 Task: nan
Action: Mouse moved to (503, 665)
Screenshot: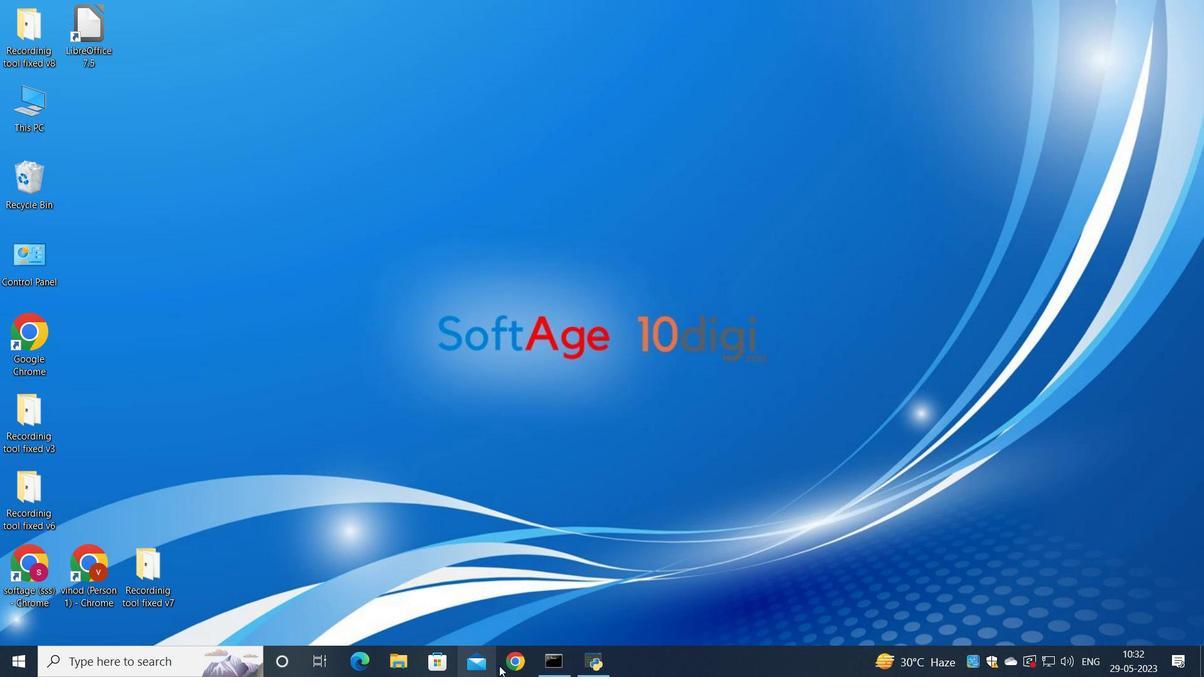 
Action: Mouse pressed left at (503, 665)
Screenshot: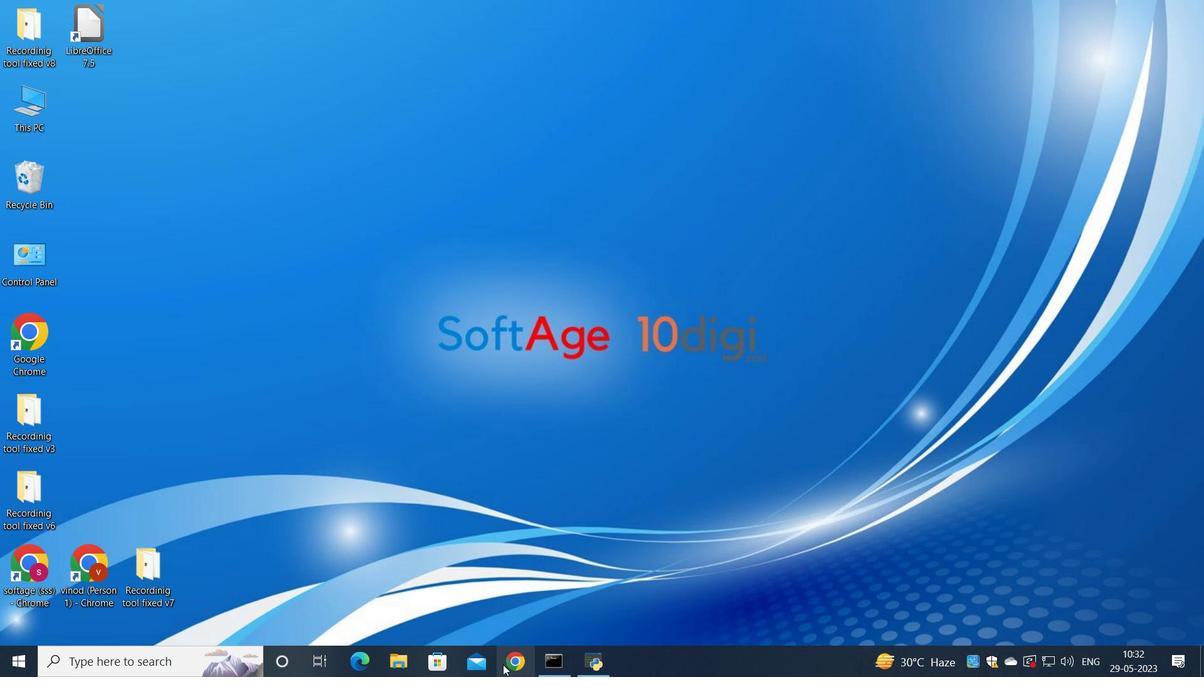 
Action: Mouse moved to (555, 431)
Screenshot: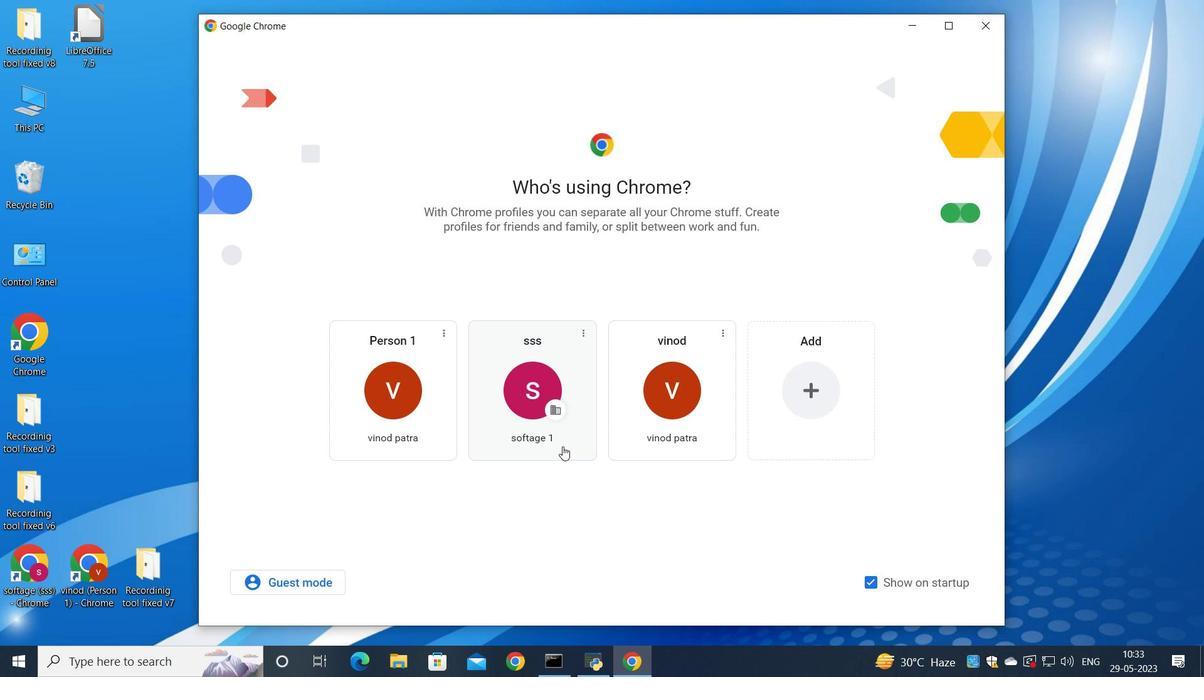 
Action: Mouse pressed left at (555, 431)
Screenshot: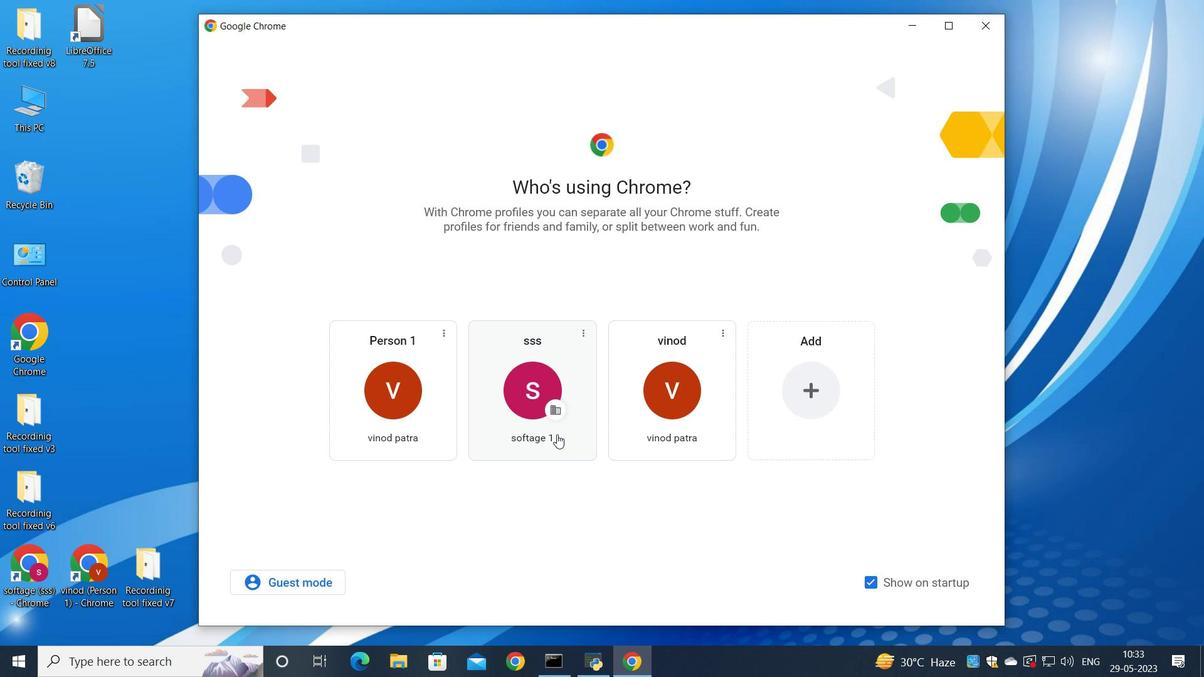 
Action: Mouse moved to (1052, 83)
Screenshot: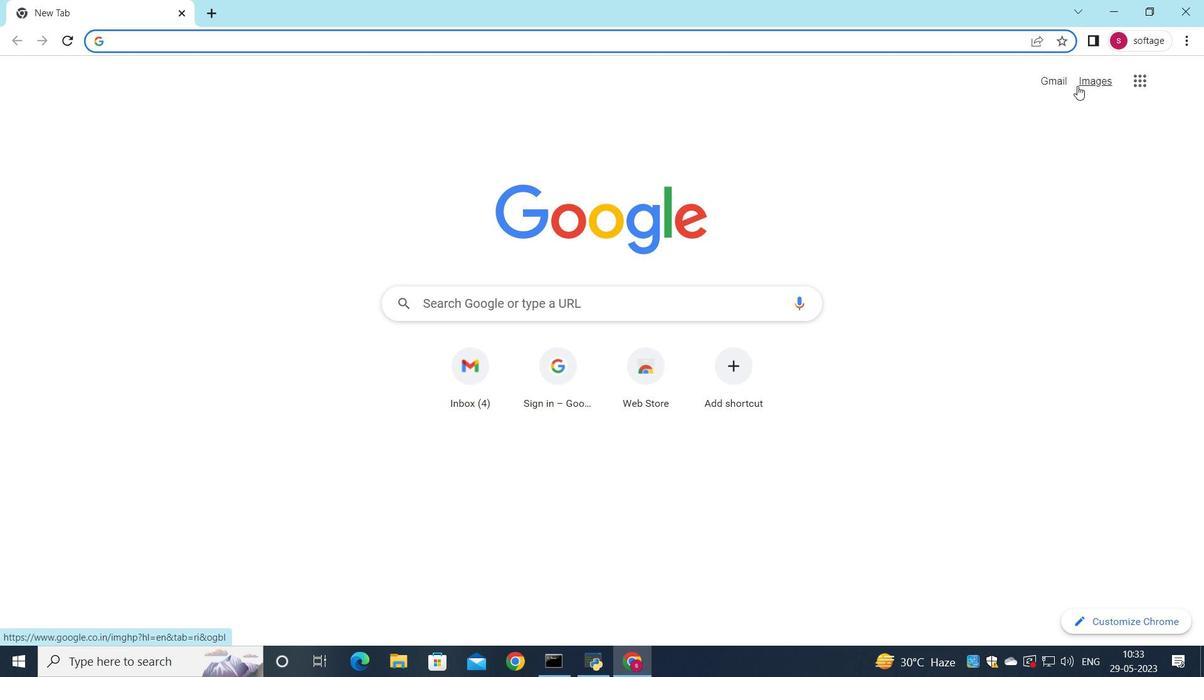 
Action: Mouse pressed left at (1052, 83)
Screenshot: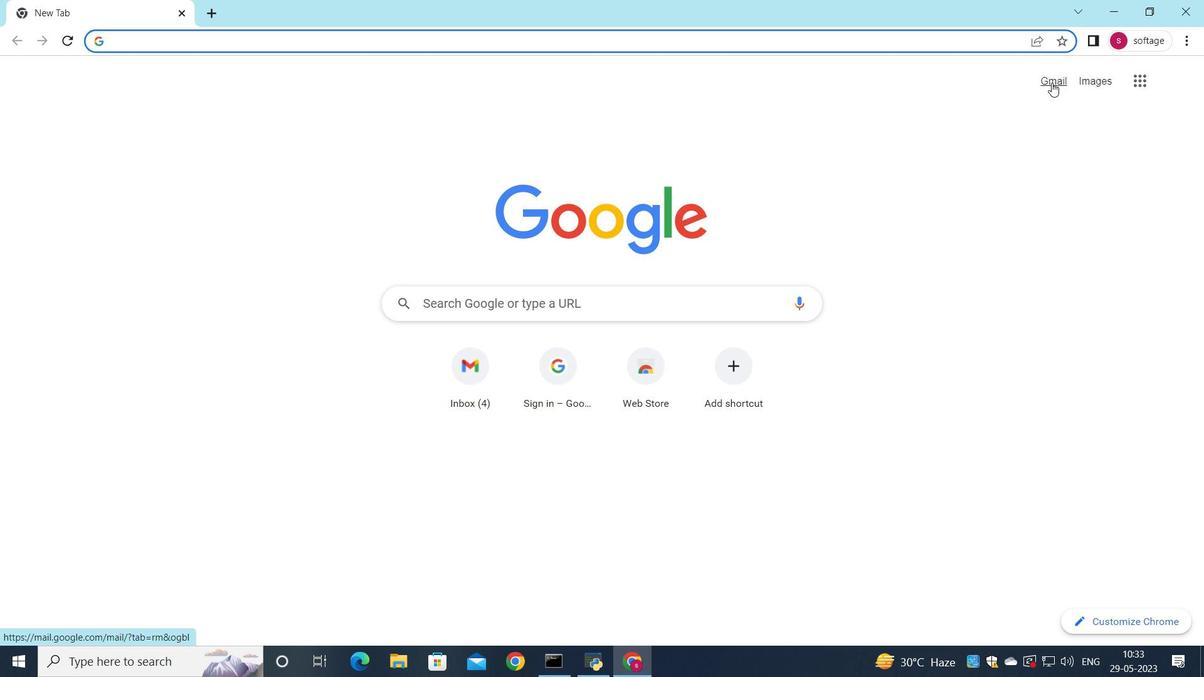 
Action: Mouse moved to (1035, 99)
Screenshot: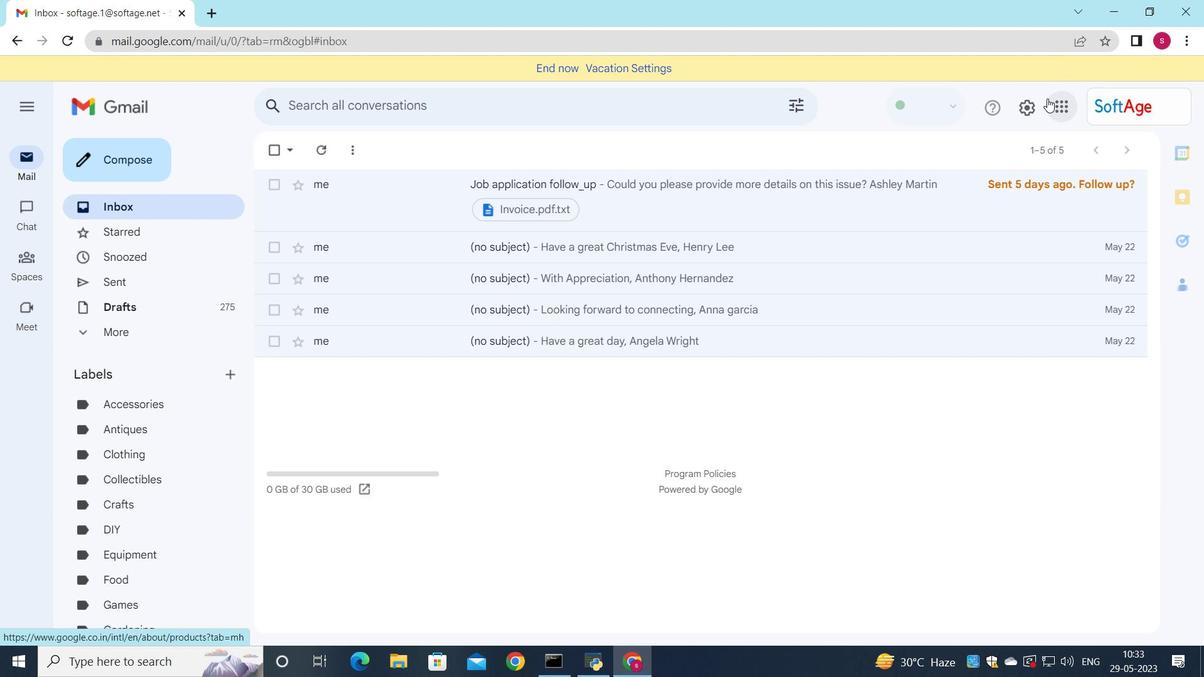 
Action: Mouse pressed left at (1035, 99)
Screenshot: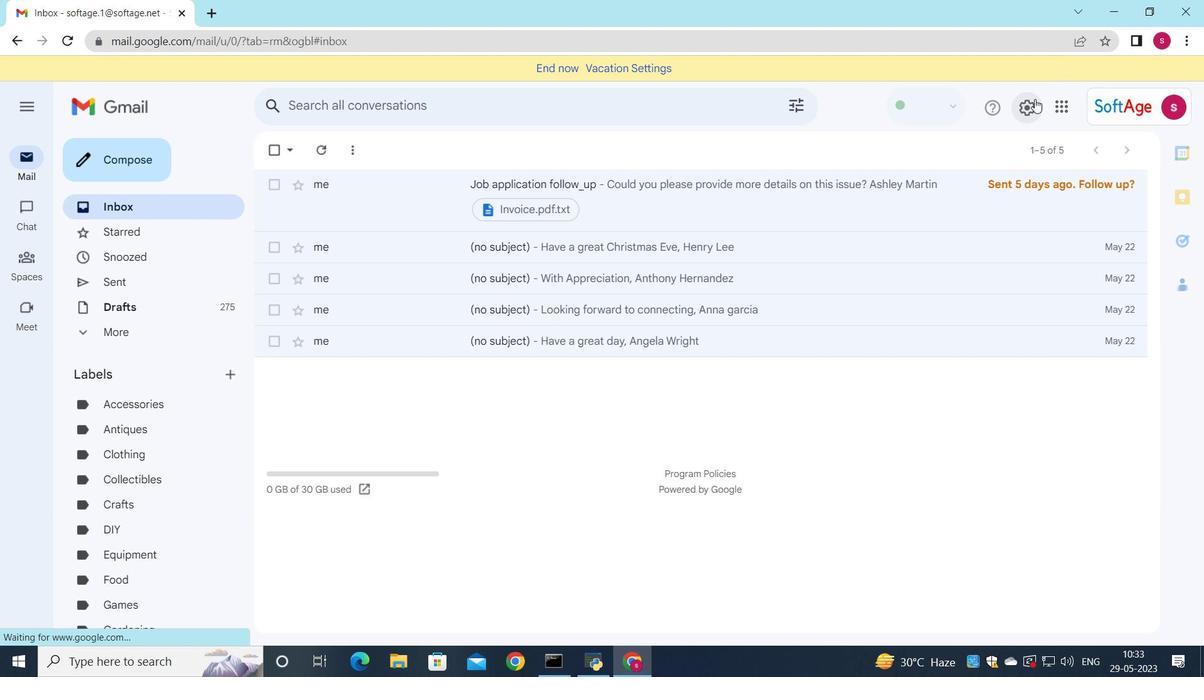 
Action: Mouse moved to (1035, 187)
Screenshot: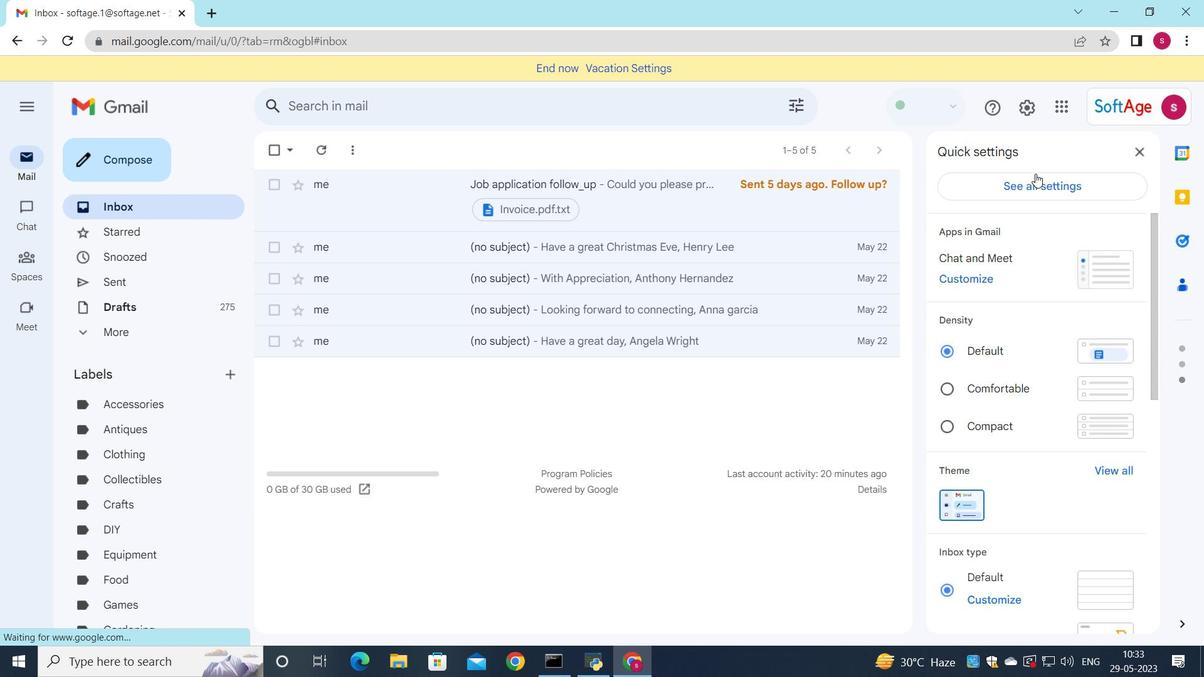 
Action: Mouse pressed left at (1035, 187)
Screenshot: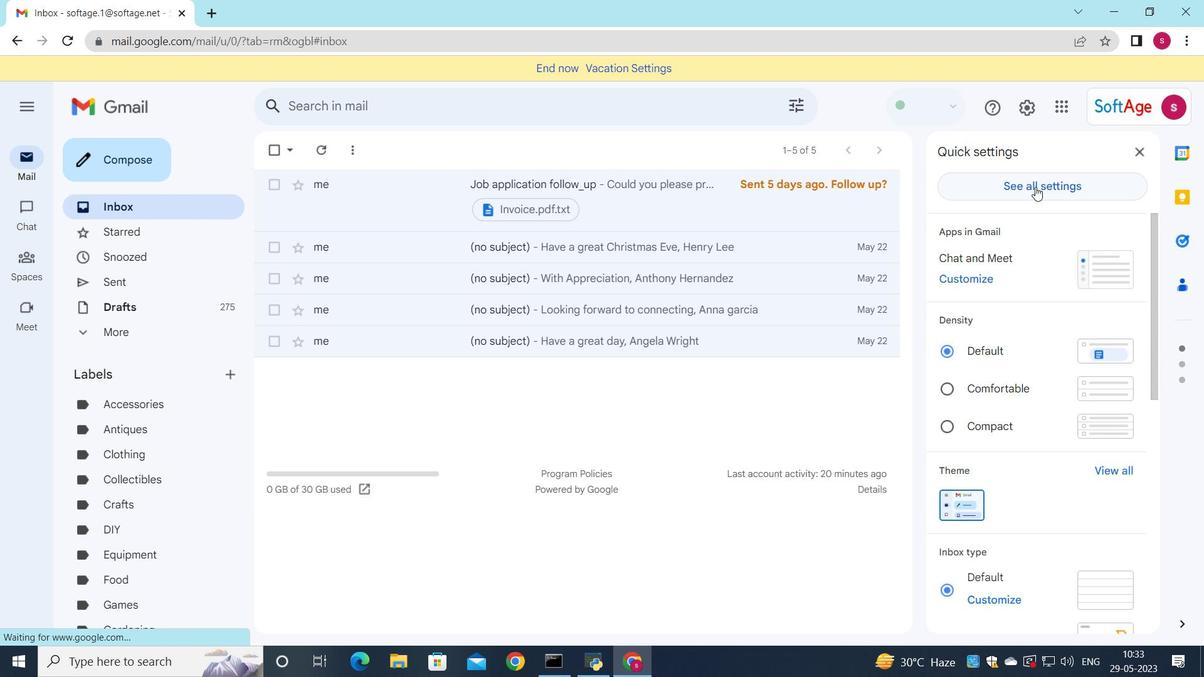 
Action: Mouse moved to (623, 298)
Screenshot: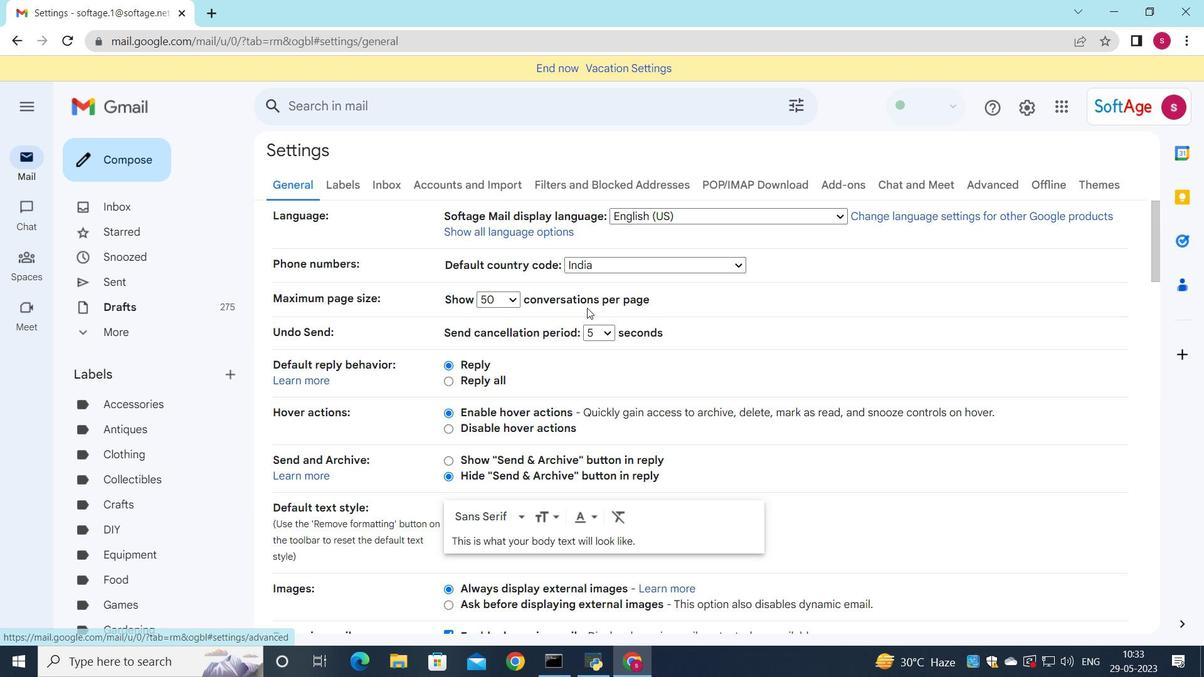 
Action: Mouse scrolled (623, 298) with delta (0, 0)
Screenshot: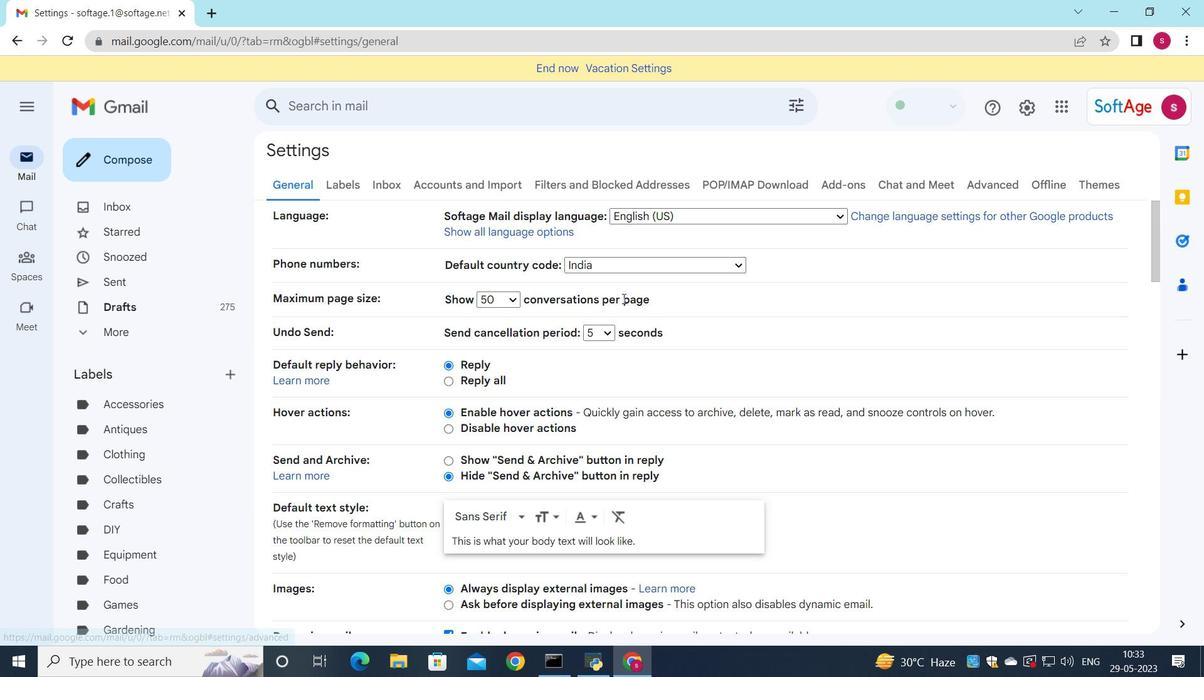 
Action: Mouse moved to (623, 298)
Screenshot: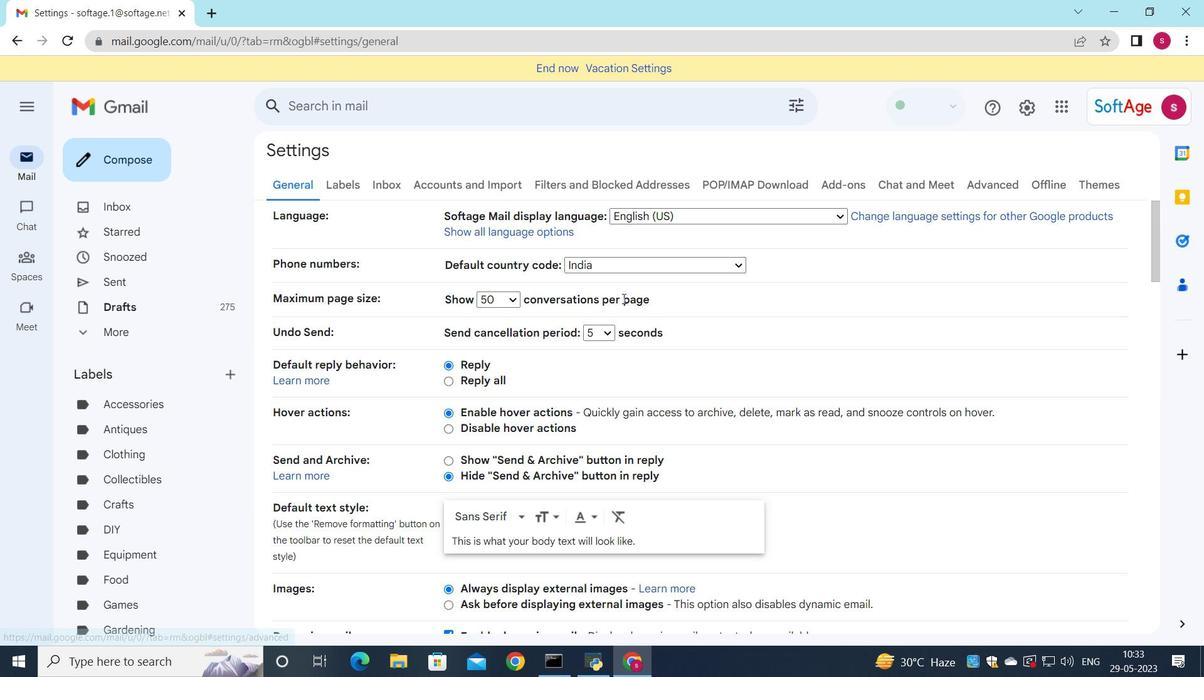 
Action: Mouse scrolled (623, 298) with delta (0, 0)
Screenshot: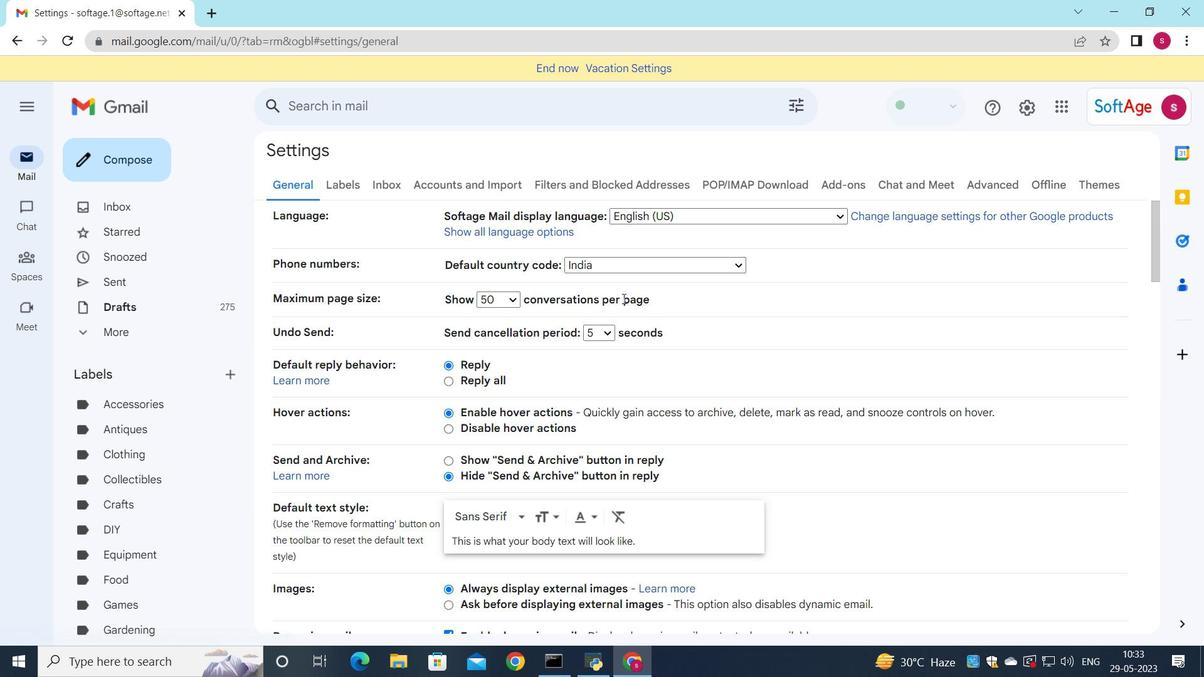 
Action: Mouse moved to (623, 298)
Screenshot: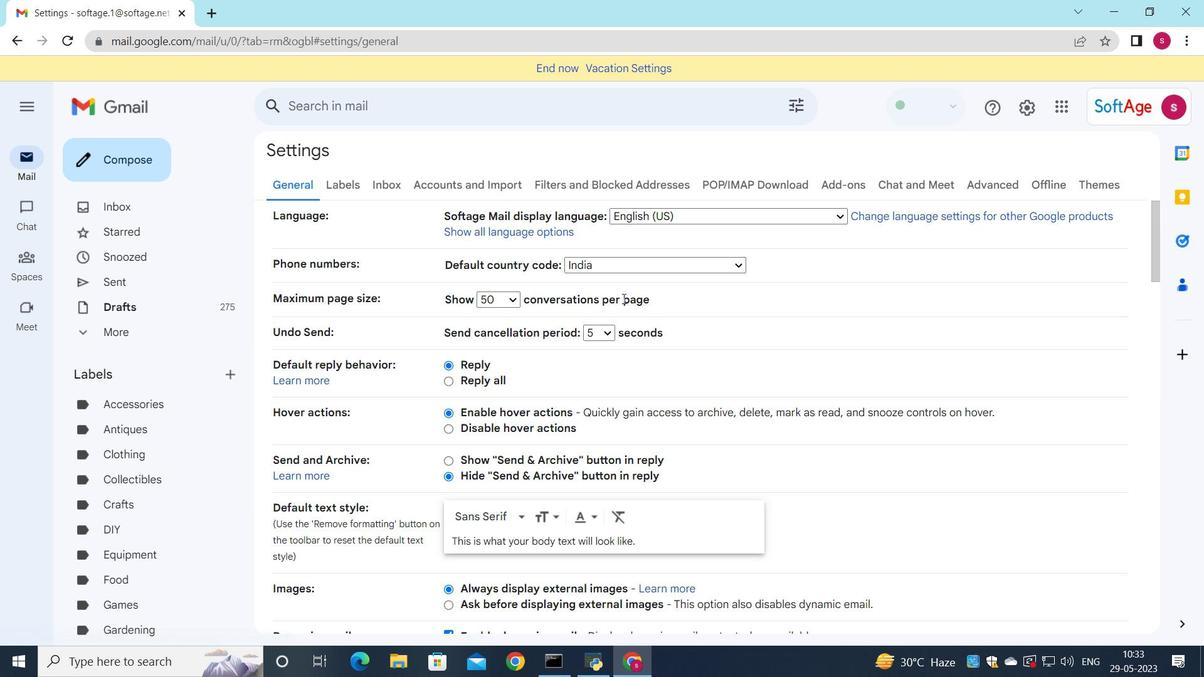 
Action: Mouse scrolled (623, 298) with delta (0, 0)
Screenshot: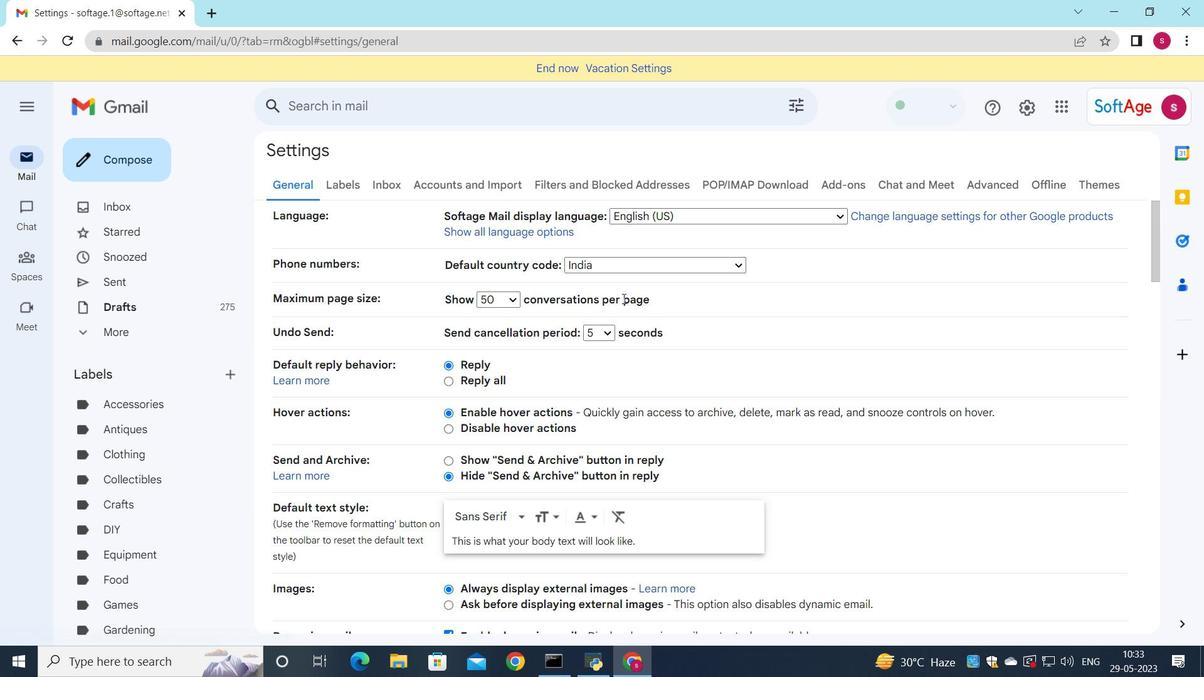 
Action: Mouse scrolled (623, 298) with delta (0, 0)
Screenshot: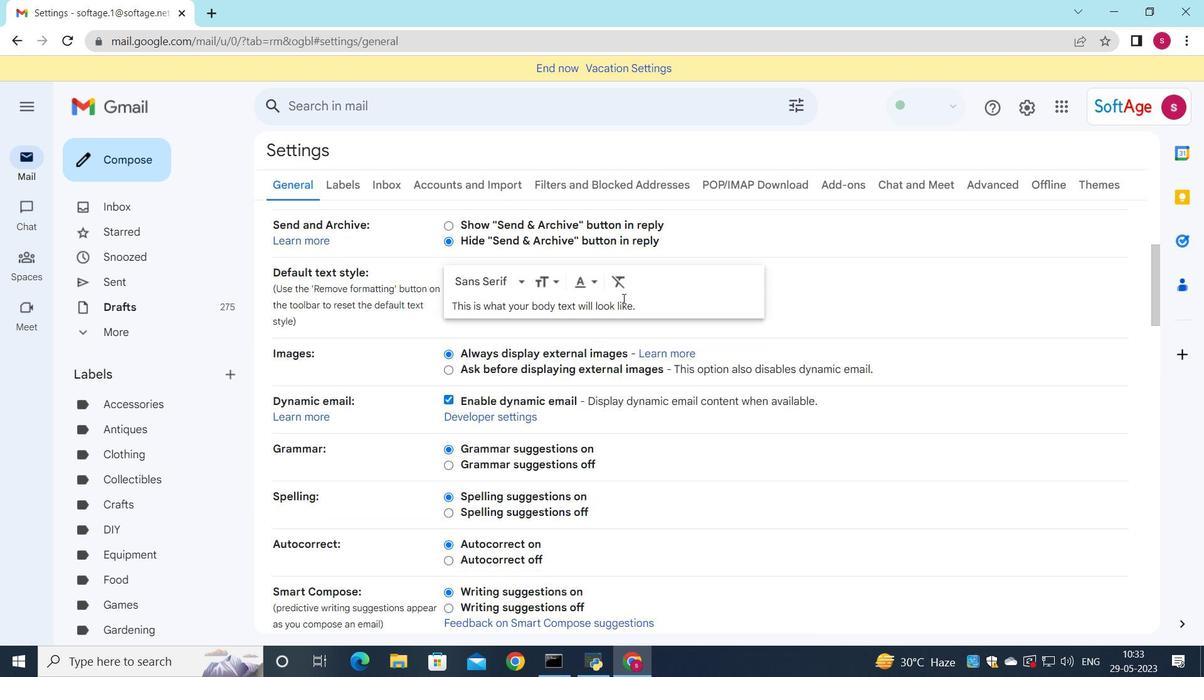 
Action: Mouse scrolled (623, 298) with delta (0, 0)
Screenshot: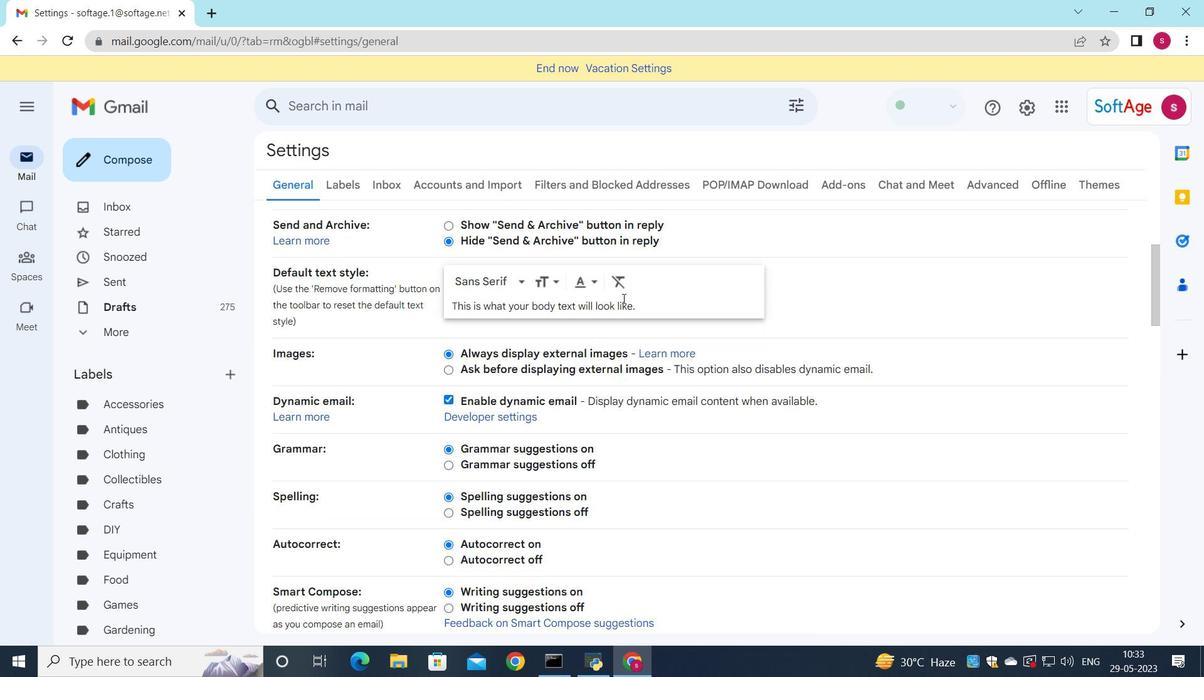 
Action: Mouse moved to (615, 390)
Screenshot: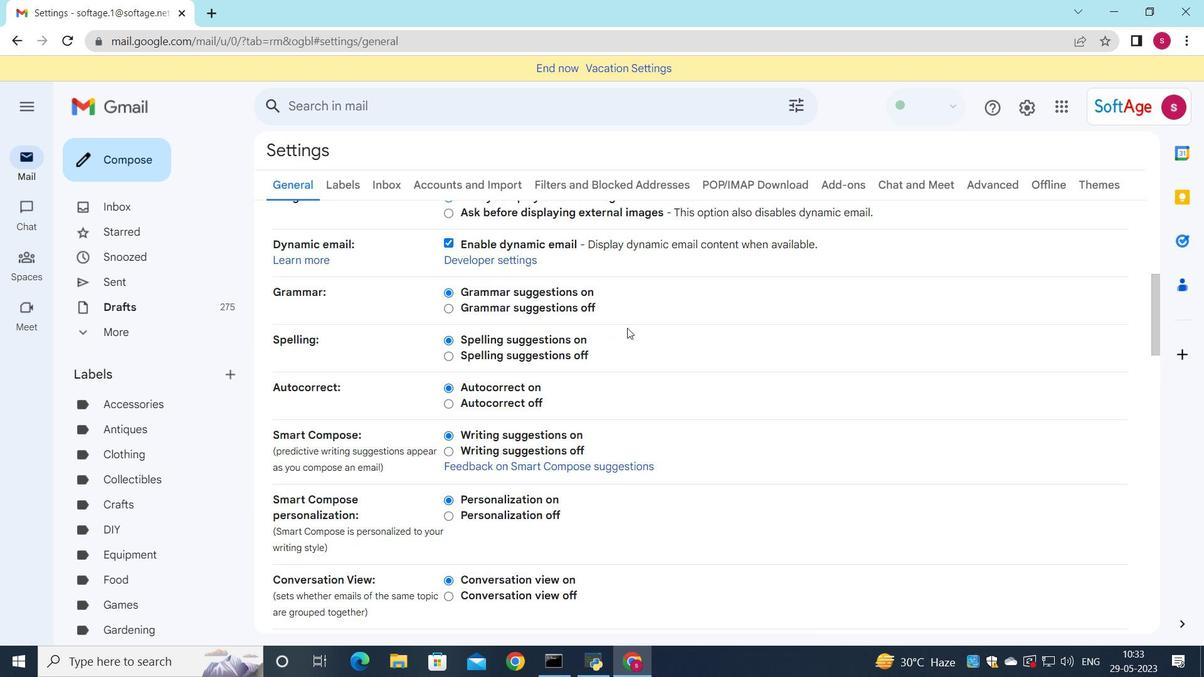 
Action: Mouse scrolled (619, 372) with delta (0, 0)
Screenshot: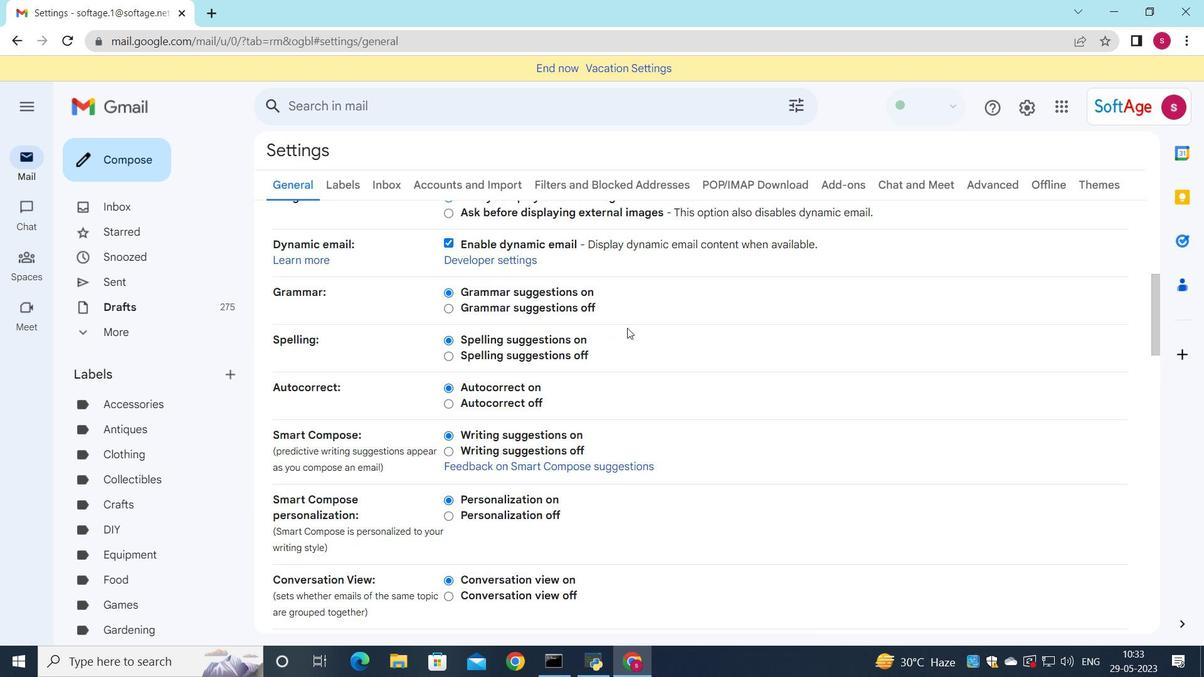 
Action: Mouse moved to (615, 392)
Screenshot: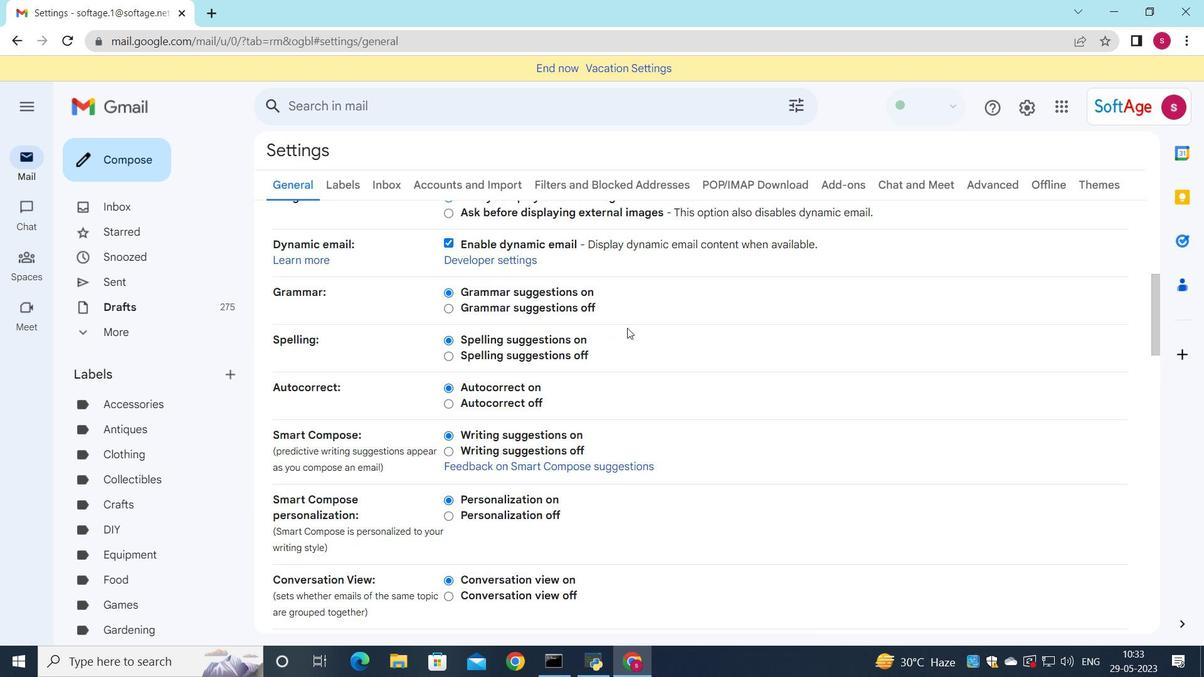 
Action: Mouse scrolled (616, 384) with delta (0, 0)
Screenshot: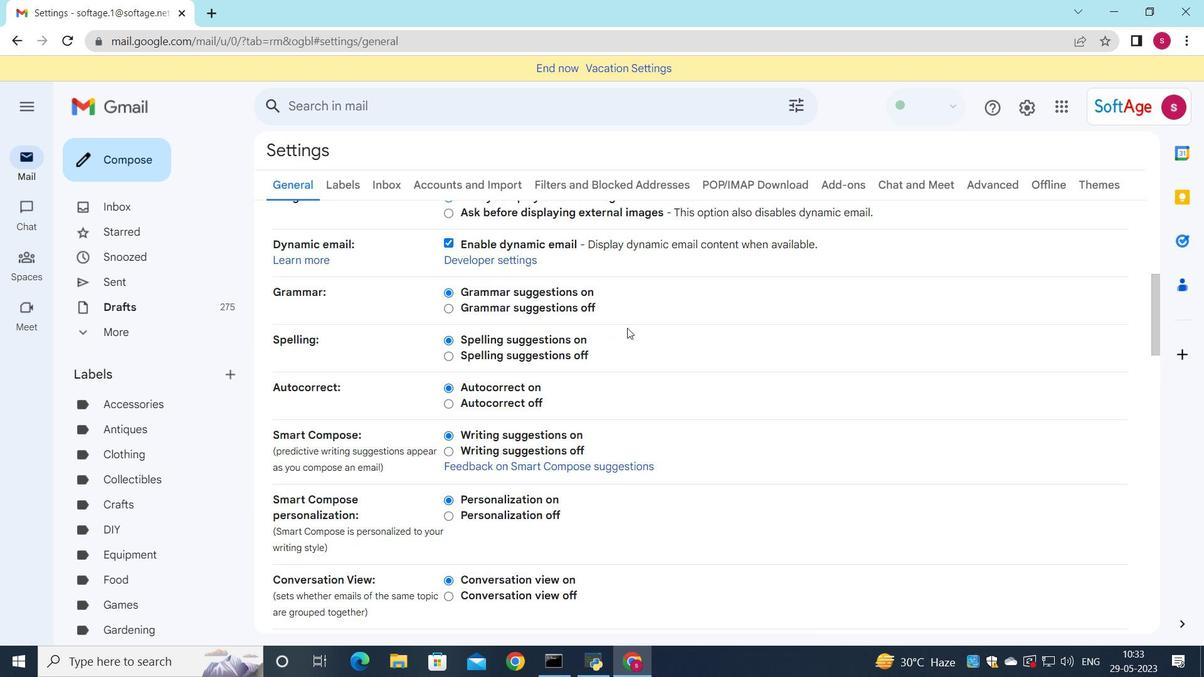
Action: Mouse moved to (614, 396)
Screenshot: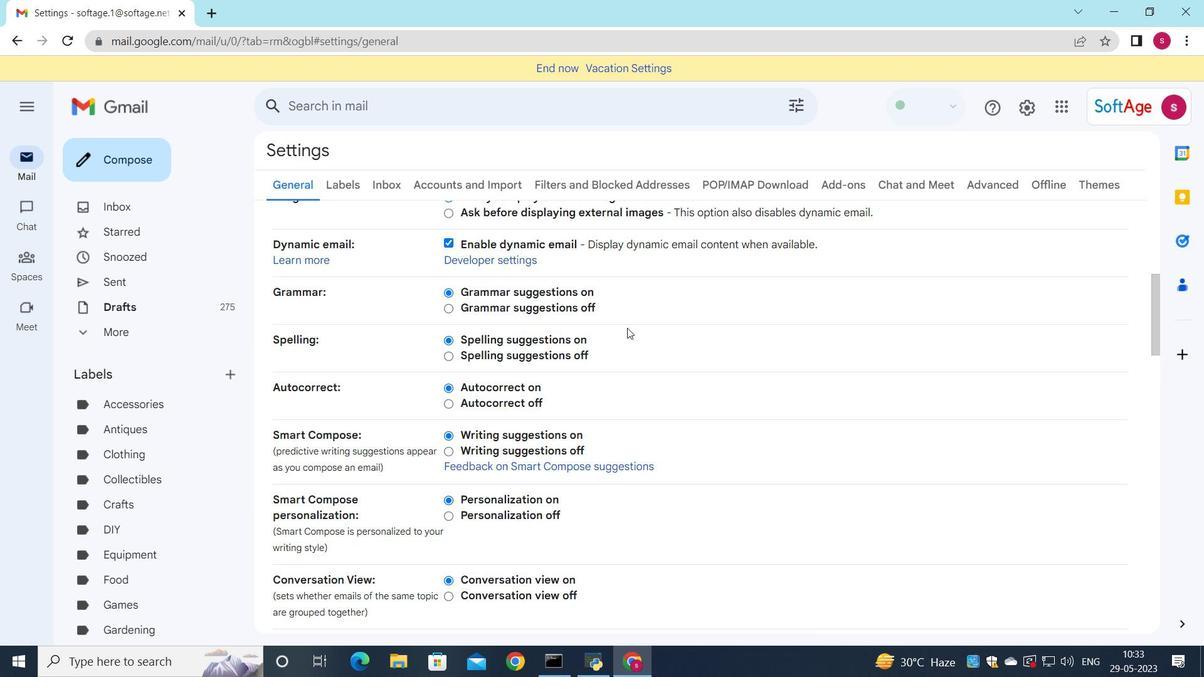 
Action: Mouse scrolled (615, 394) with delta (0, 0)
Screenshot: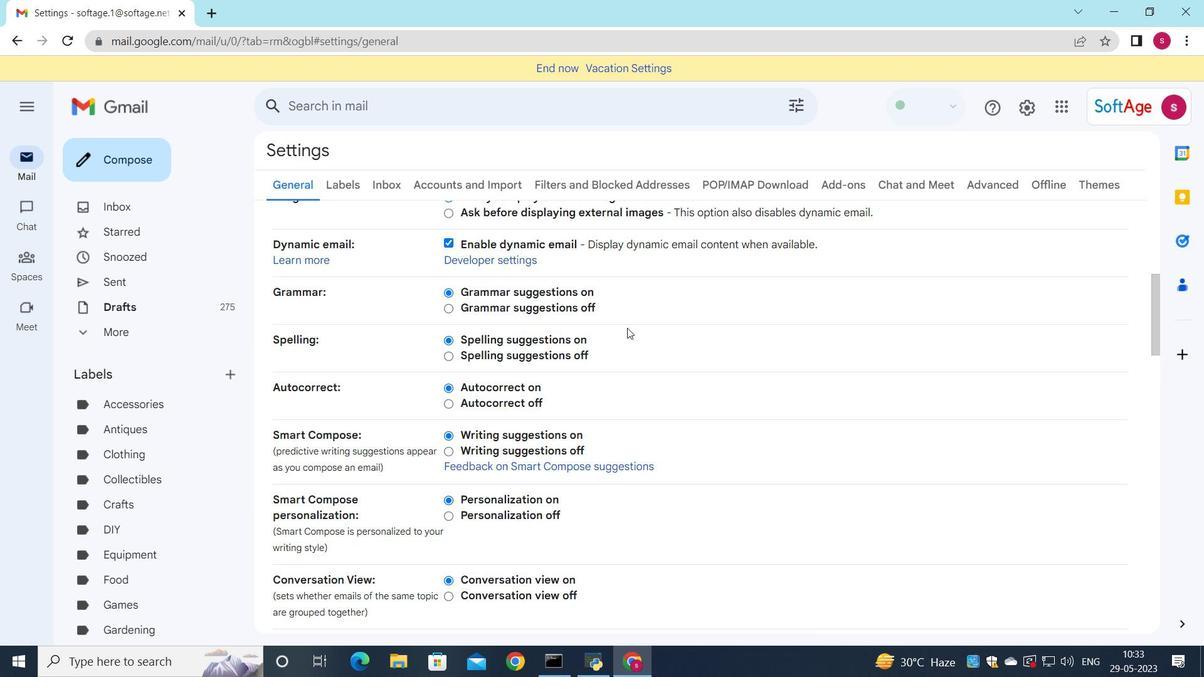 
Action: Mouse moved to (606, 409)
Screenshot: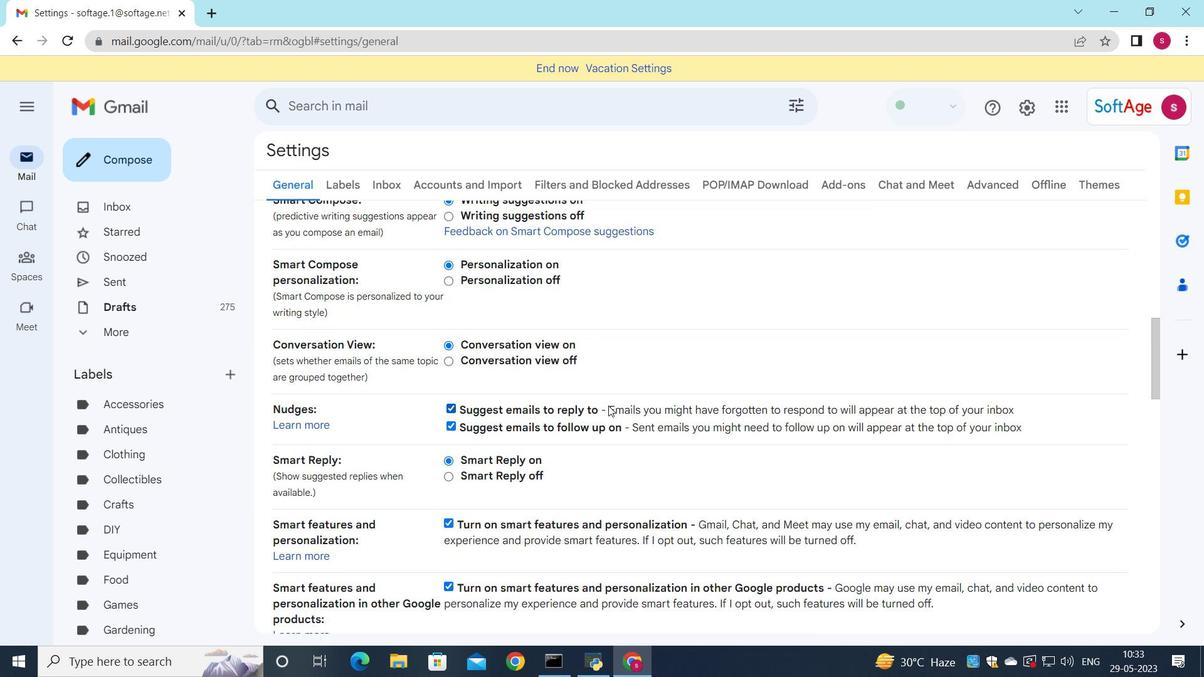 
Action: Mouse scrolled (606, 408) with delta (0, 0)
Screenshot: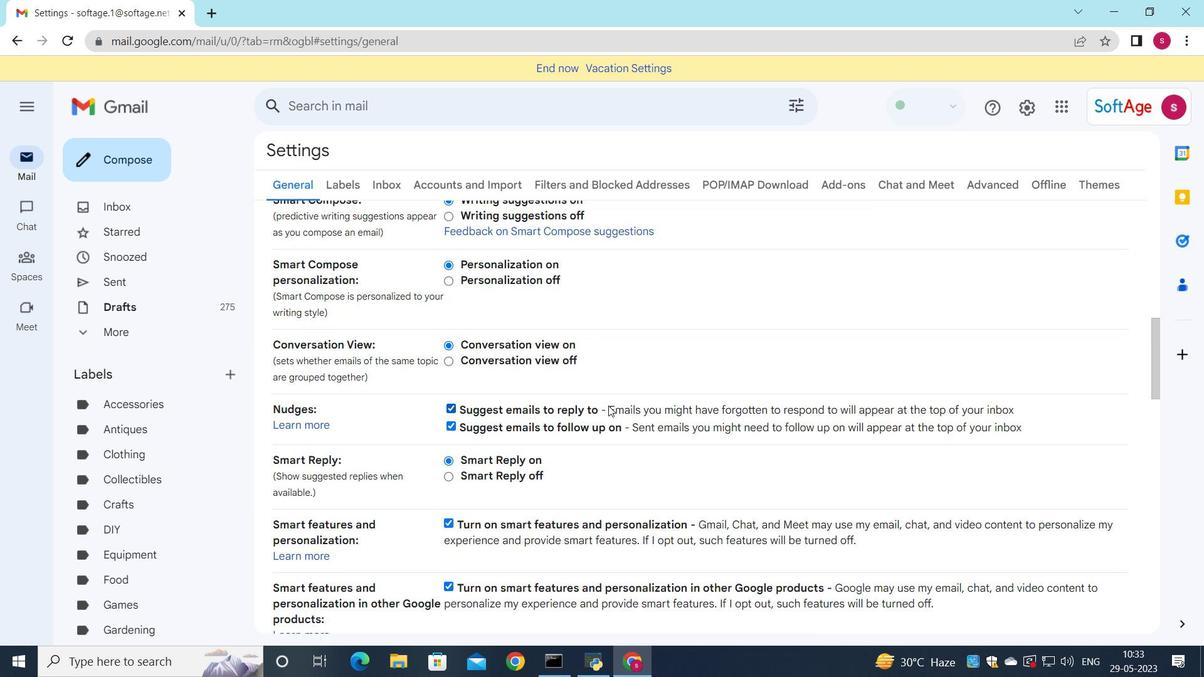 
Action: Mouse moved to (606, 409)
Screenshot: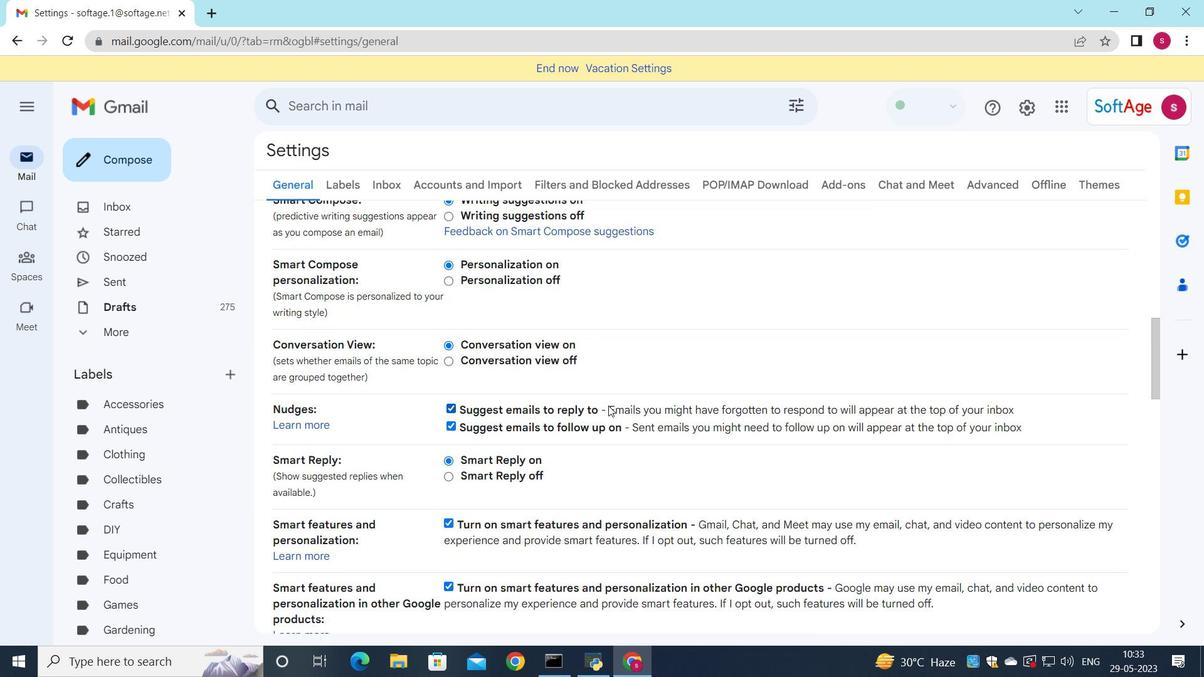 
Action: Mouse scrolled (606, 409) with delta (0, 0)
Screenshot: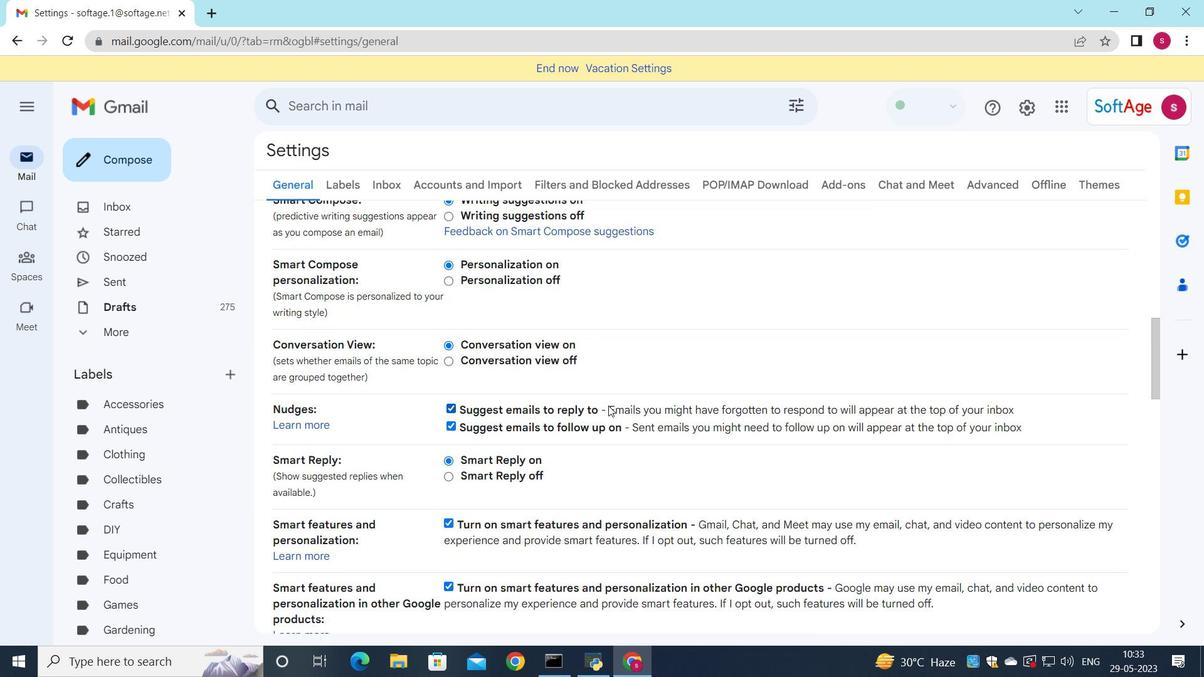 
Action: Mouse moved to (604, 412)
Screenshot: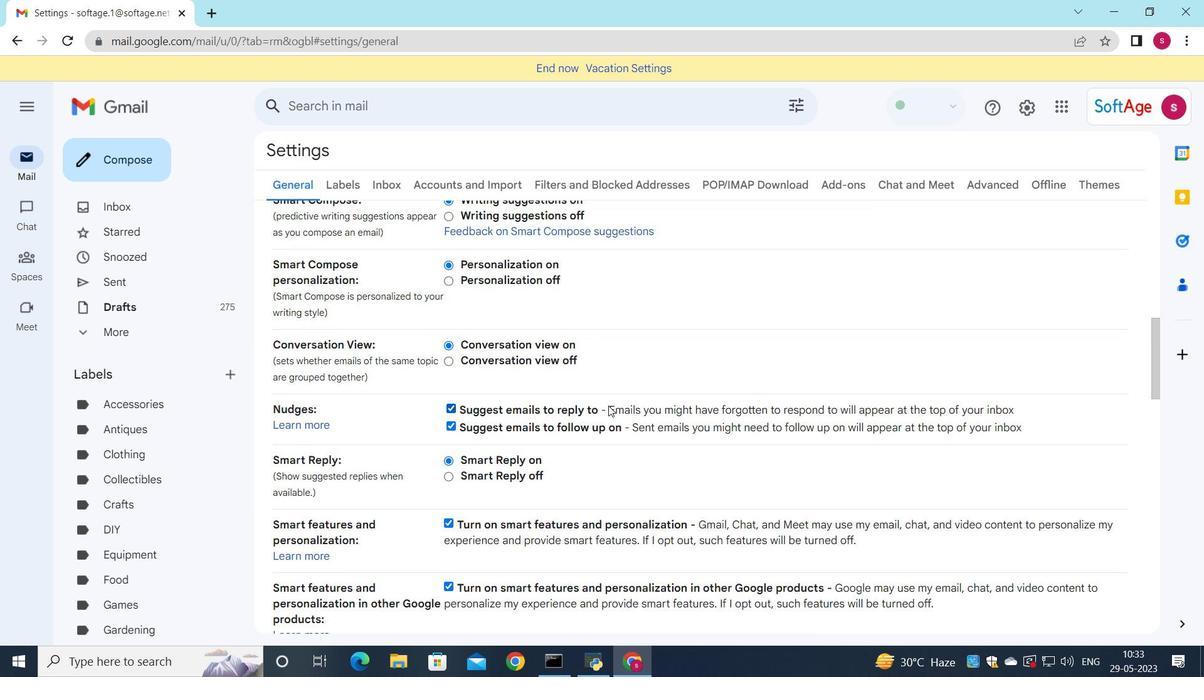 
Action: Mouse scrolled (604, 412) with delta (0, 0)
Screenshot: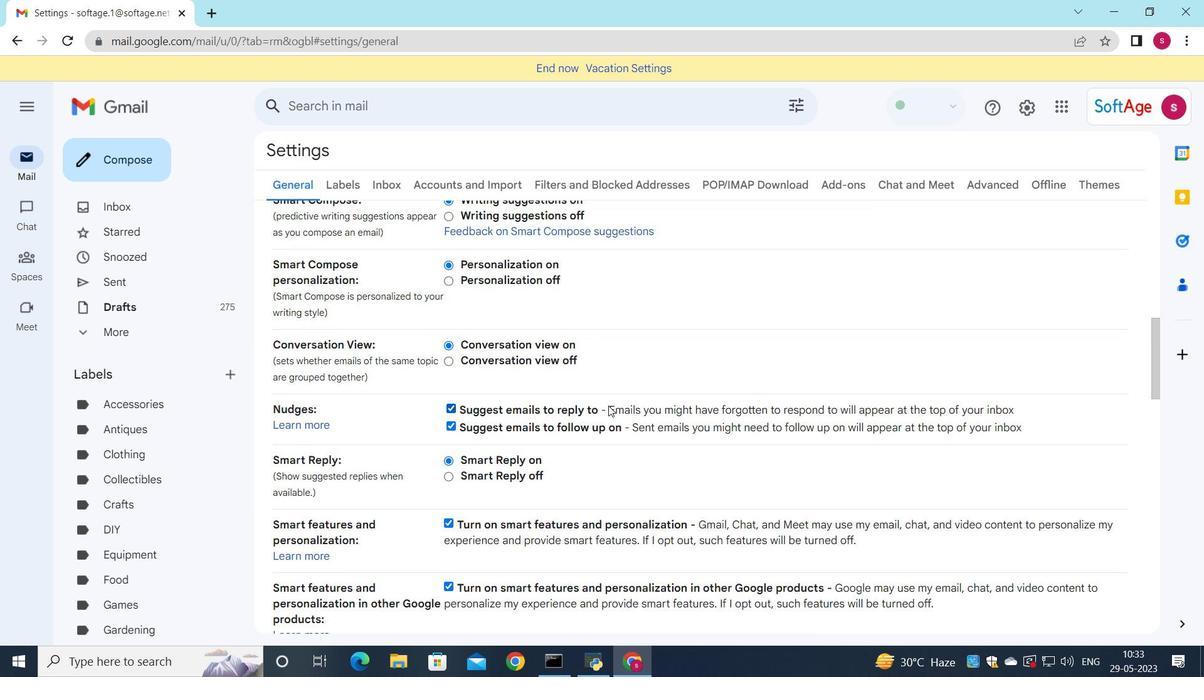 
Action: Mouse moved to (602, 419)
Screenshot: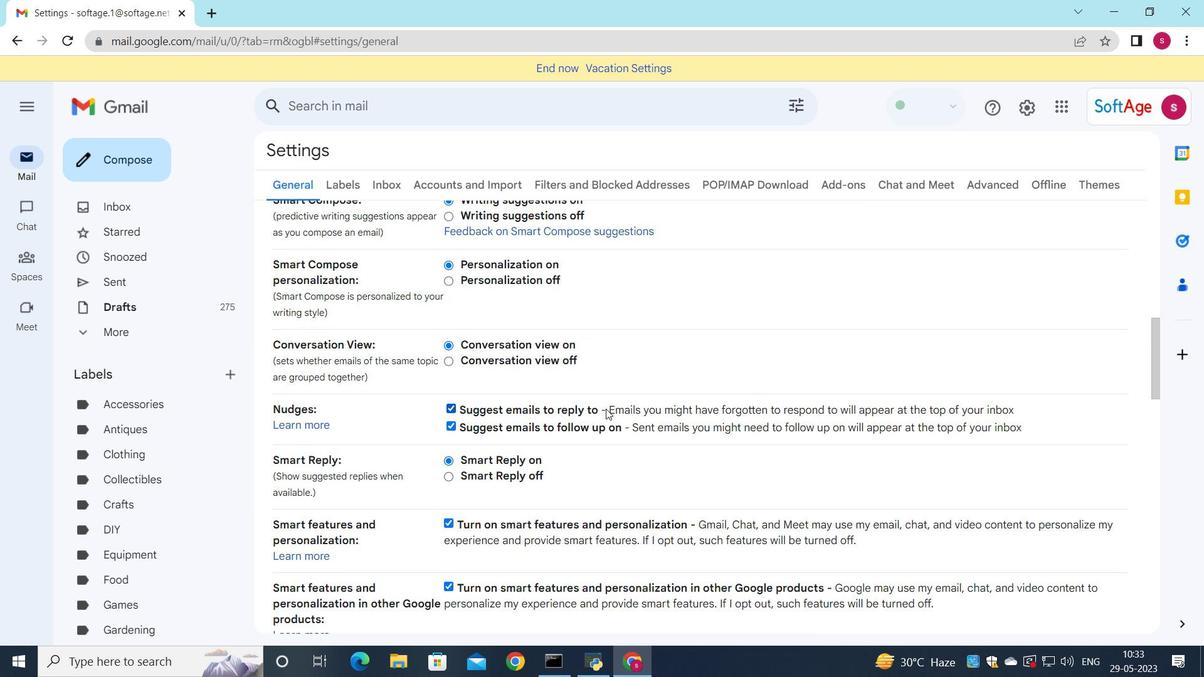 
Action: Mouse scrolled (602, 419) with delta (0, 0)
Screenshot: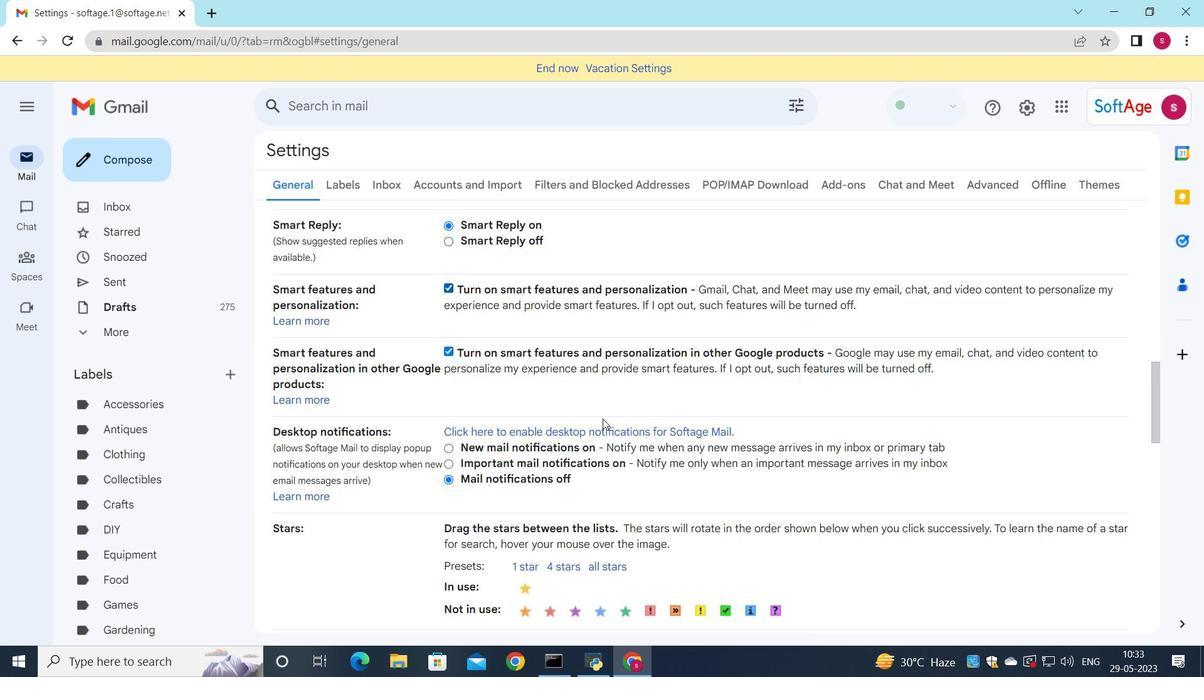 
Action: Mouse scrolled (602, 419) with delta (0, 0)
Screenshot: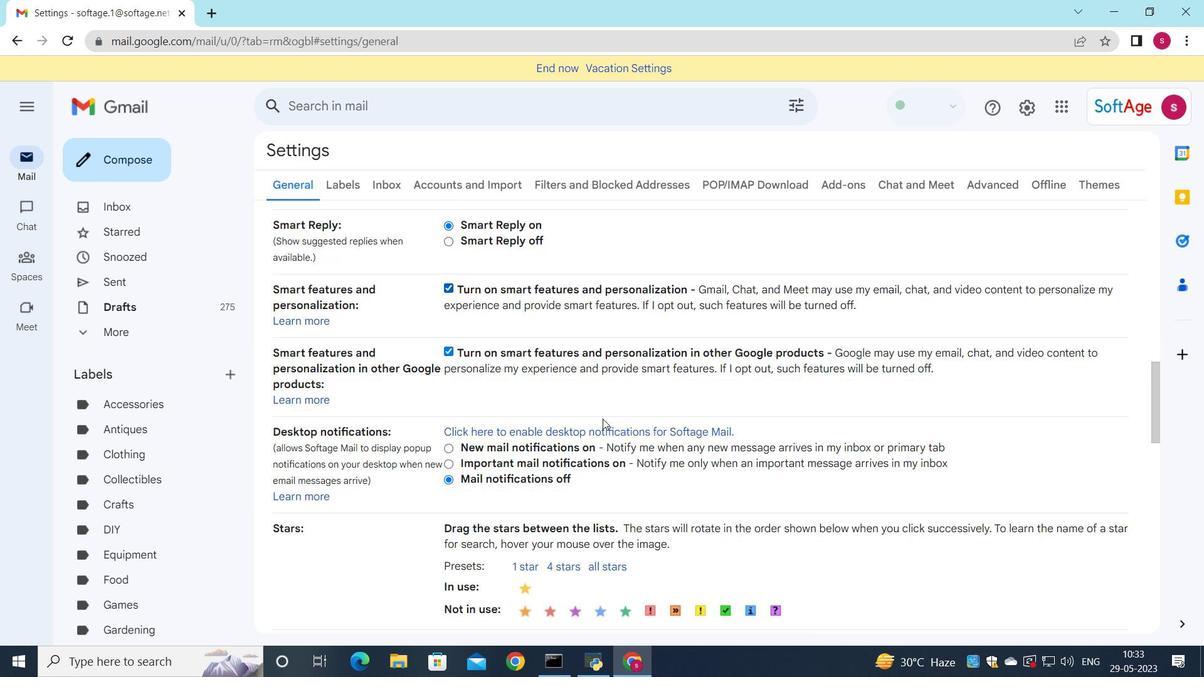 
Action: Mouse scrolled (602, 419) with delta (0, 0)
Screenshot: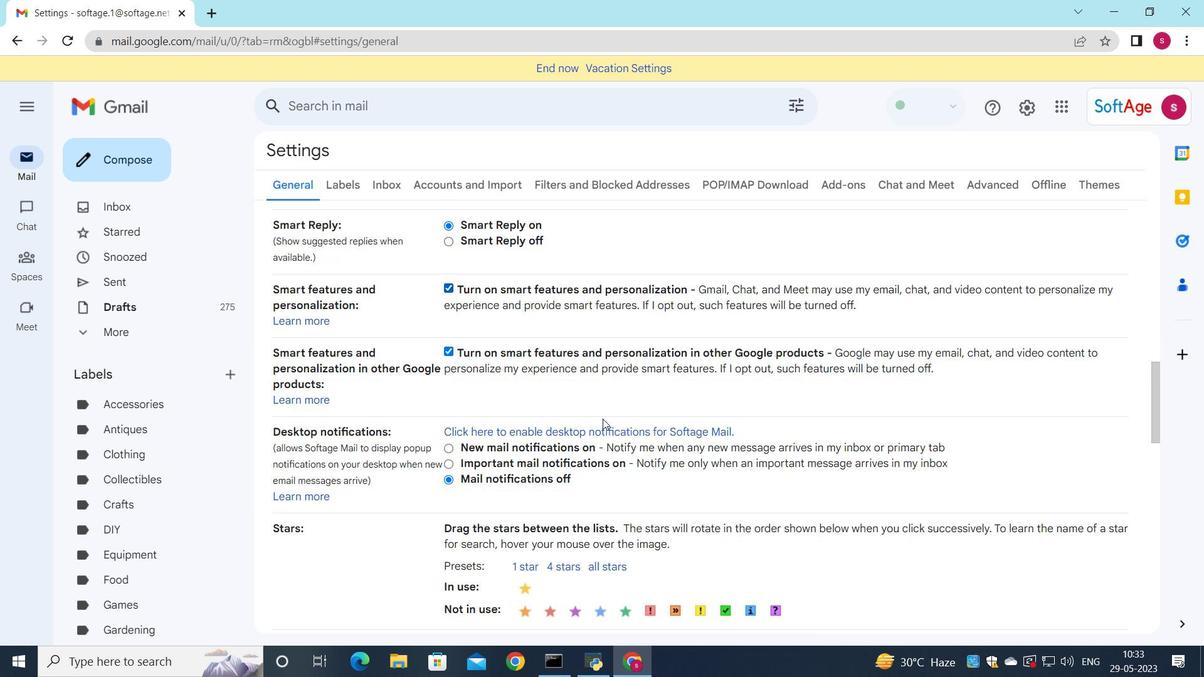 
Action: Mouse moved to (601, 424)
Screenshot: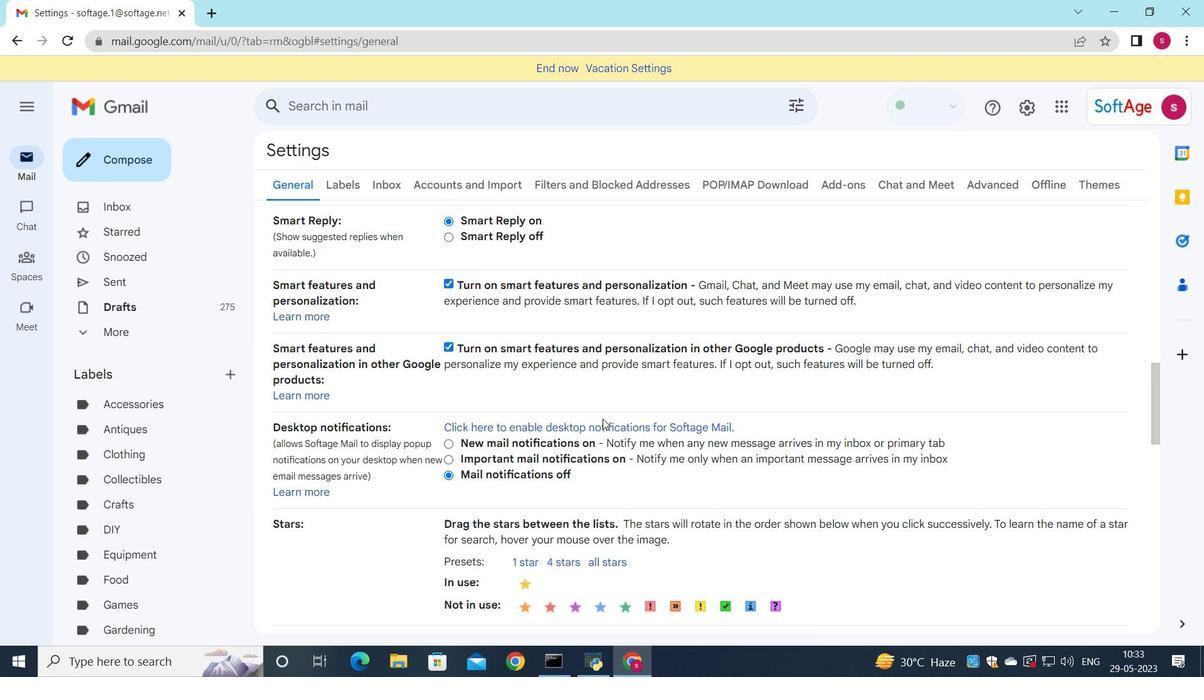 
Action: Mouse scrolled (601, 423) with delta (0, 0)
Screenshot: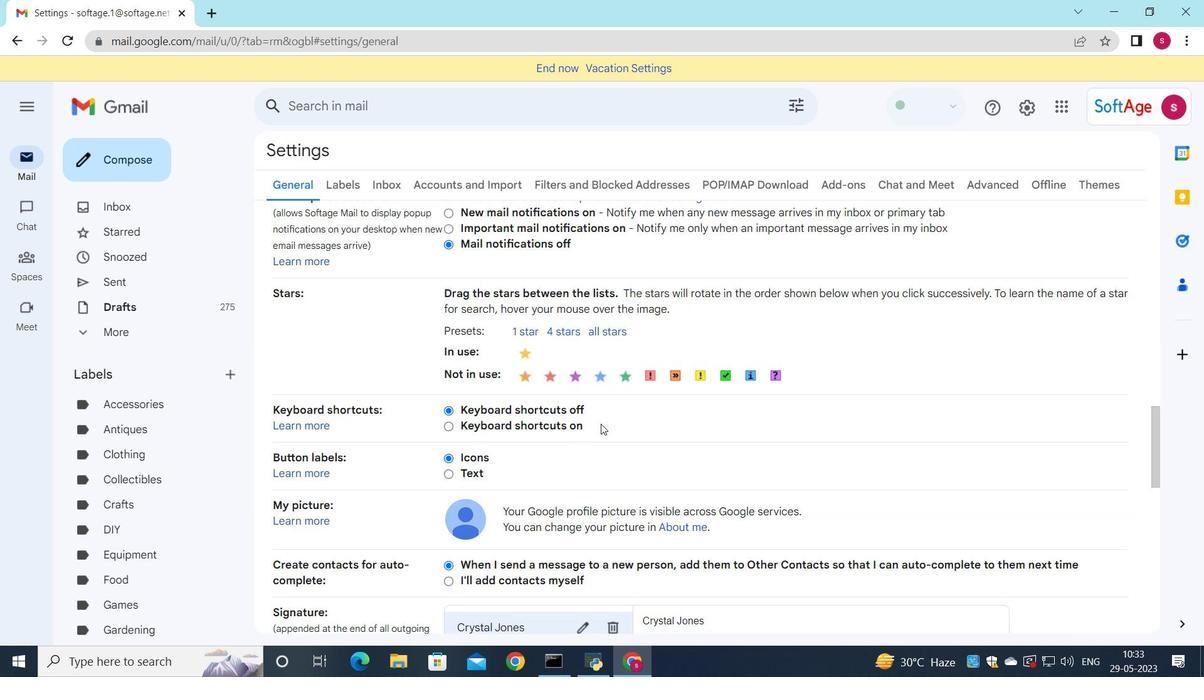 
Action: Mouse scrolled (601, 423) with delta (0, 0)
Screenshot: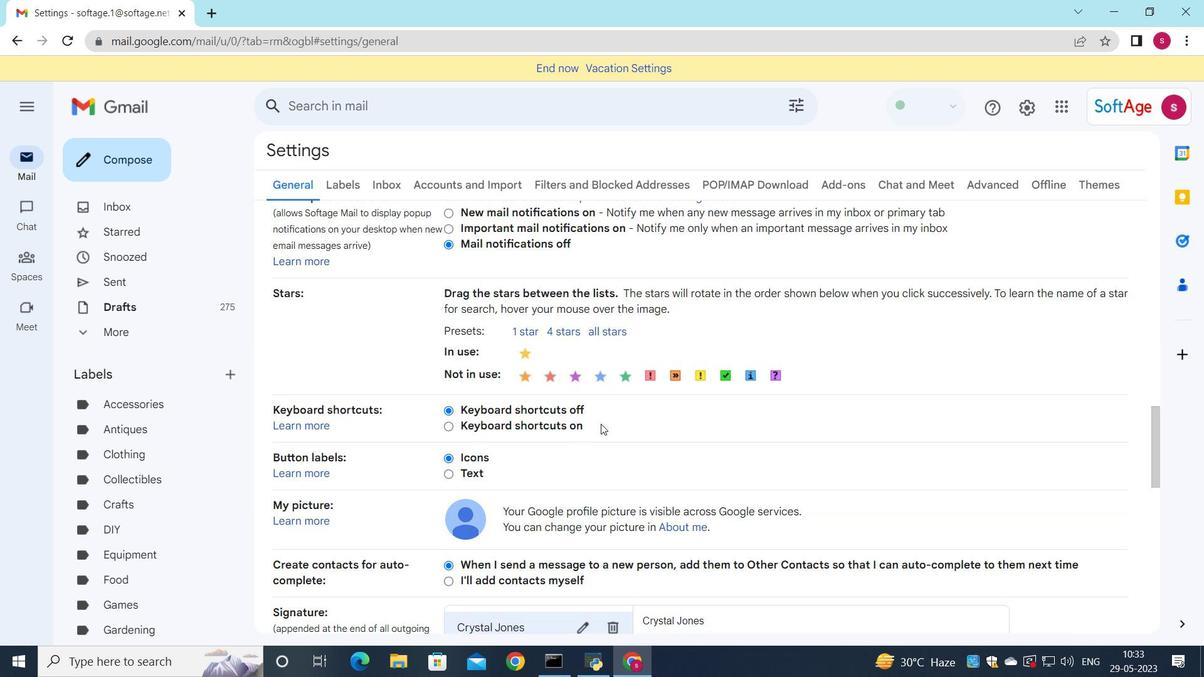 
Action: Mouse scrolled (601, 423) with delta (0, 0)
Screenshot: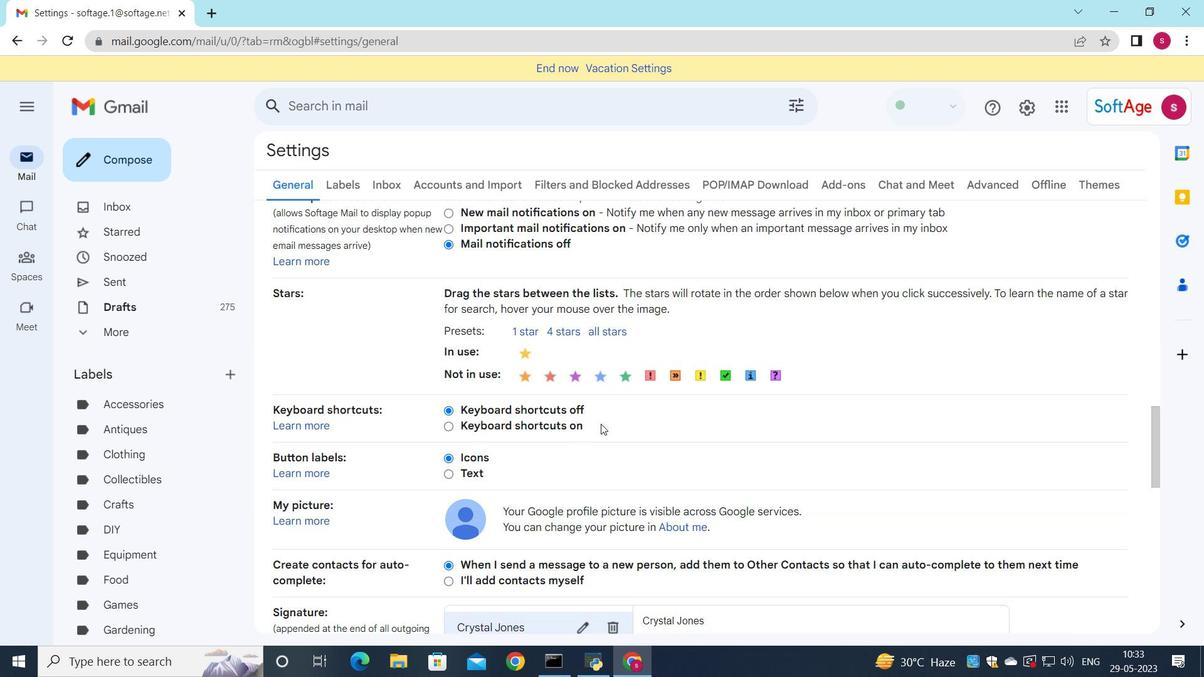 
Action: Mouse moved to (614, 400)
Screenshot: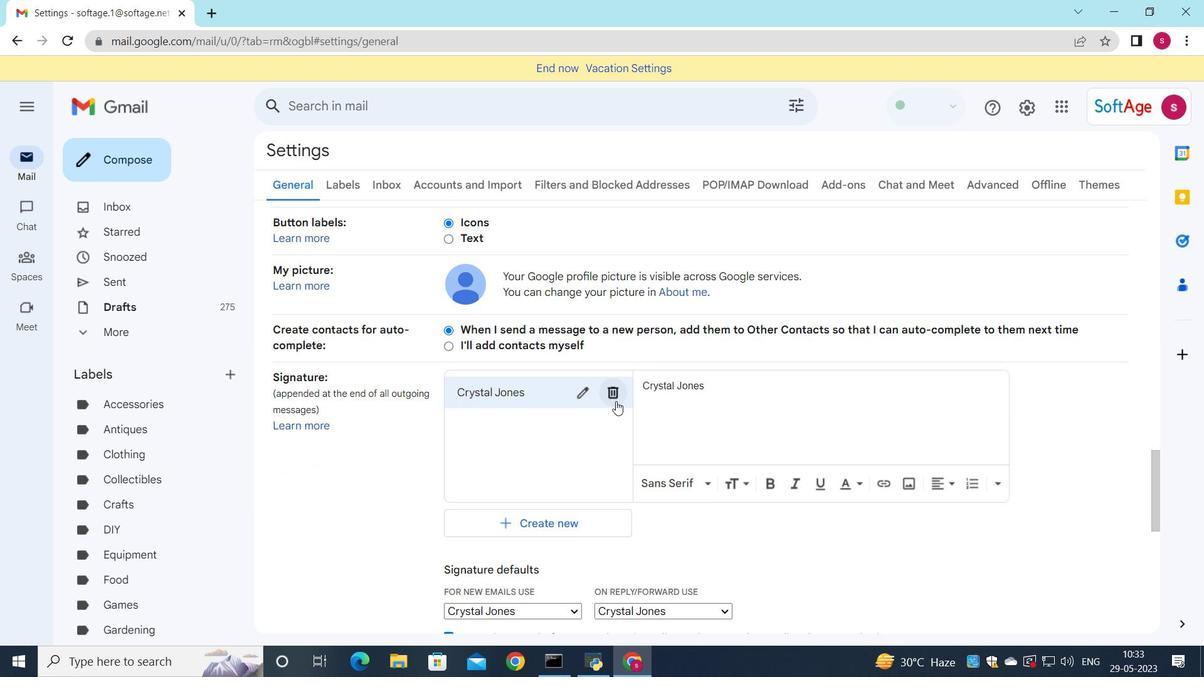 
Action: Mouse pressed left at (614, 400)
Screenshot: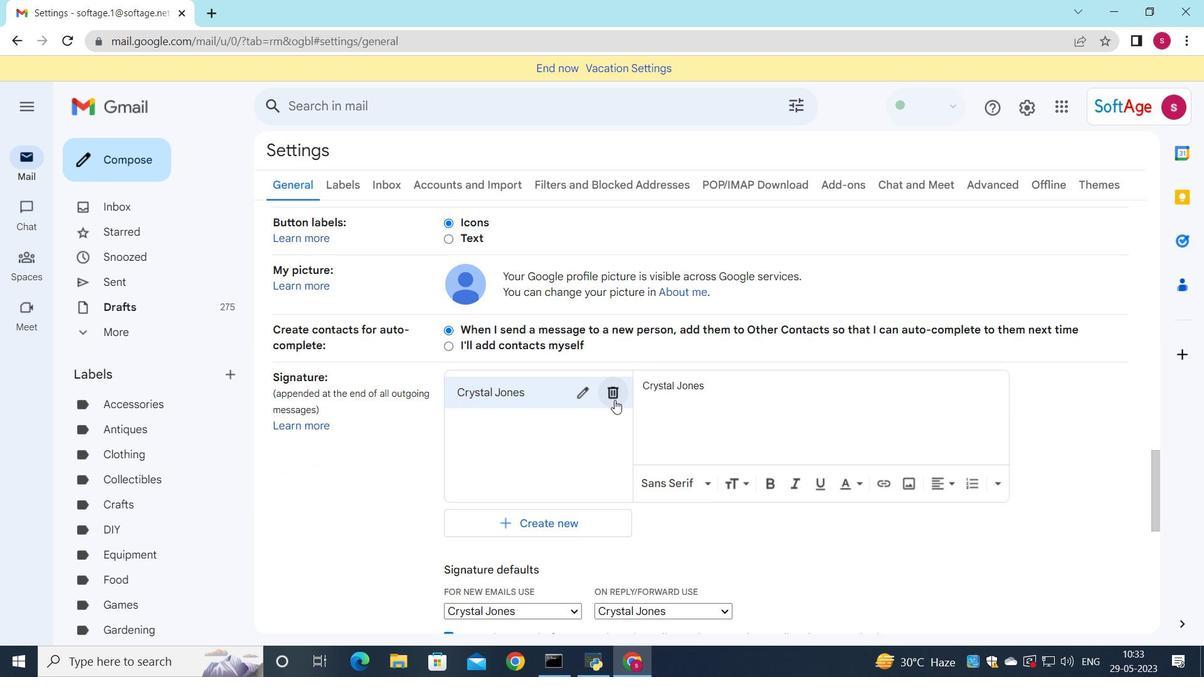 
Action: Mouse moved to (747, 391)
Screenshot: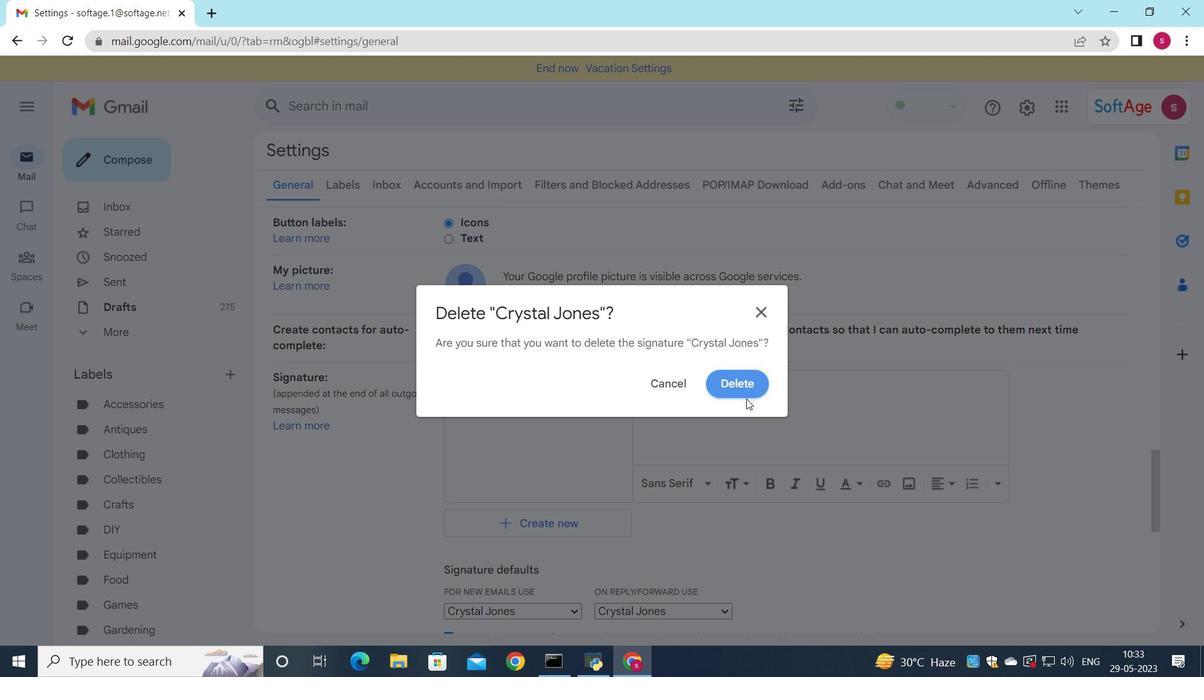 
Action: Mouse pressed left at (747, 391)
Screenshot: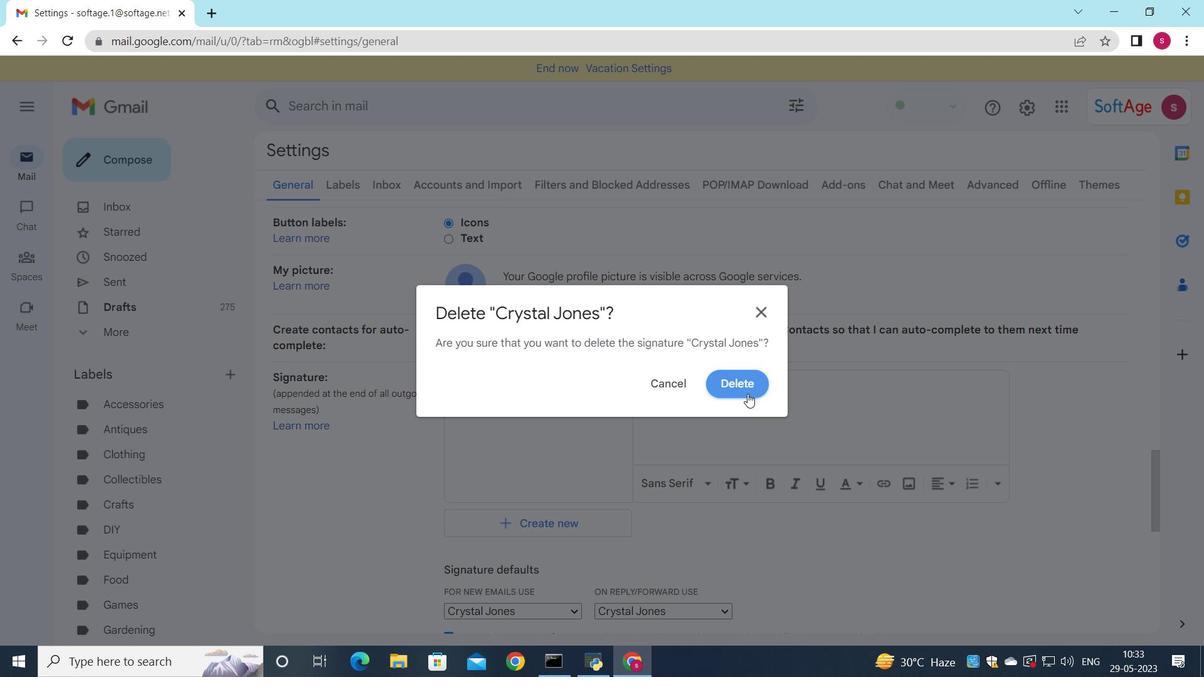 
Action: Mouse moved to (501, 414)
Screenshot: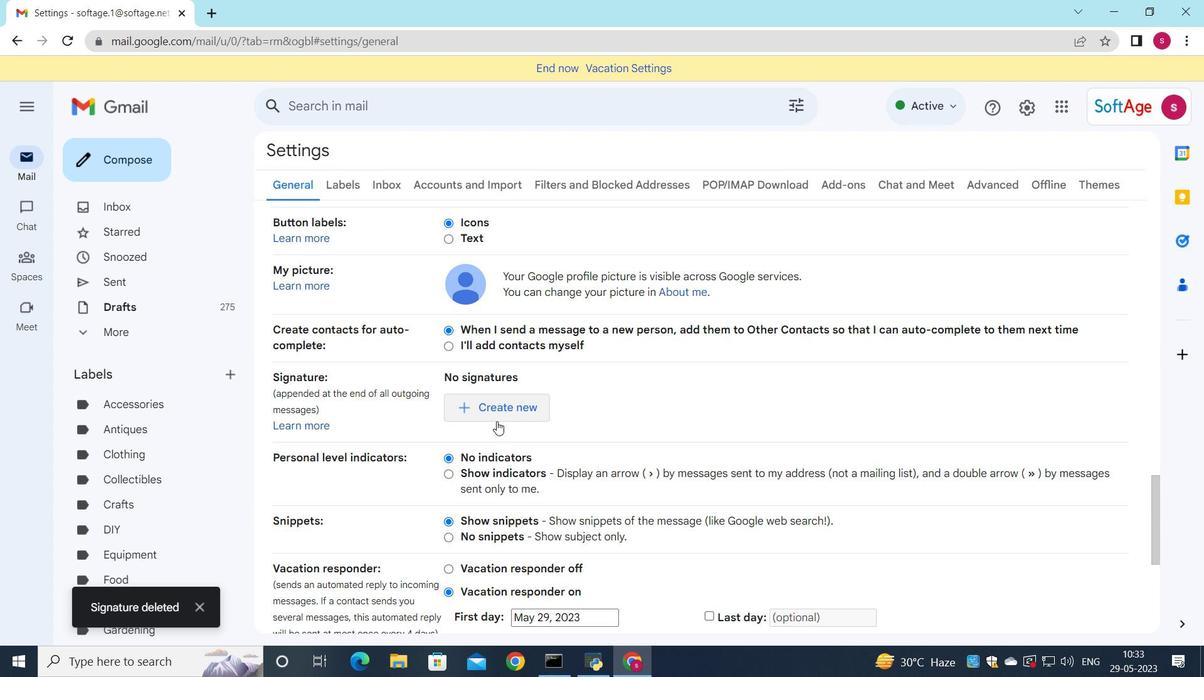 
Action: Mouse pressed left at (501, 414)
Screenshot: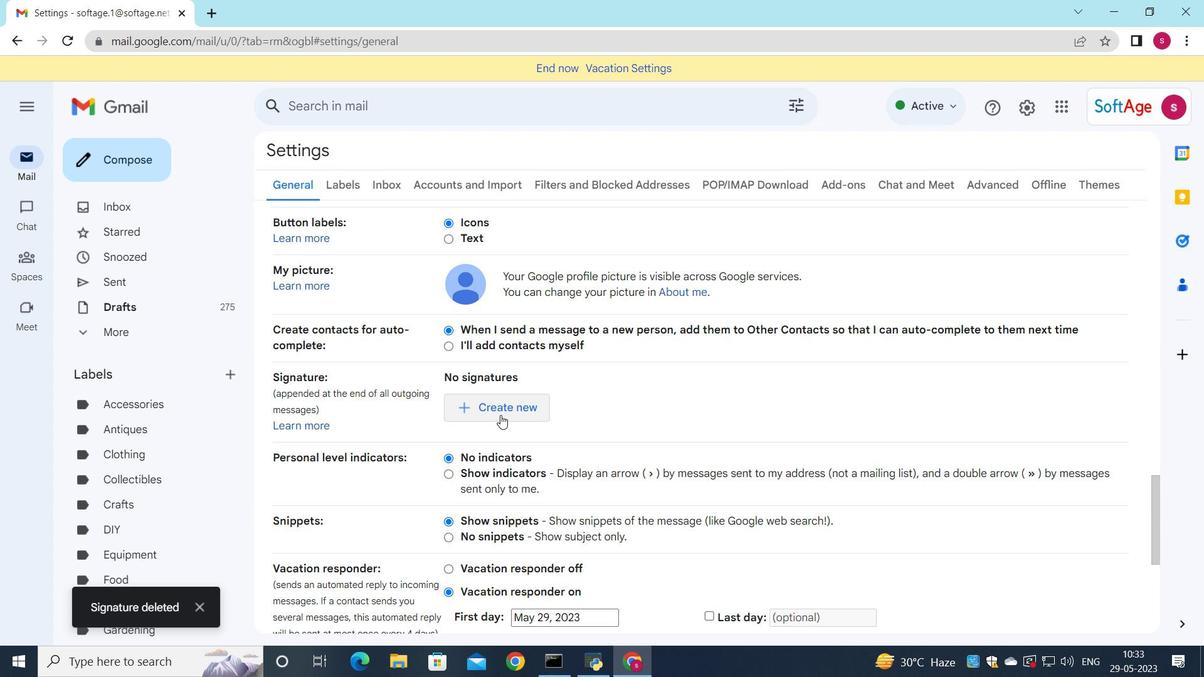 
Action: Mouse moved to (881, 421)
Screenshot: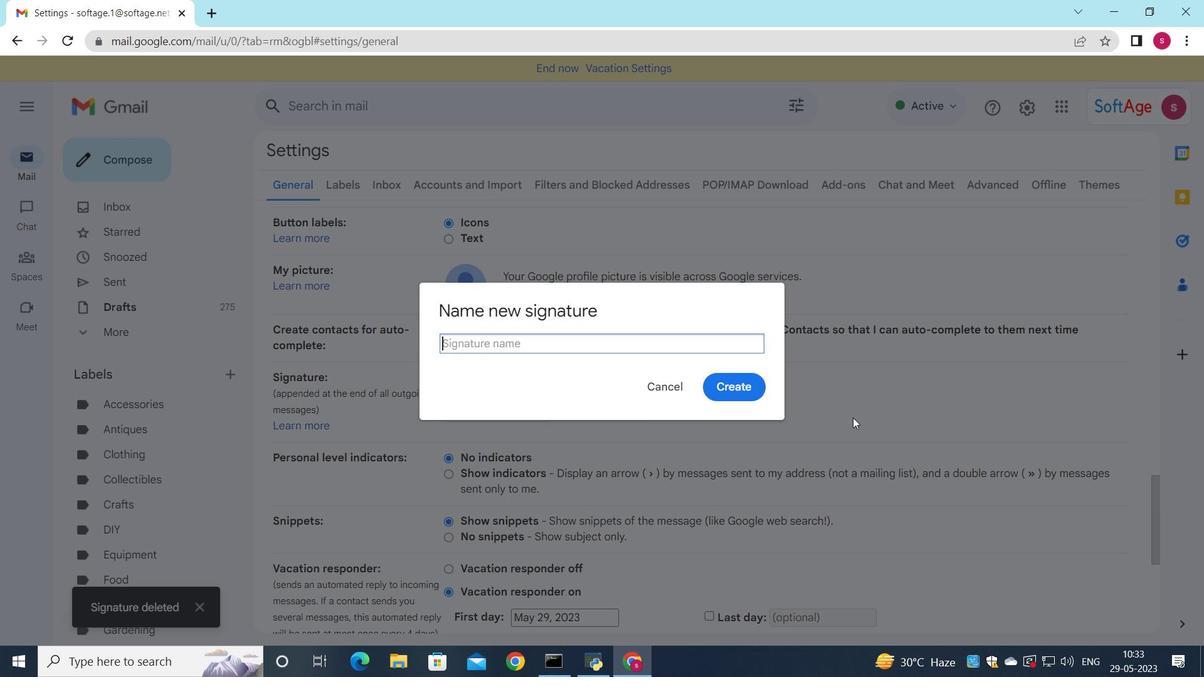 
Action: Key pressed <Key.shift>Daisy<Key.space><Key.shift>Wilson
Screenshot: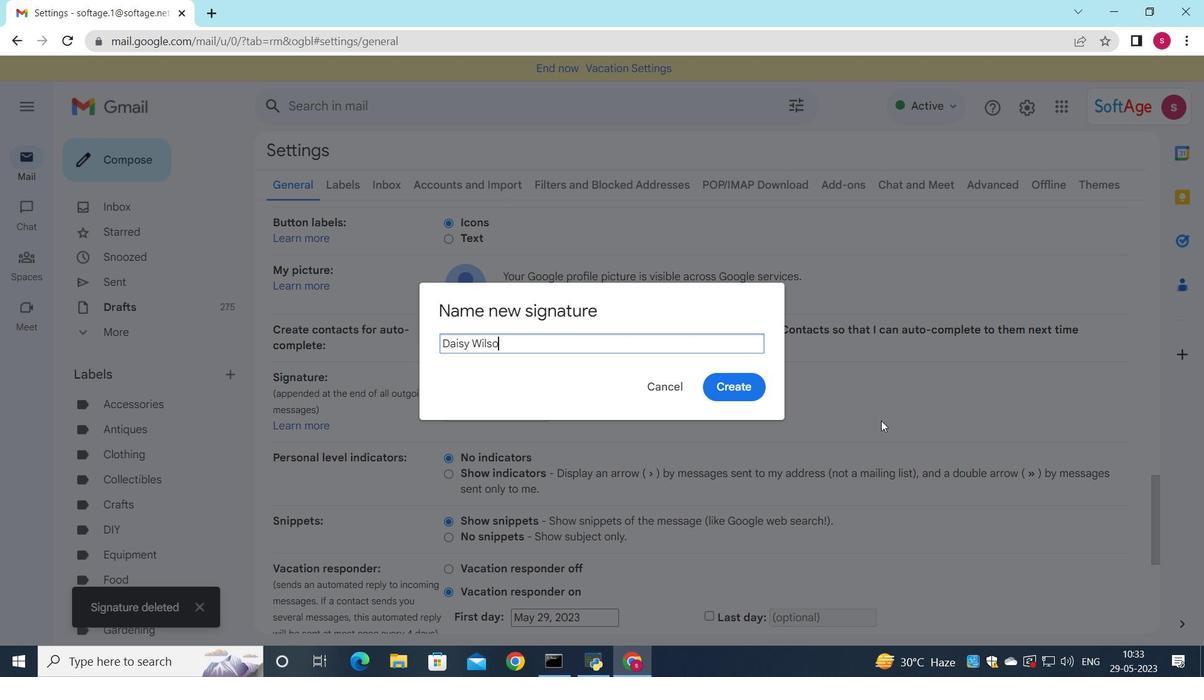 
Action: Mouse moved to (750, 380)
Screenshot: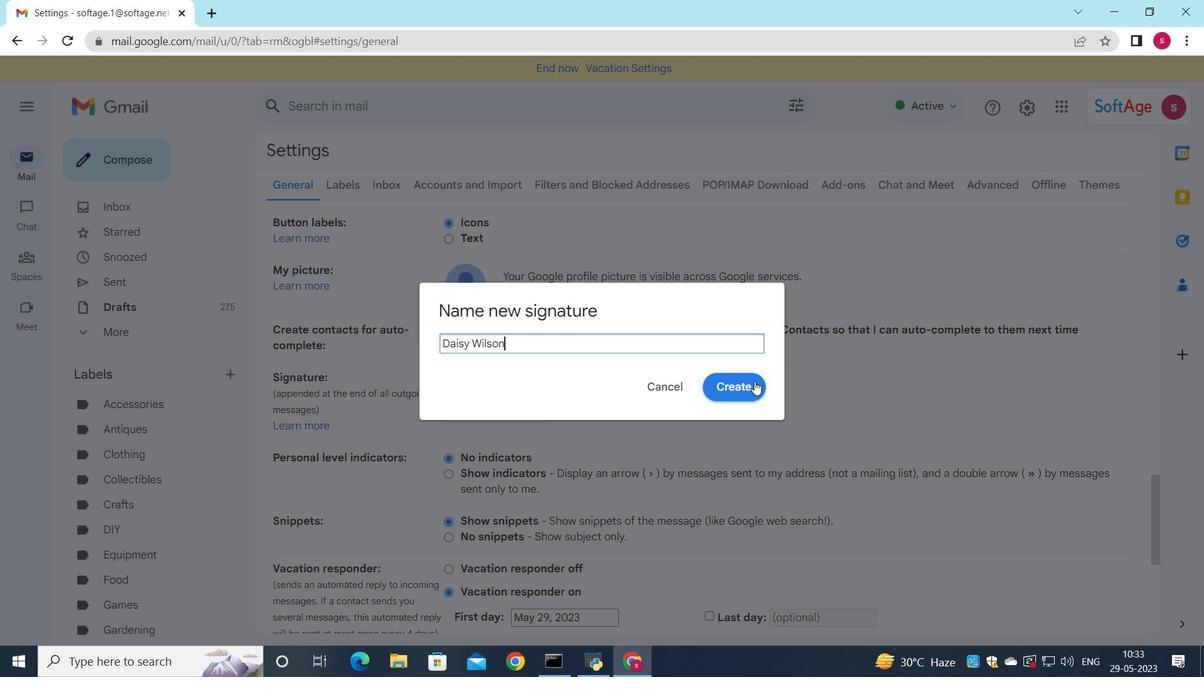 
Action: Mouse pressed left at (750, 380)
Screenshot: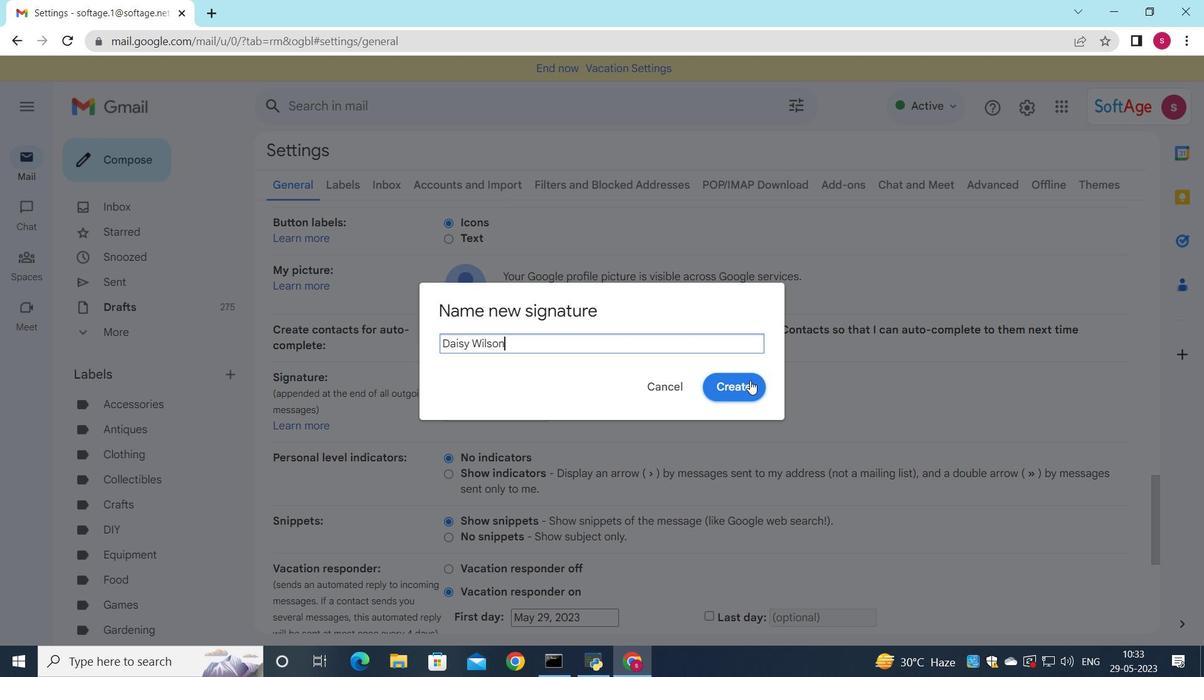
Action: Mouse moved to (707, 405)
Screenshot: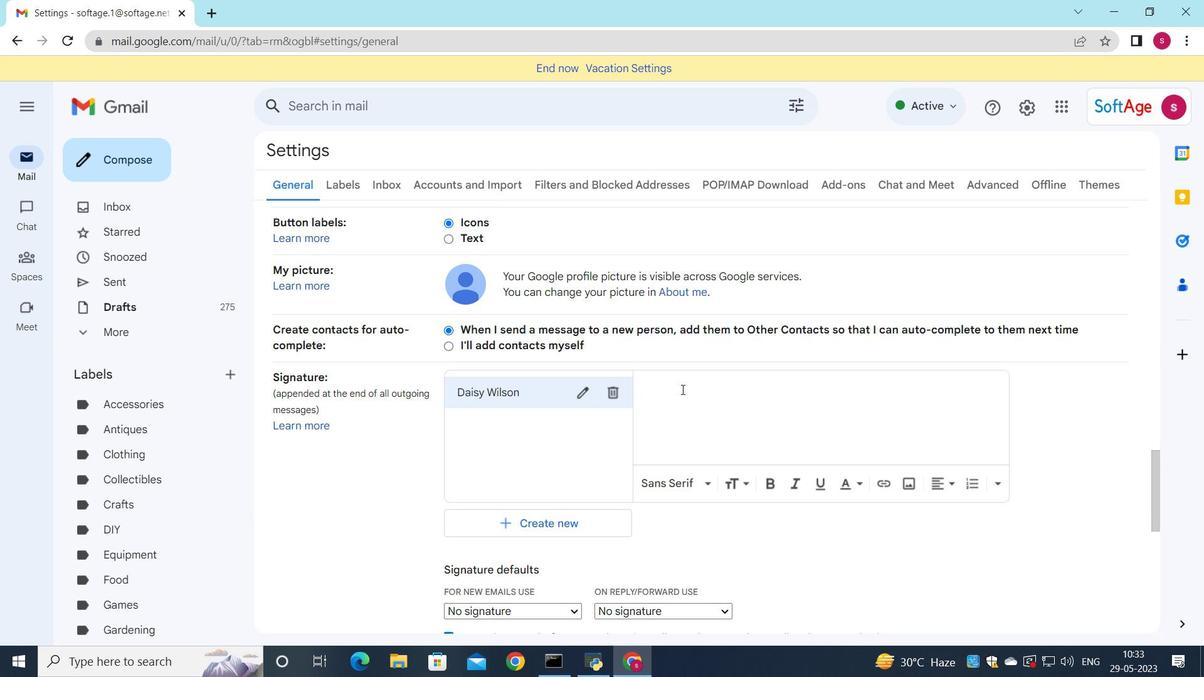 
Action: Mouse pressed left at (707, 405)
Screenshot: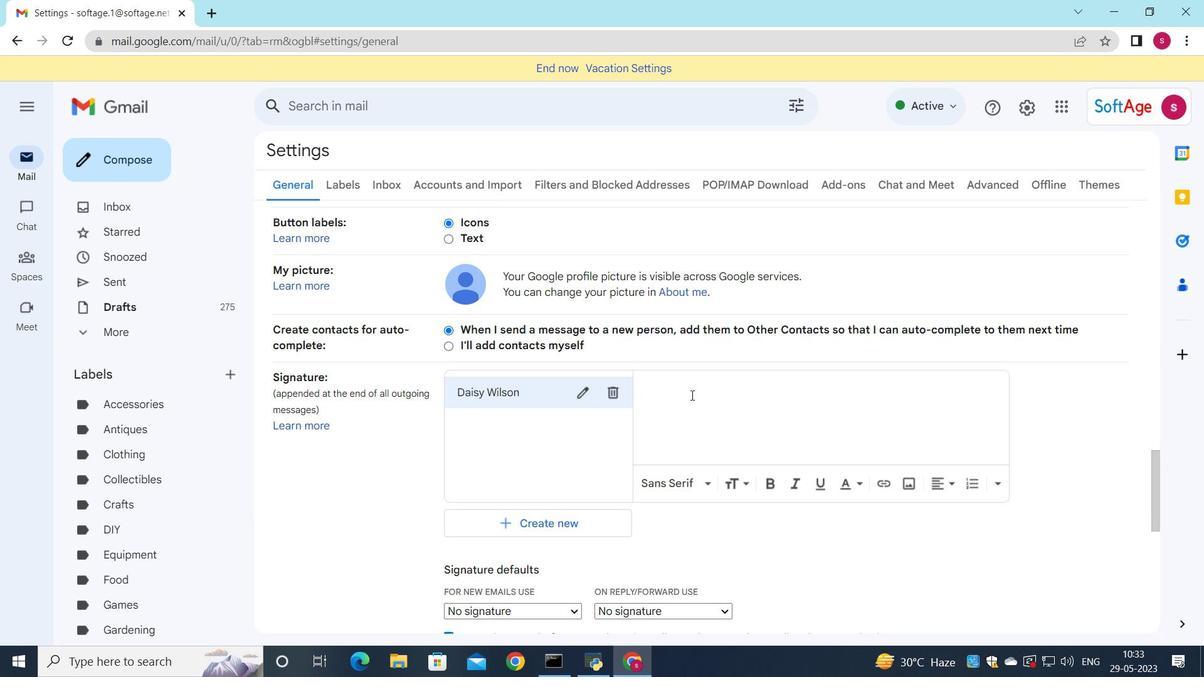 
Action: Key pressed <Key.shift>Daisy<Key.space><Key.shift><Key.shift><Key.shift><Key.shift><Key.shift><Key.shift><Key.shift>Wilson
Screenshot: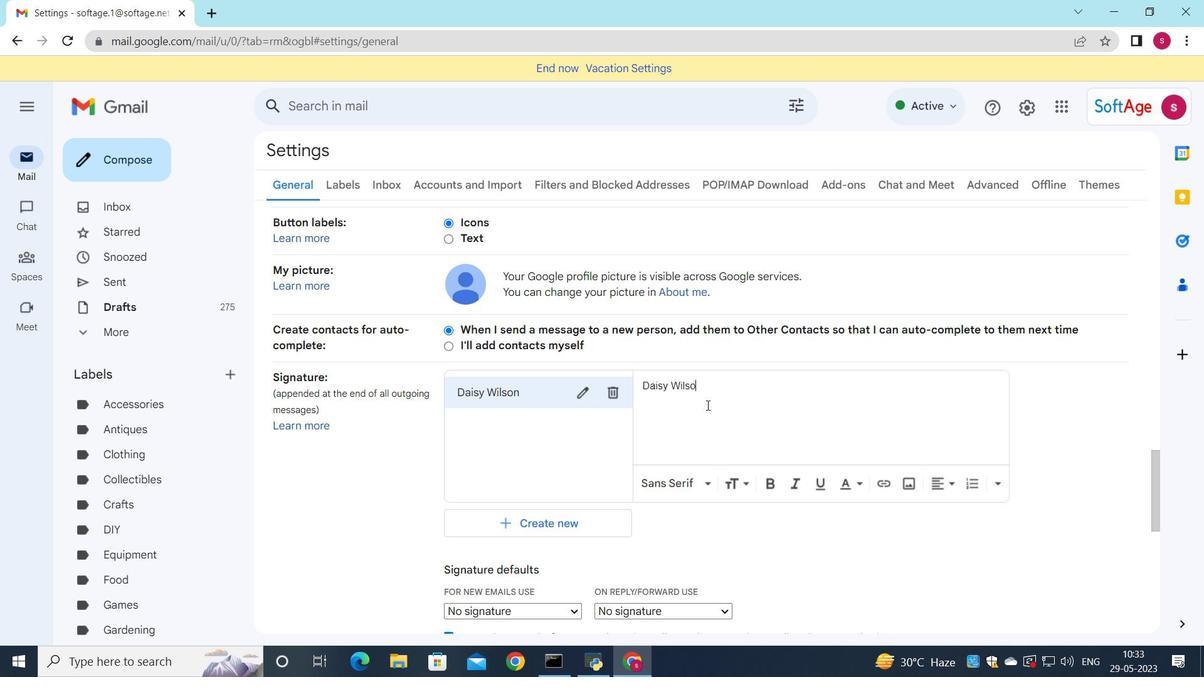 
Action: Mouse moved to (698, 415)
Screenshot: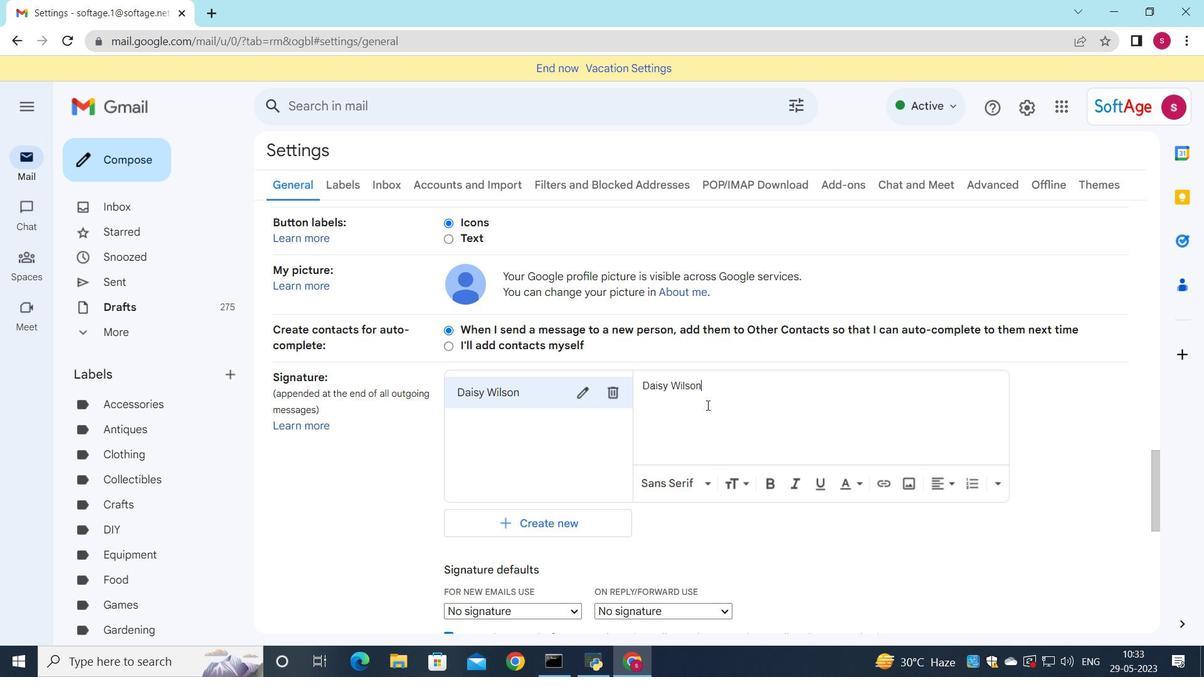 
Action: Mouse scrolled (698, 414) with delta (0, 0)
Screenshot: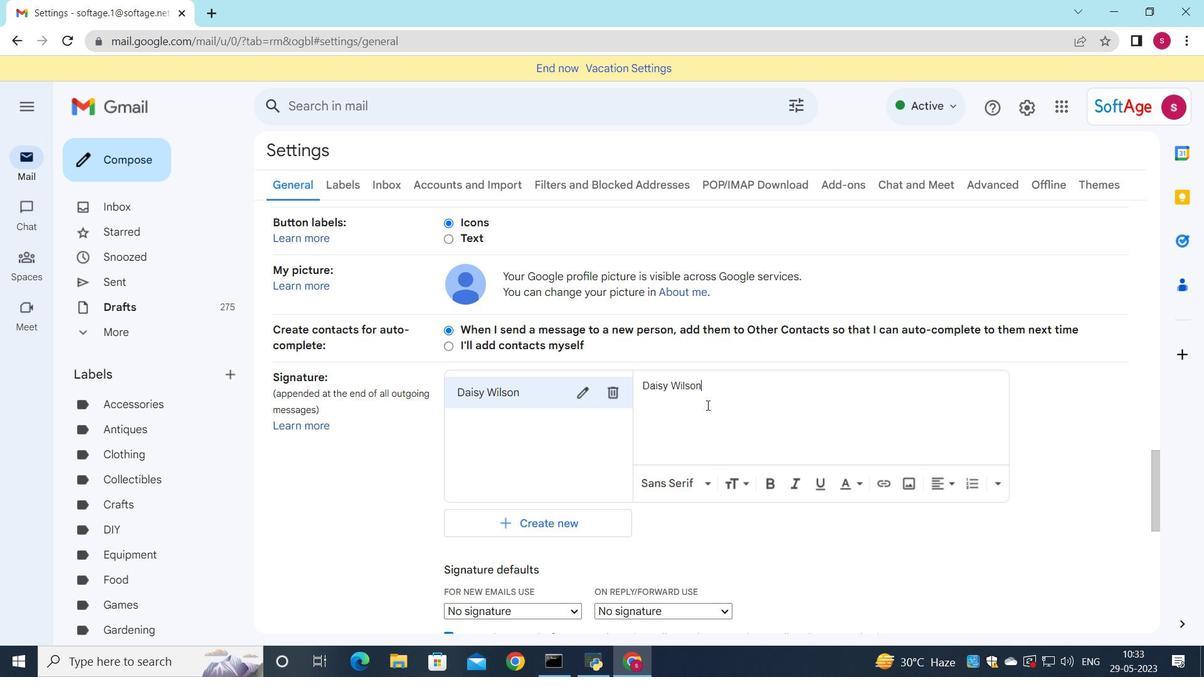 
Action: Mouse moved to (693, 422)
Screenshot: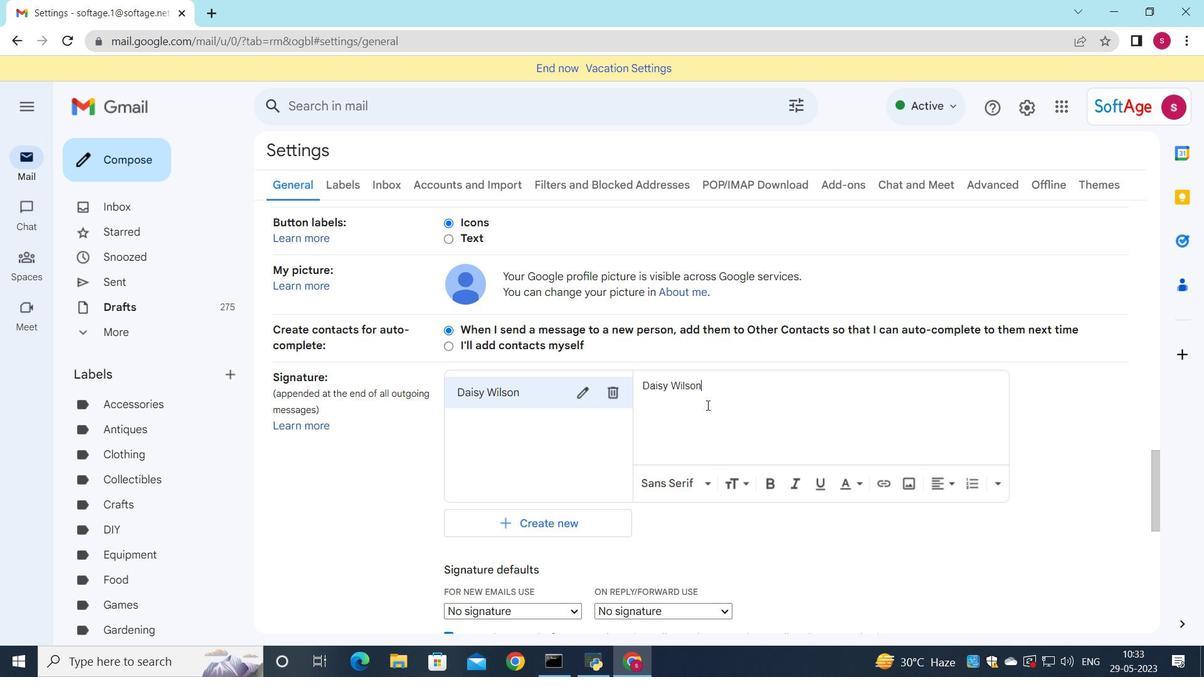 
Action: Mouse scrolled (693, 422) with delta (0, 0)
Screenshot: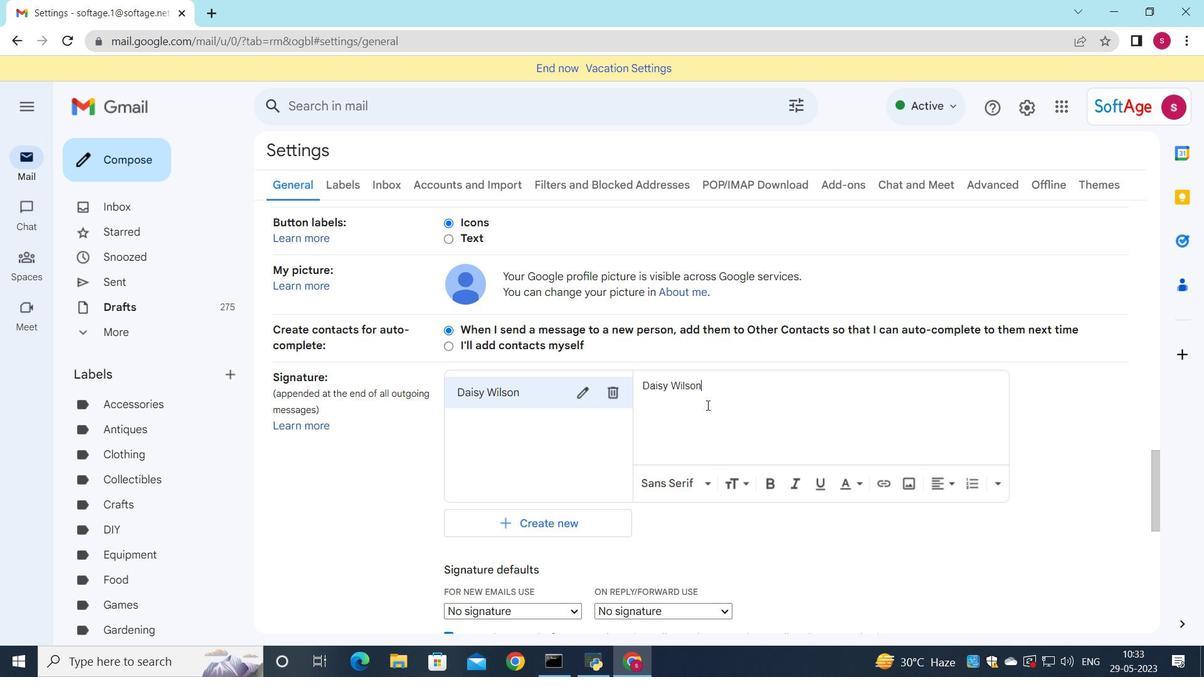 
Action: Mouse moved to (686, 428)
Screenshot: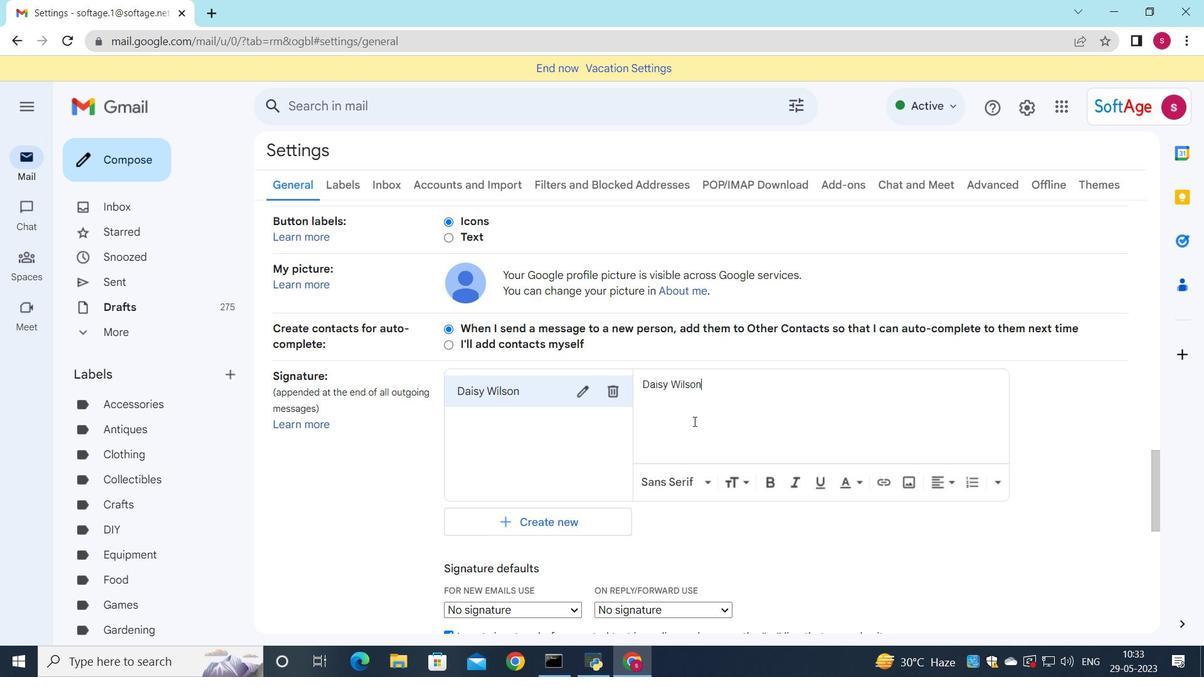 
Action: Mouse scrolled (688, 427) with delta (0, 0)
Screenshot: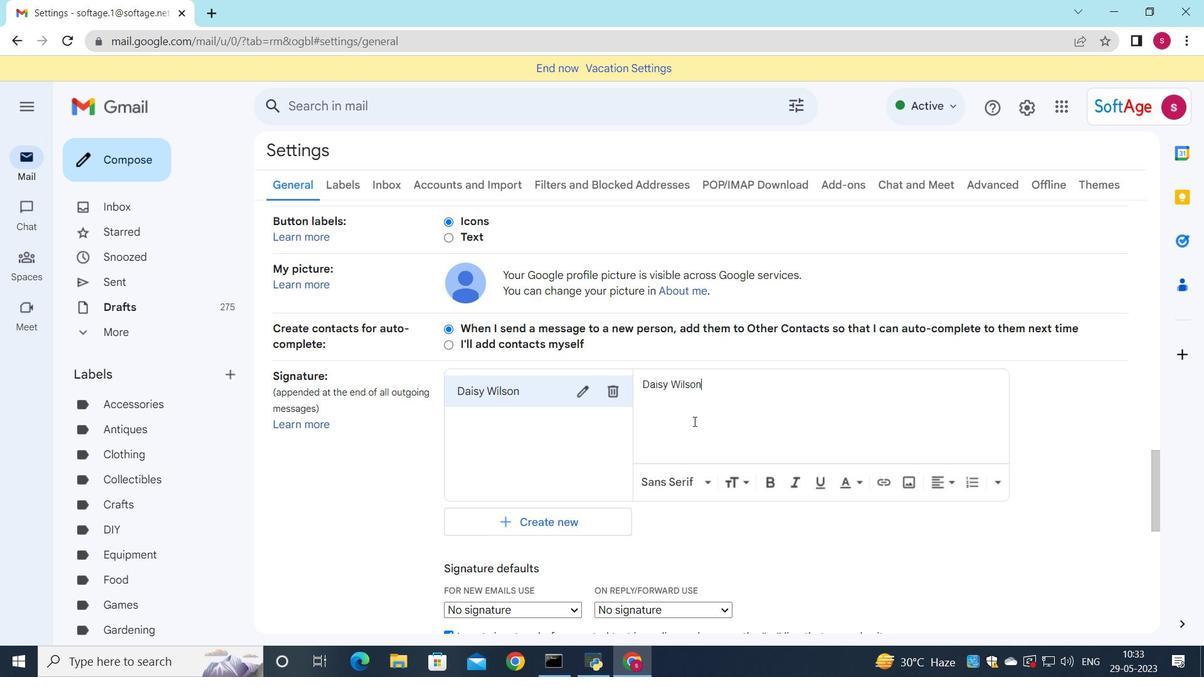 
Action: Mouse moved to (535, 372)
Screenshot: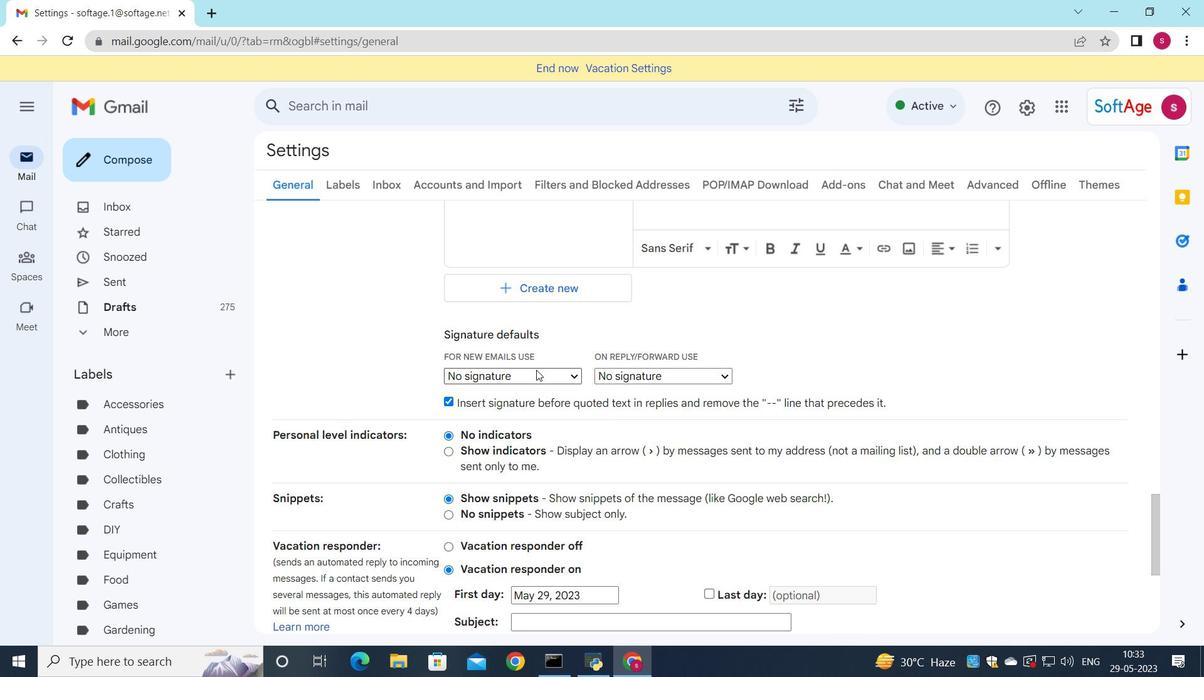
Action: Mouse pressed left at (535, 372)
Screenshot: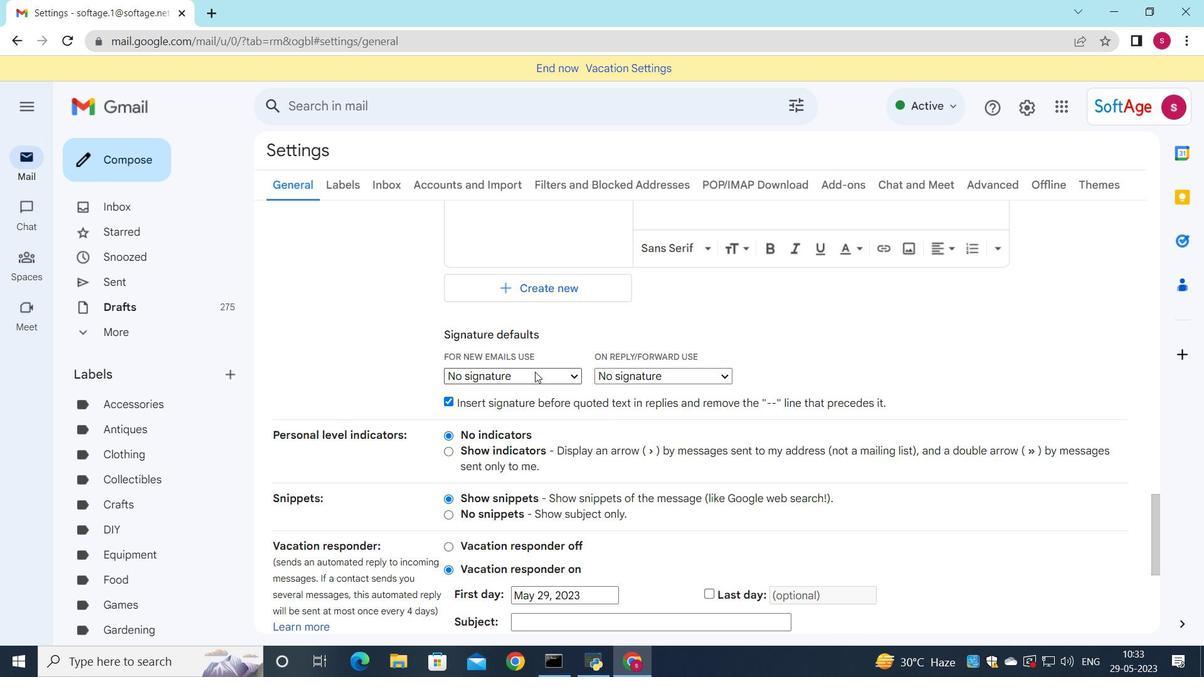 
Action: Mouse moved to (540, 410)
Screenshot: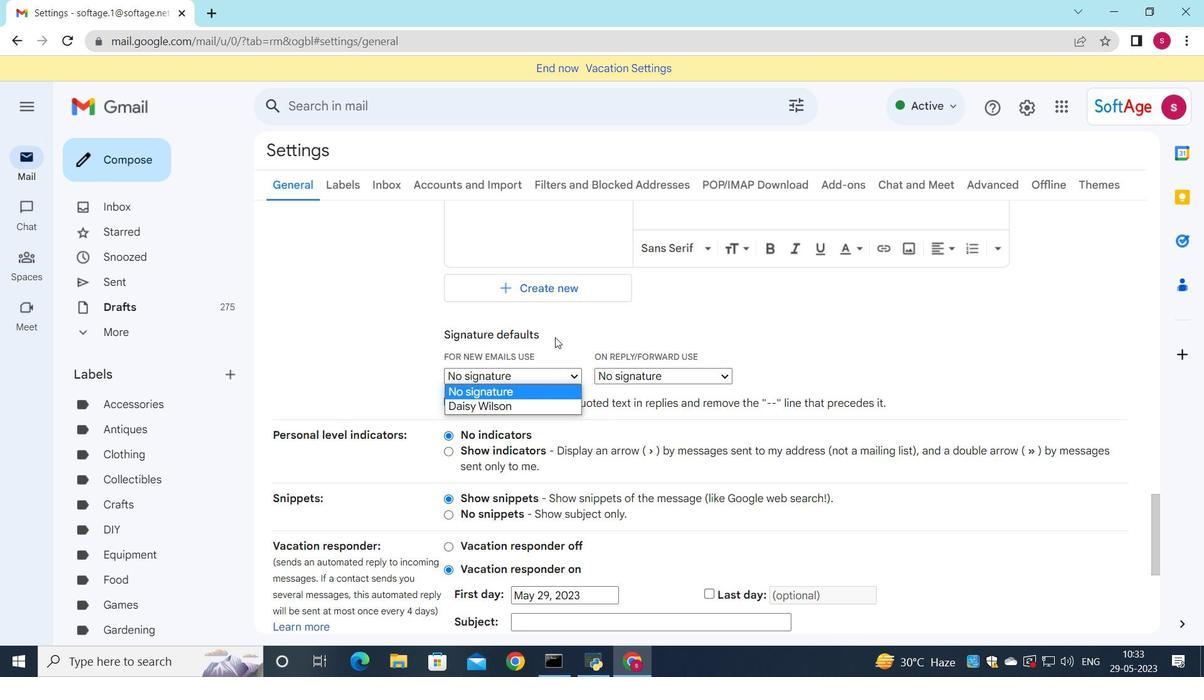 
Action: Mouse pressed left at (575, 291)
Screenshot: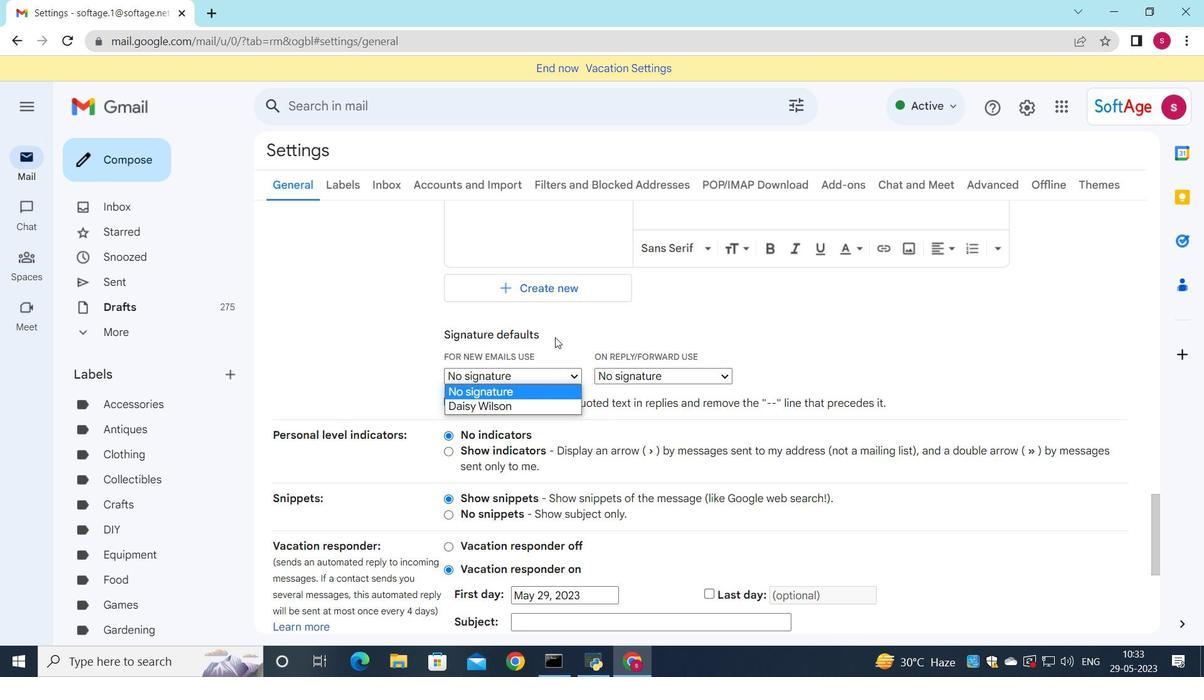 
Action: Mouse moved to (540, 378)
Screenshot: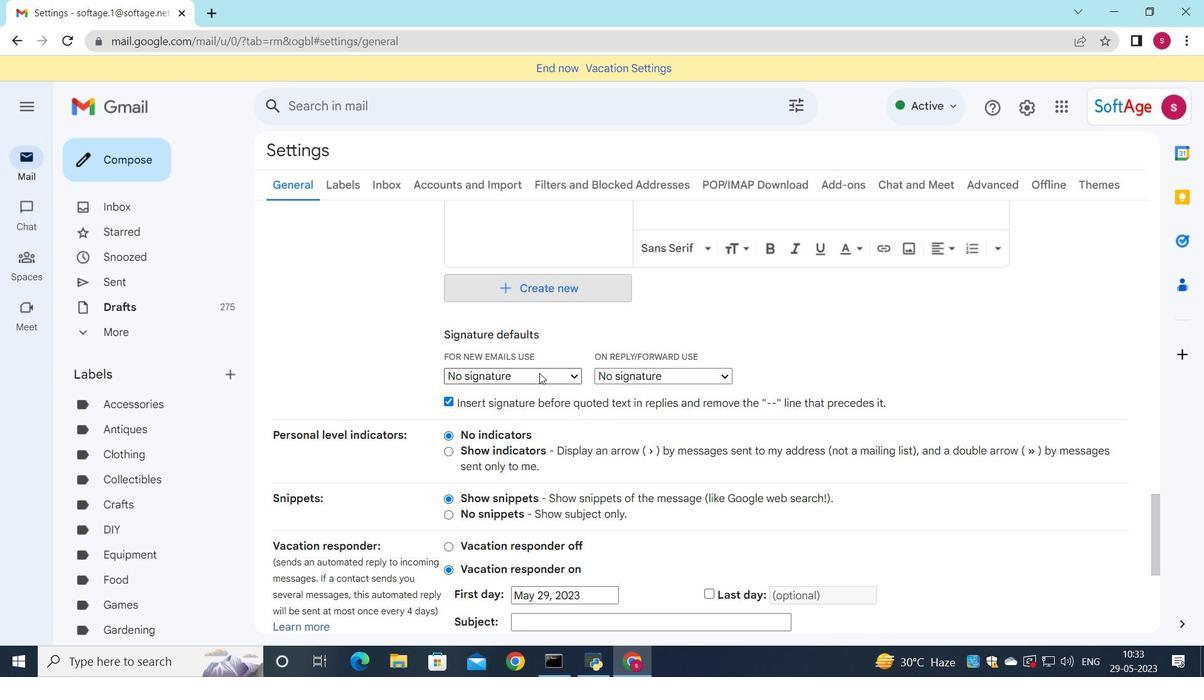 
Action: Mouse pressed left at (540, 378)
Screenshot: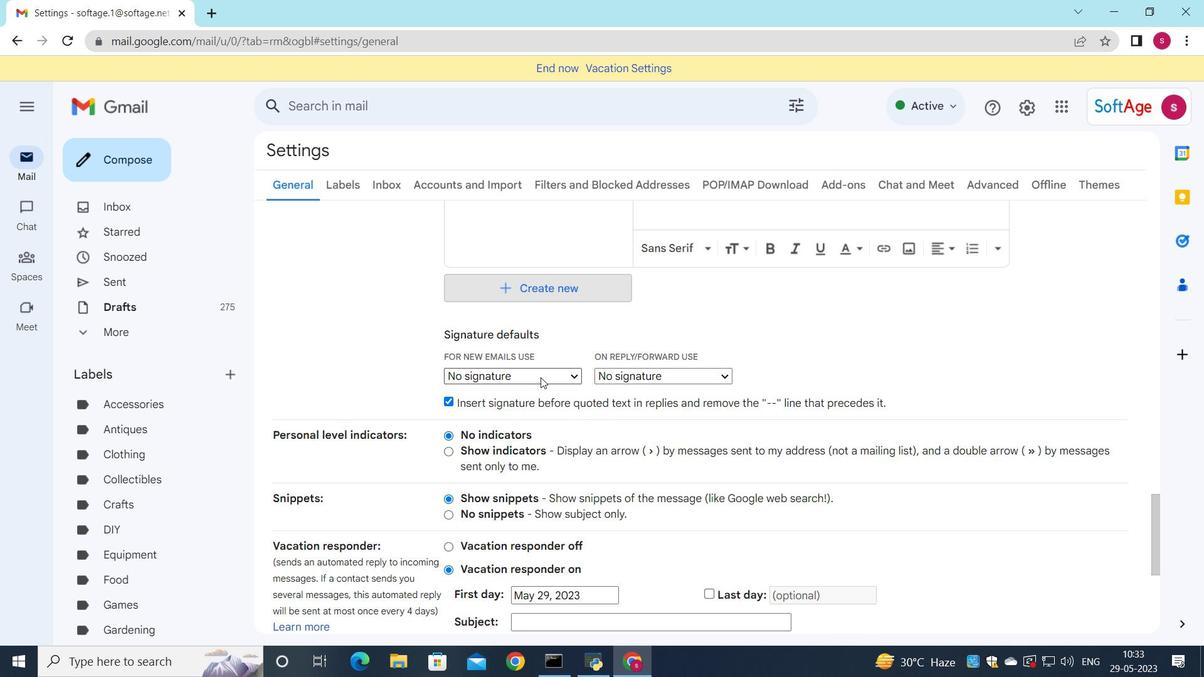 
Action: Mouse moved to (533, 406)
Screenshot: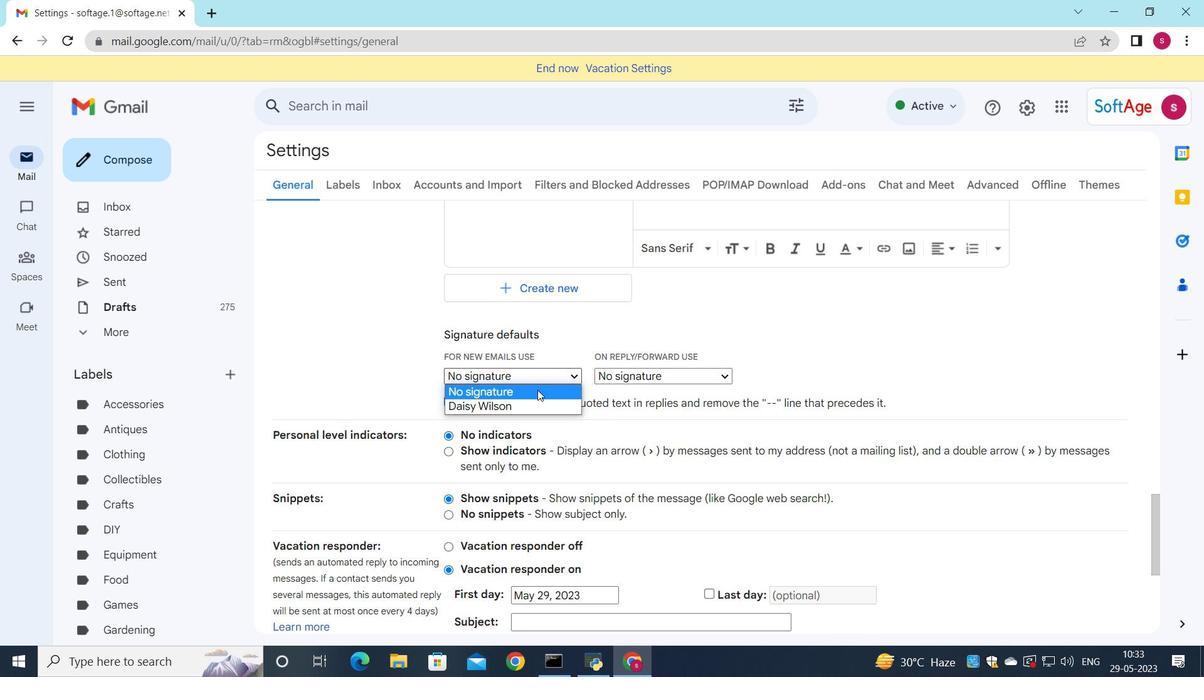 
Action: Mouse pressed left at (533, 406)
Screenshot: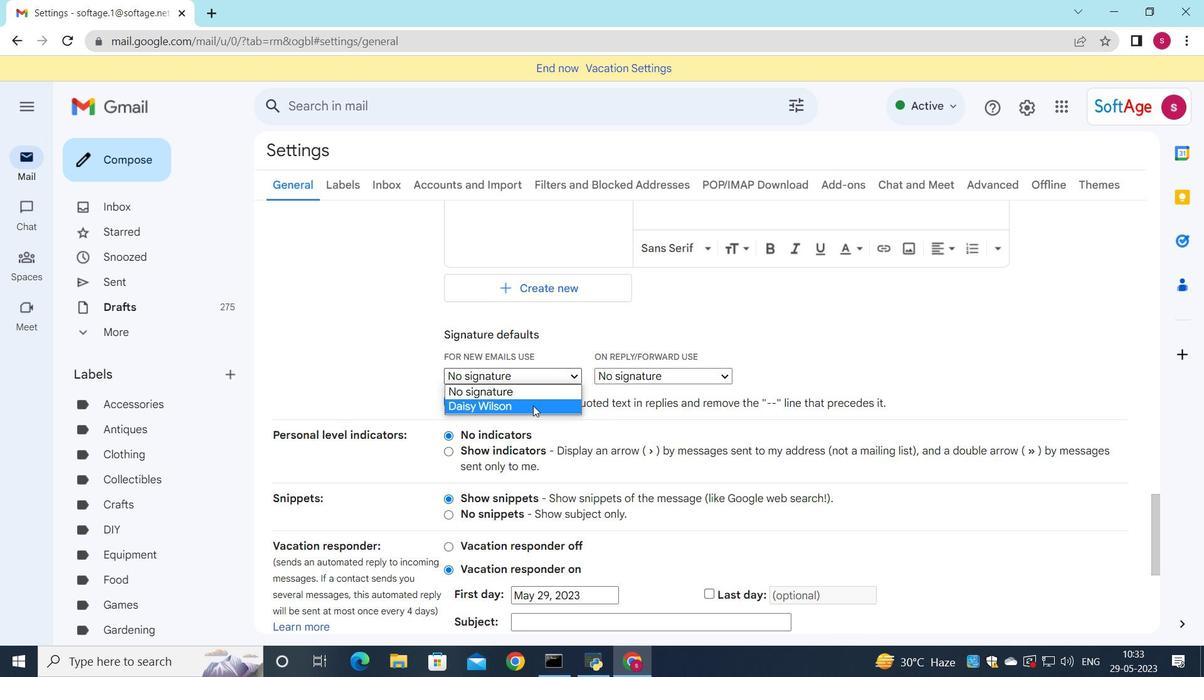 
Action: Mouse moved to (631, 369)
Screenshot: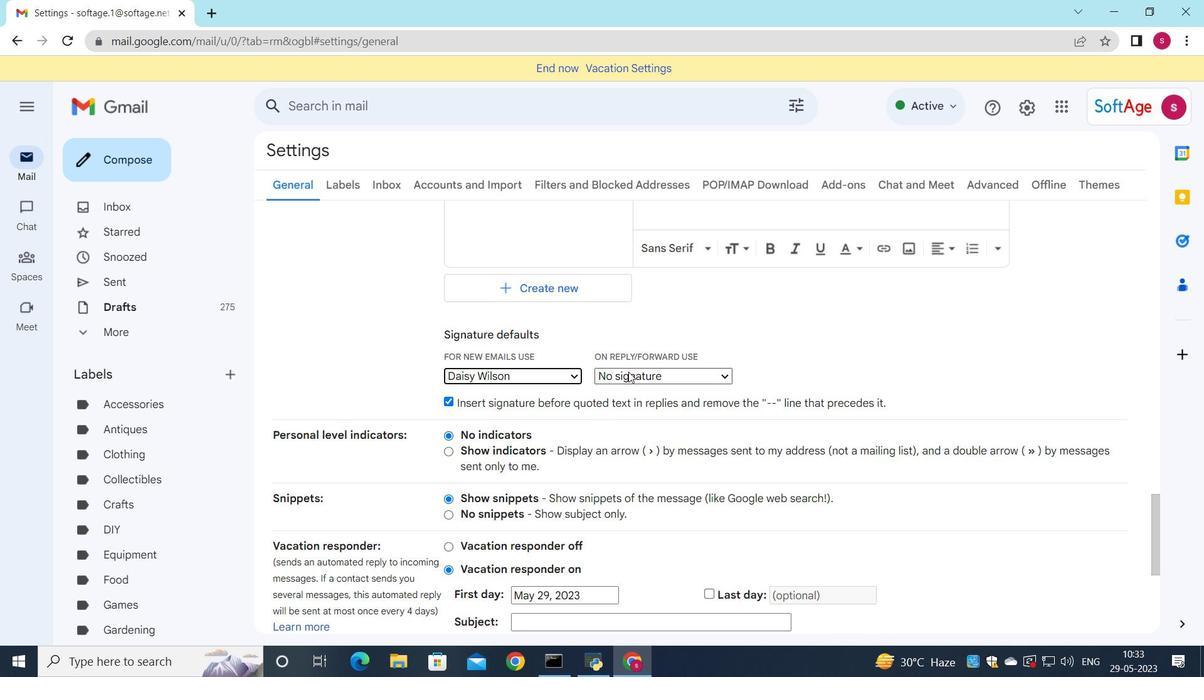 
Action: Mouse pressed left at (631, 369)
Screenshot: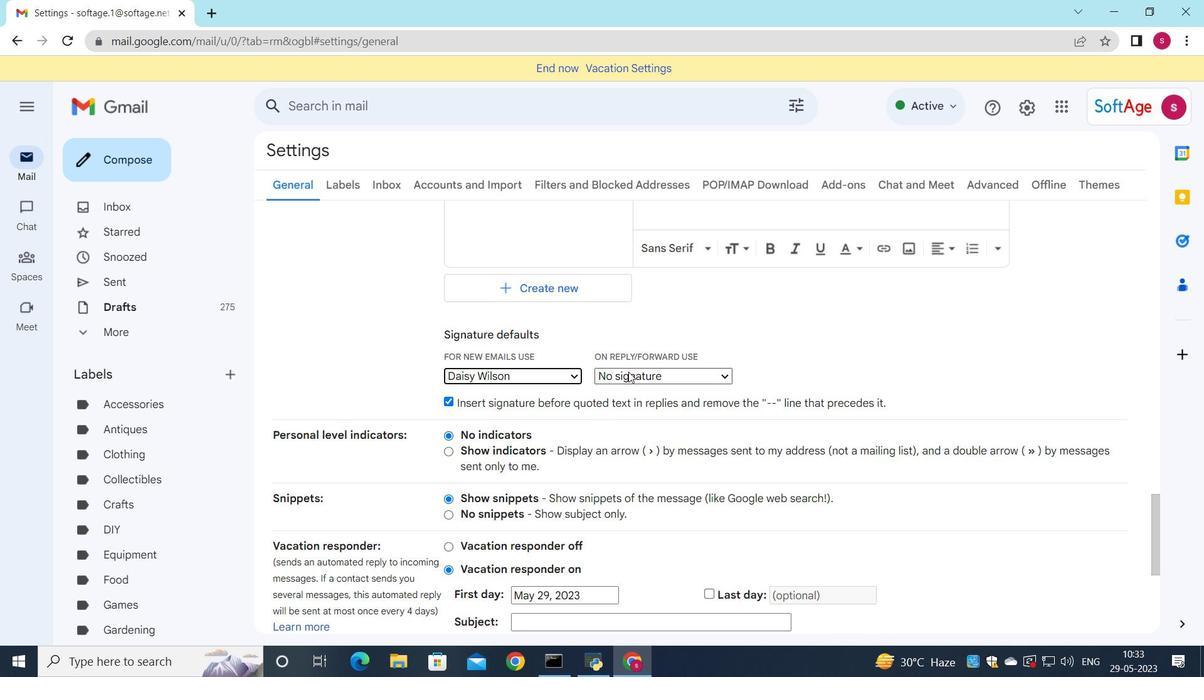 
Action: Mouse moved to (631, 406)
Screenshot: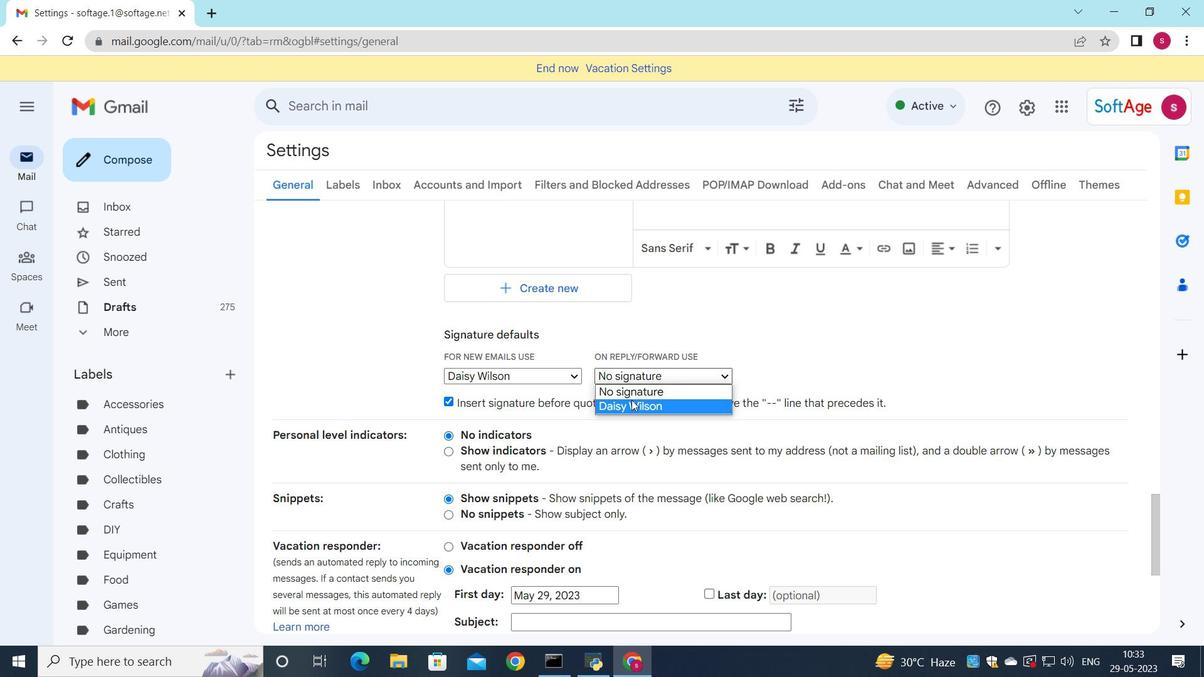
Action: Mouse pressed left at (631, 406)
Screenshot: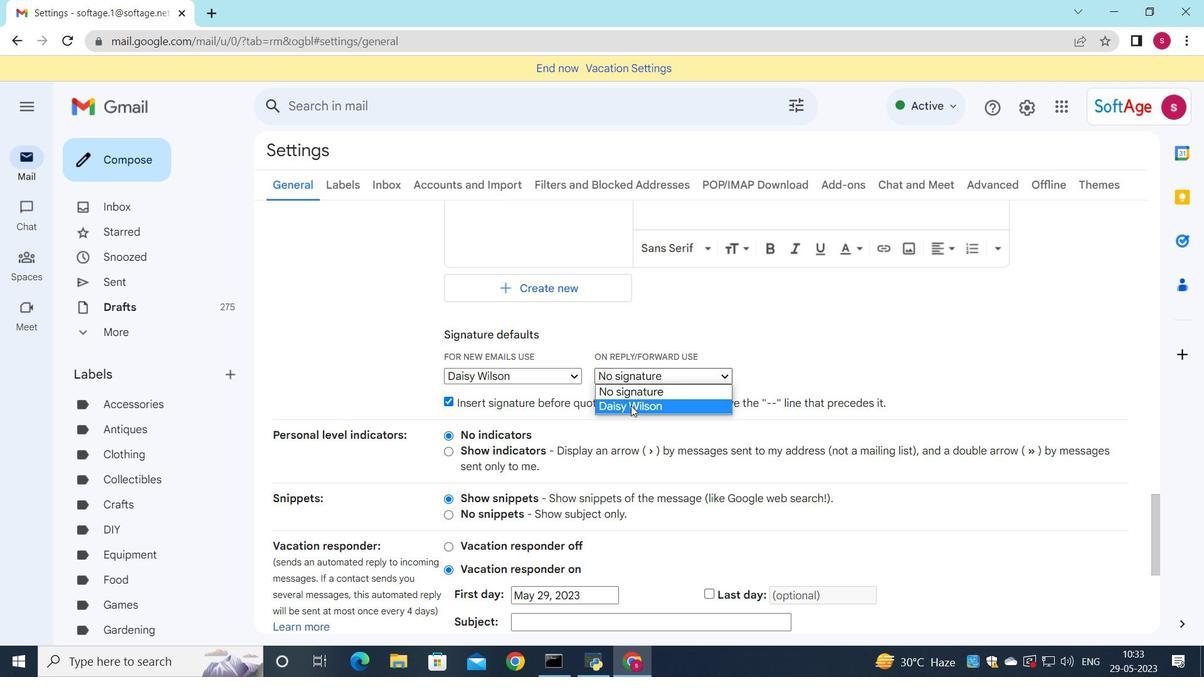 
Action: Mouse moved to (633, 407)
Screenshot: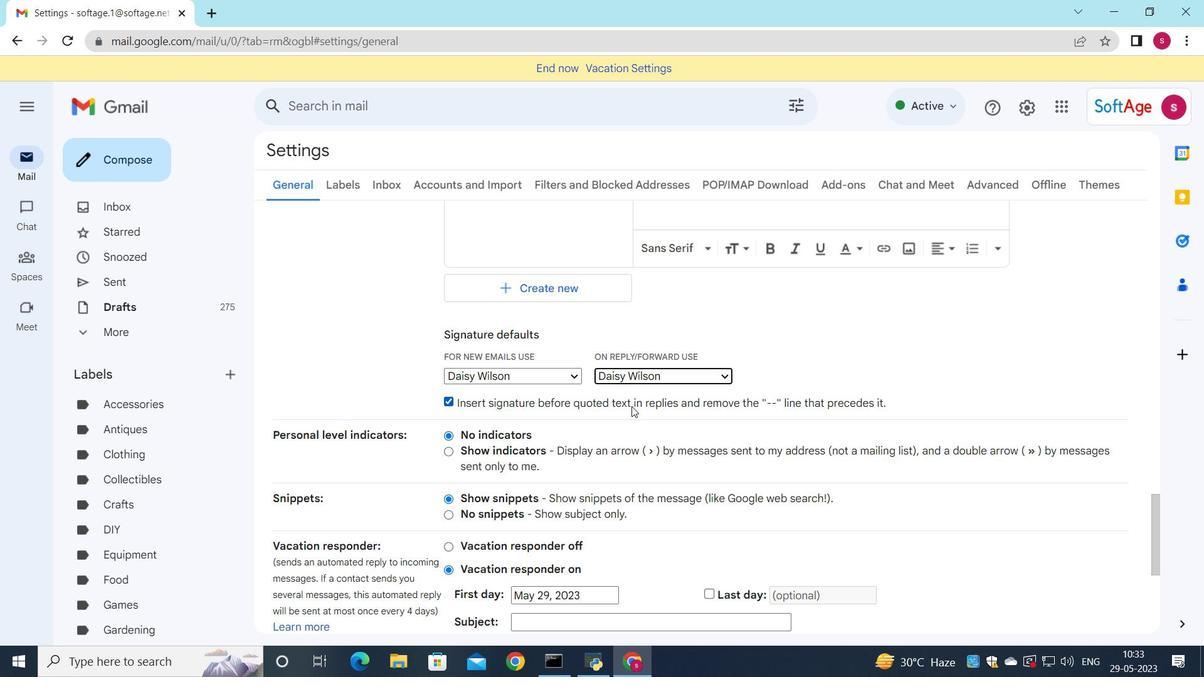 
Action: Mouse scrolled (633, 407) with delta (0, 0)
Screenshot: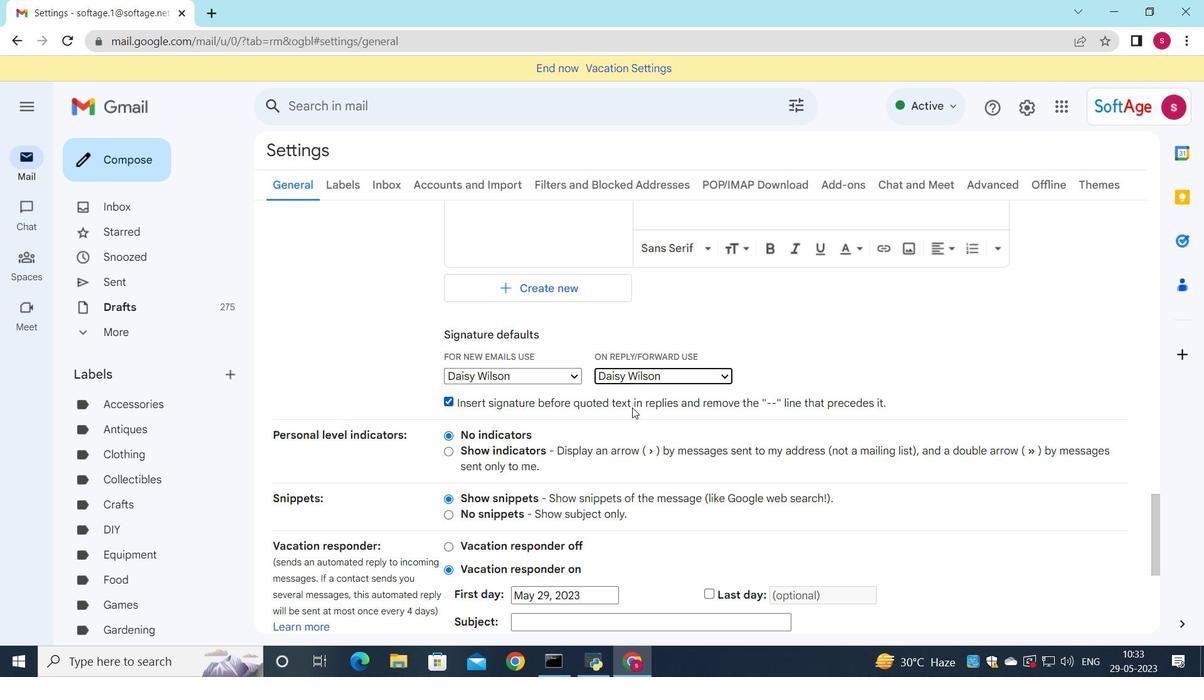 
Action: Mouse scrolled (633, 407) with delta (0, 0)
Screenshot: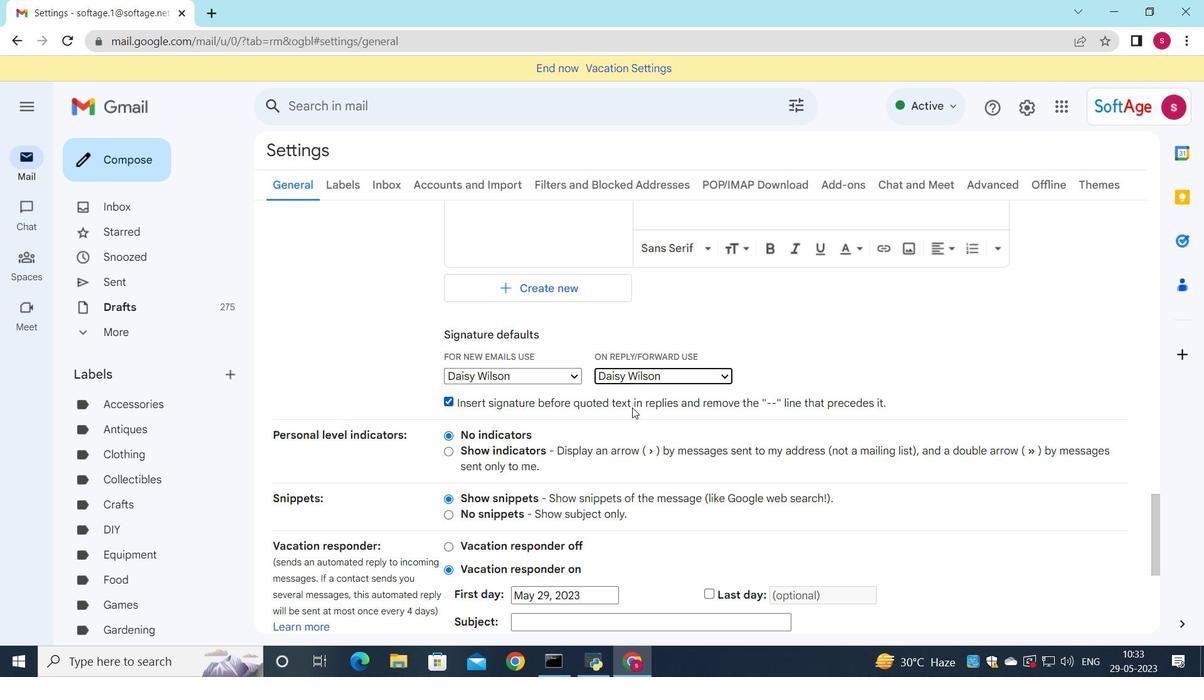
Action: Mouse scrolled (633, 407) with delta (0, 0)
Screenshot: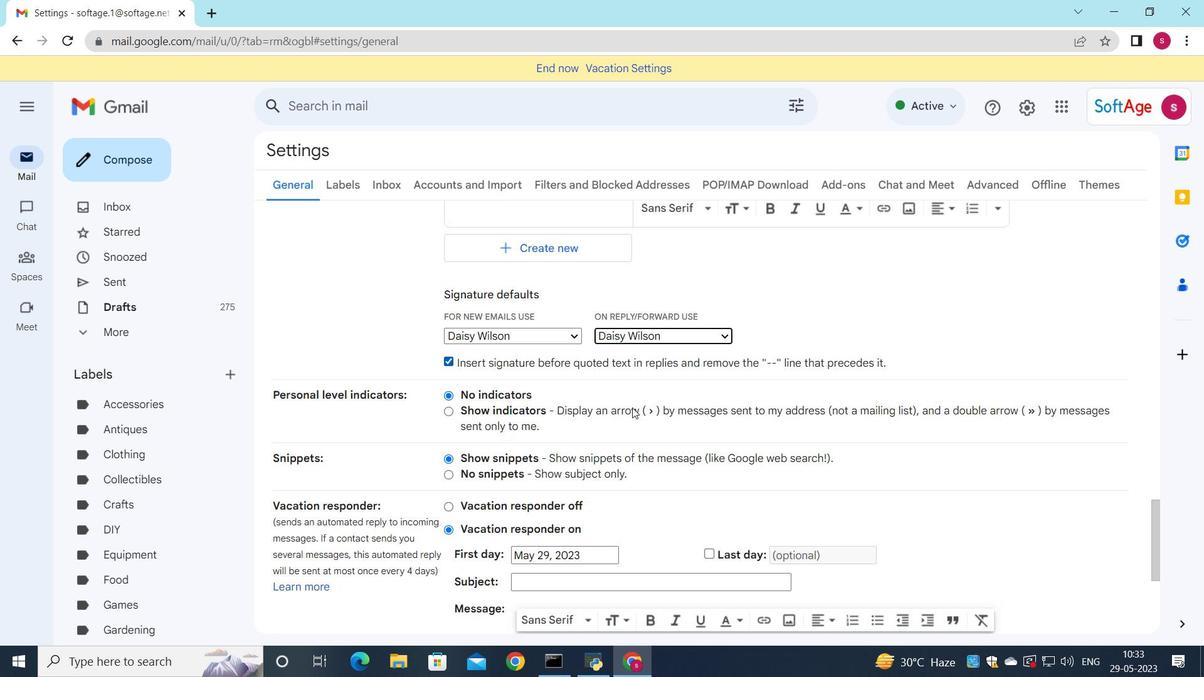 
Action: Mouse scrolled (633, 407) with delta (0, 0)
Screenshot: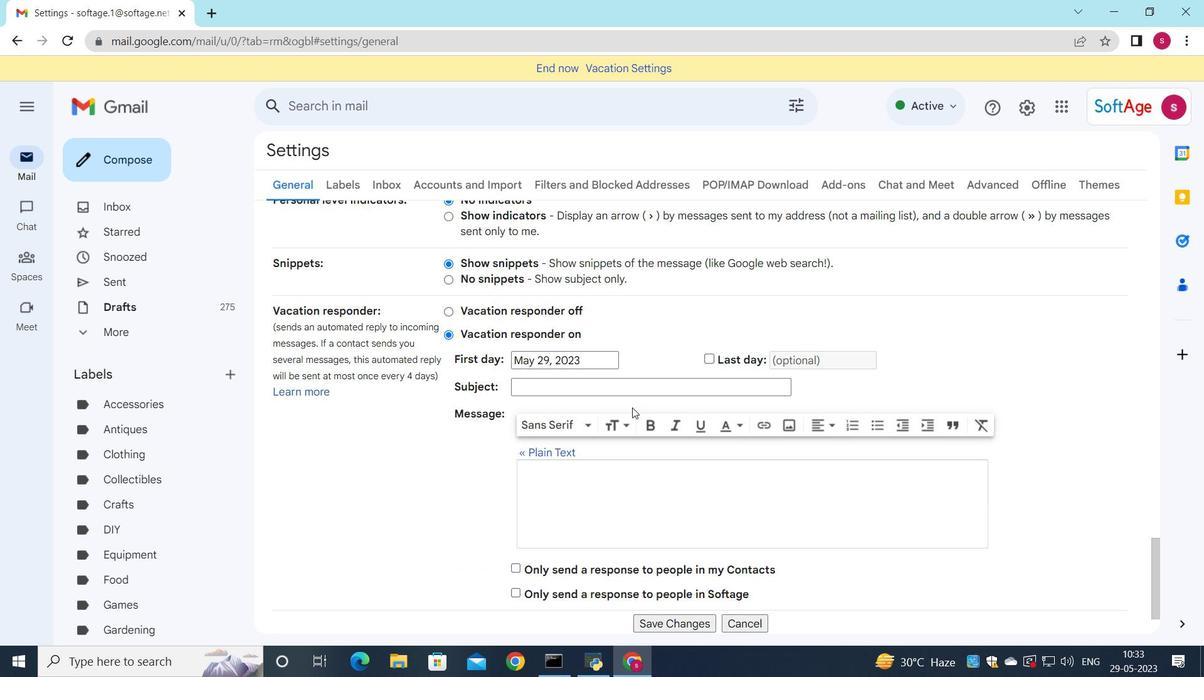 
Action: Mouse moved to (633, 409)
Screenshot: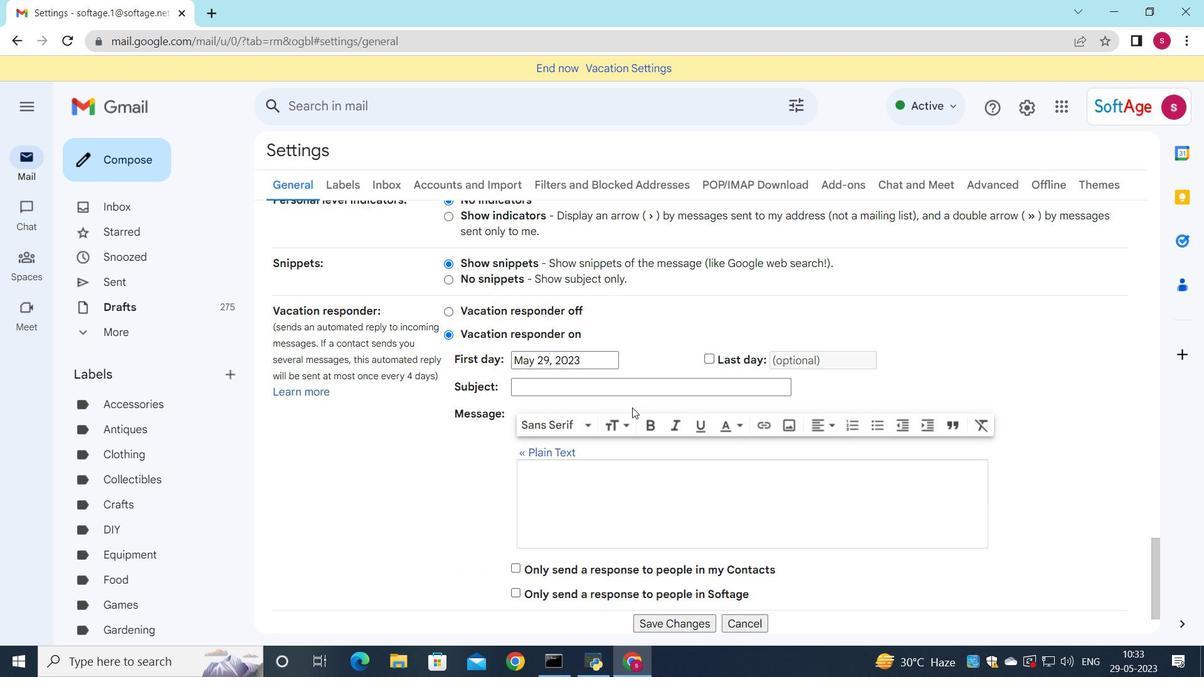 
Action: Mouse scrolled (633, 408) with delta (0, 0)
Screenshot: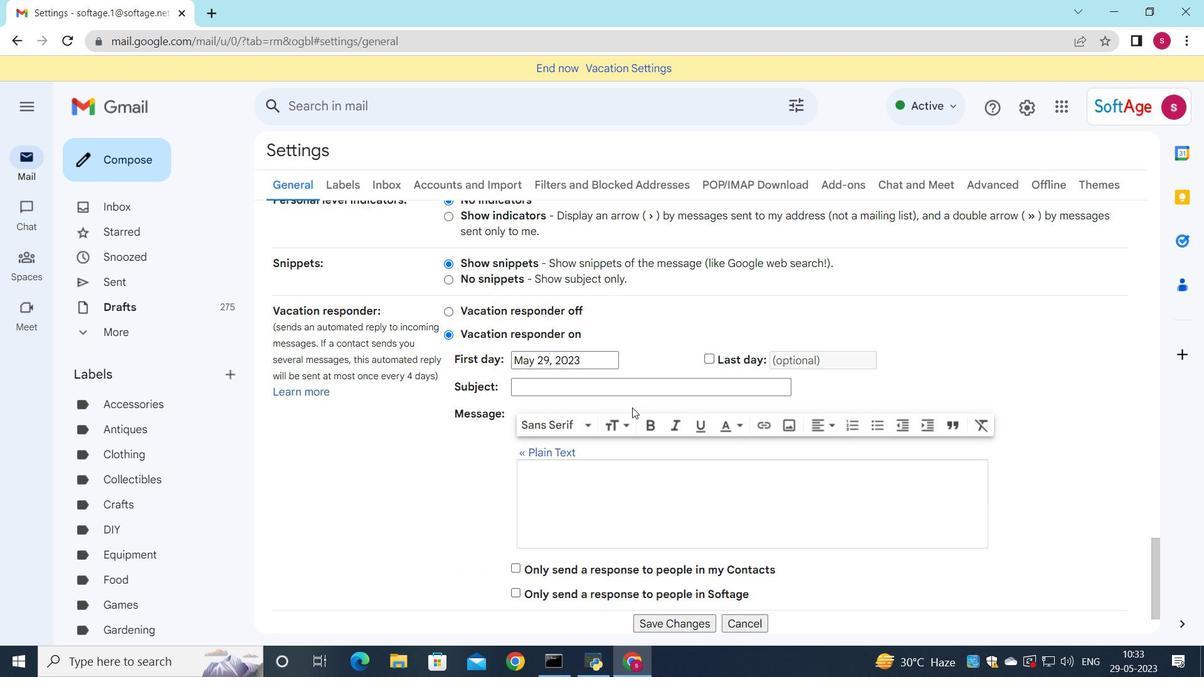 
Action: Mouse moved to (629, 415)
Screenshot: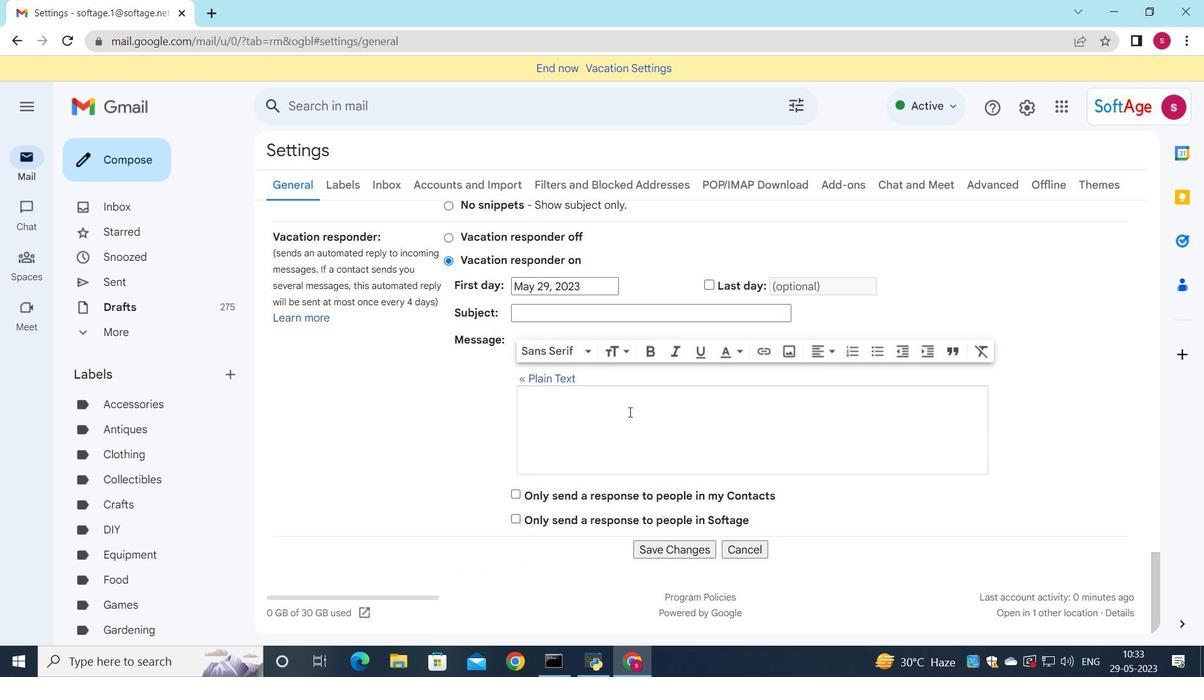 
Action: Mouse scrolled (629, 414) with delta (0, 0)
Screenshot: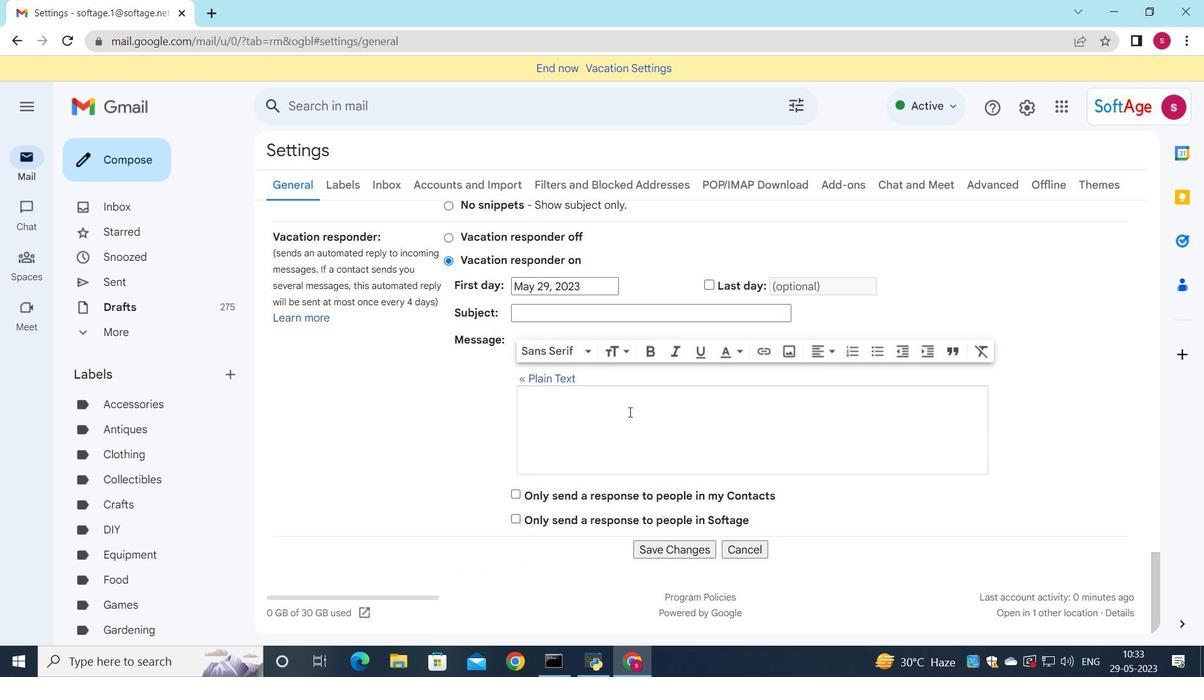 
Action: Mouse scrolled (629, 415) with delta (0, 0)
Screenshot: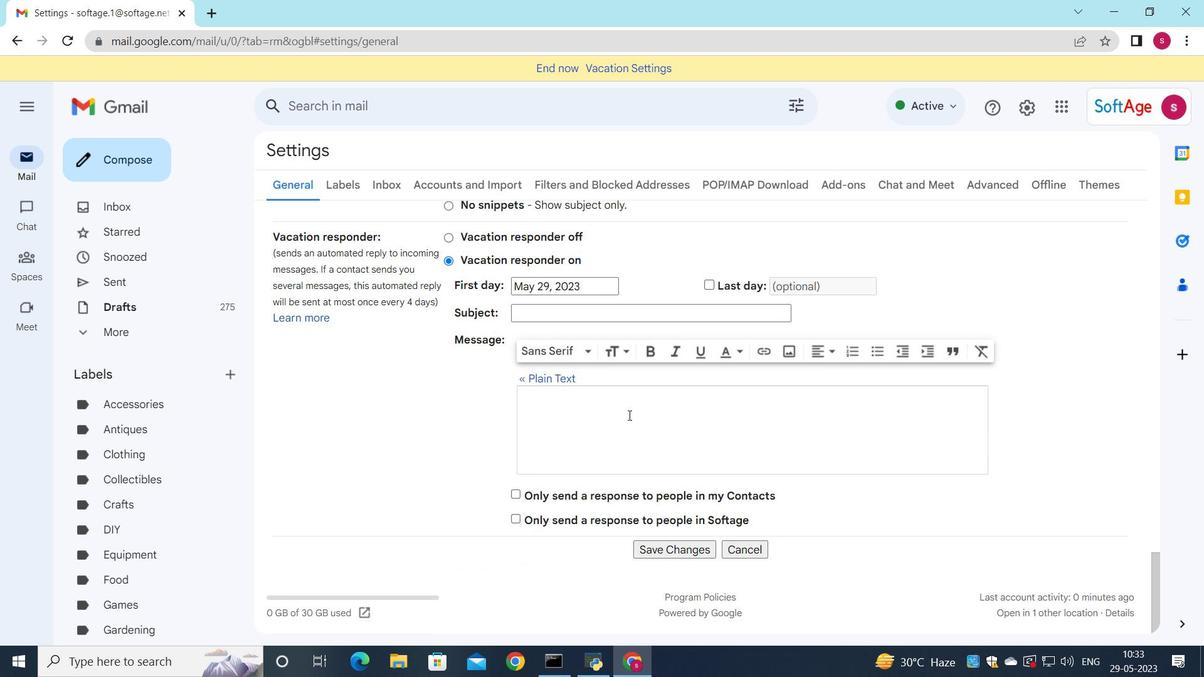 
Action: Mouse scrolled (629, 415) with delta (0, 0)
Screenshot: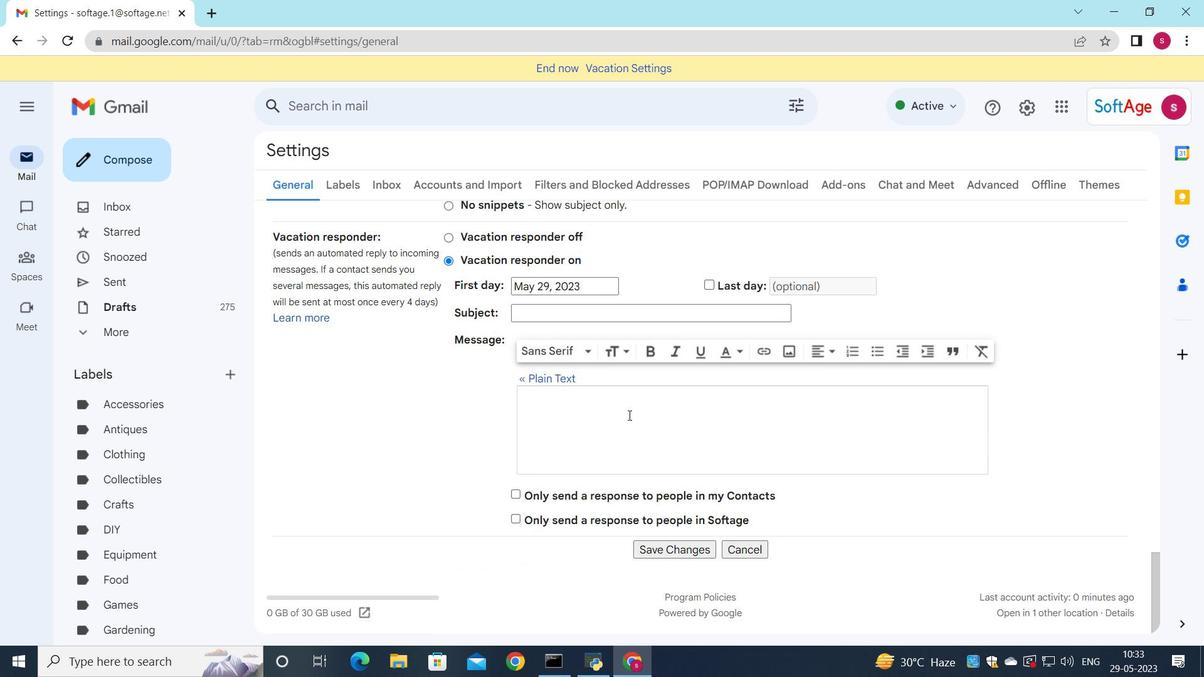 
Action: Mouse scrolled (629, 414) with delta (0, 0)
Screenshot: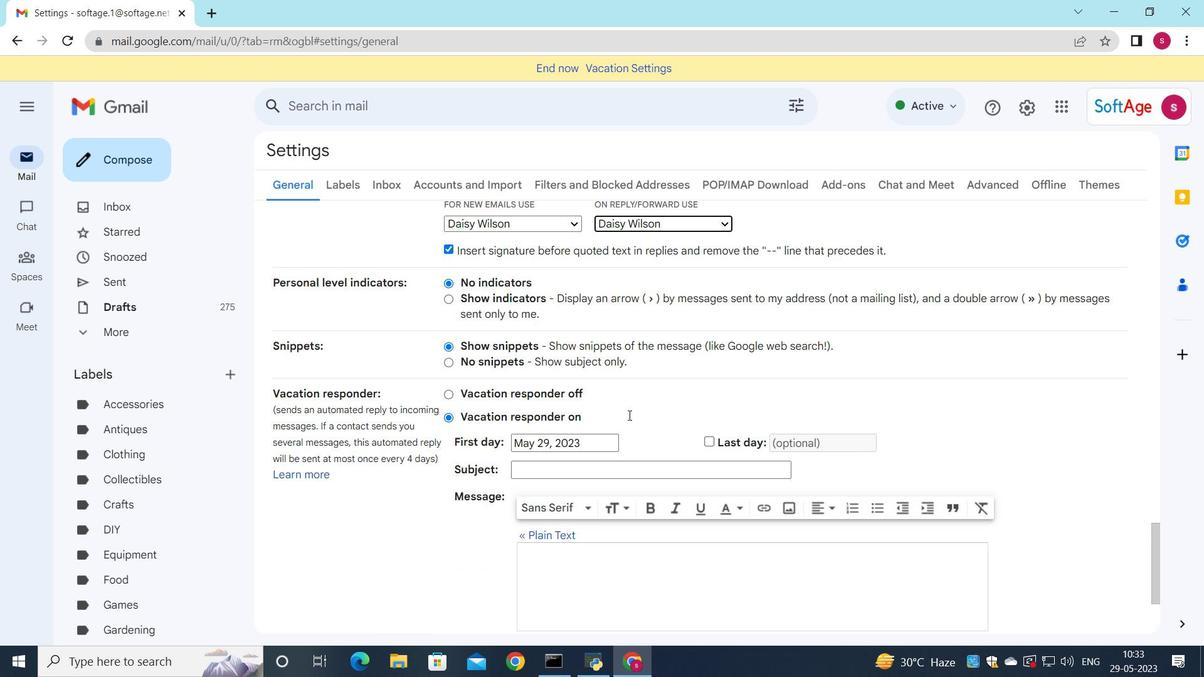 
Action: Mouse scrolled (629, 414) with delta (0, 0)
Screenshot: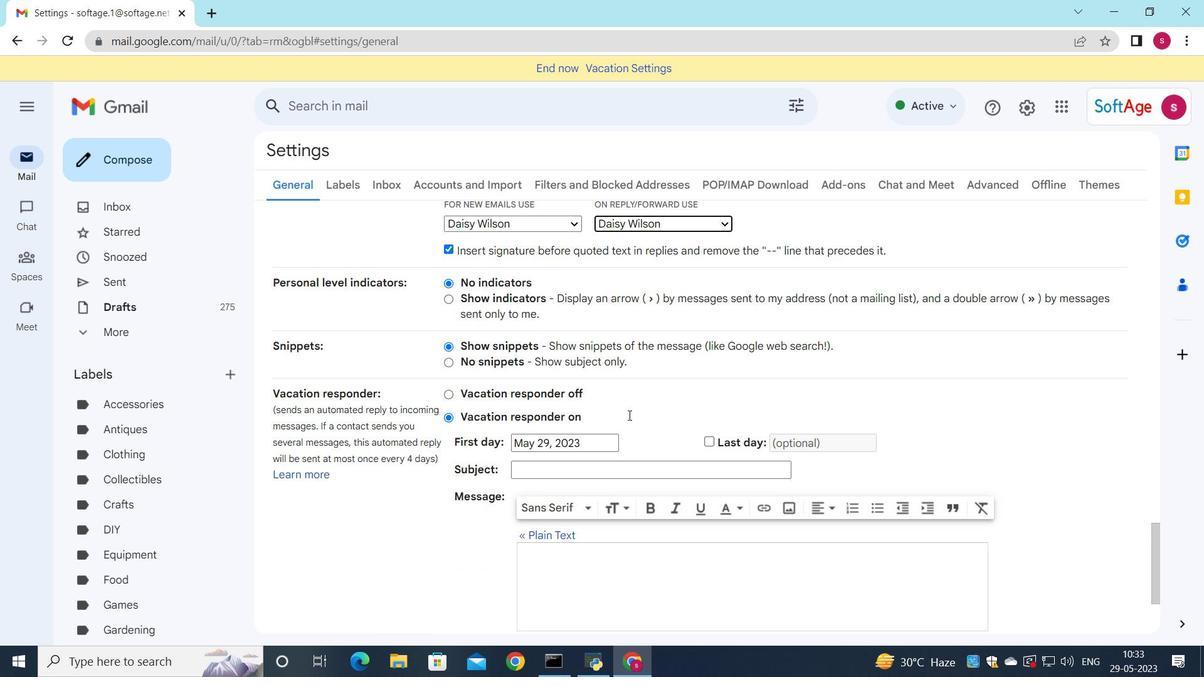 
Action: Mouse scrolled (629, 414) with delta (0, 0)
Screenshot: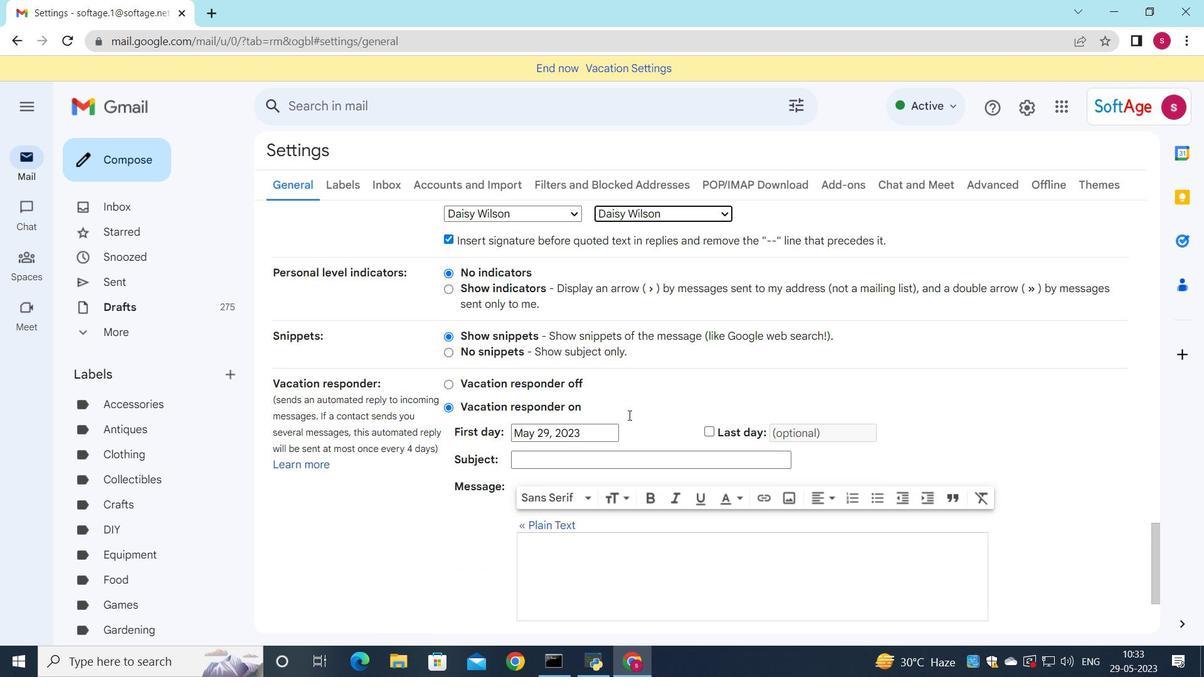 
Action: Mouse moved to (673, 548)
Screenshot: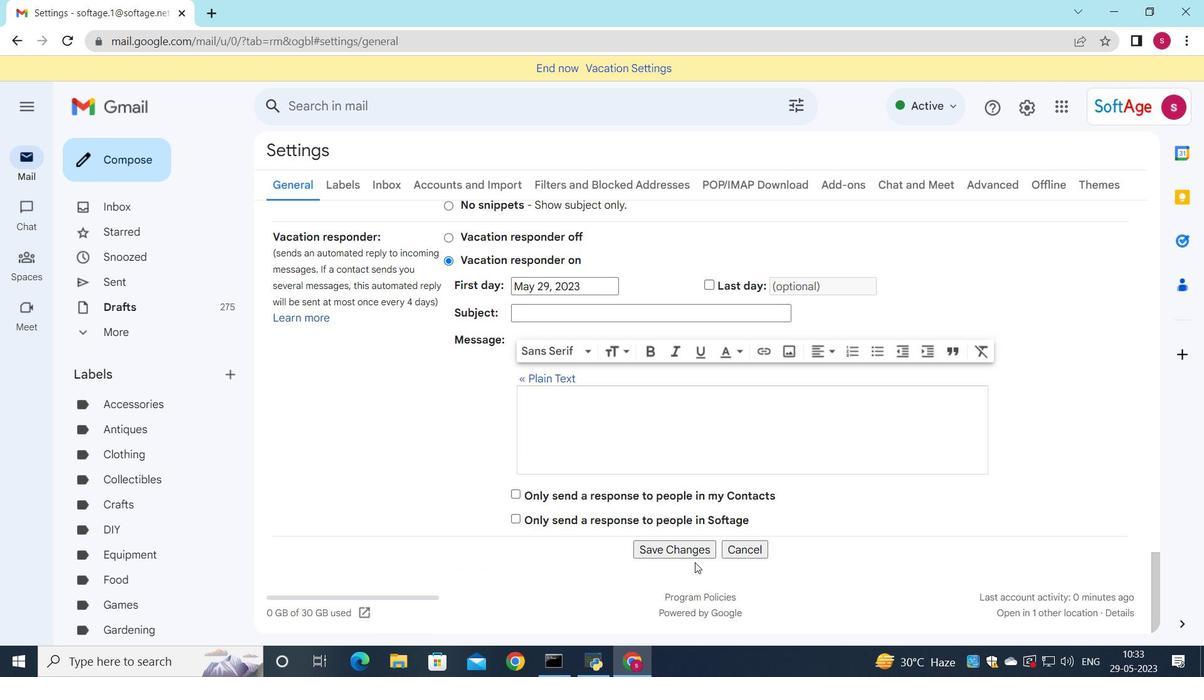 
Action: Mouse pressed left at (673, 548)
Screenshot: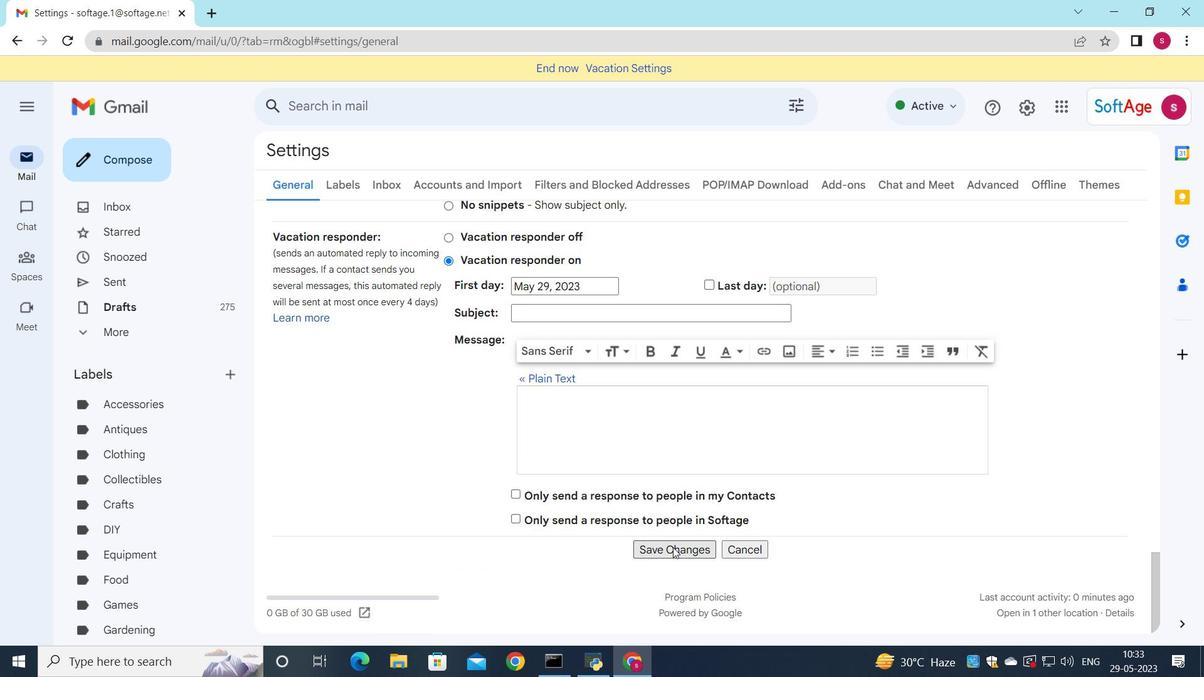 
Action: Mouse moved to (153, 160)
Screenshot: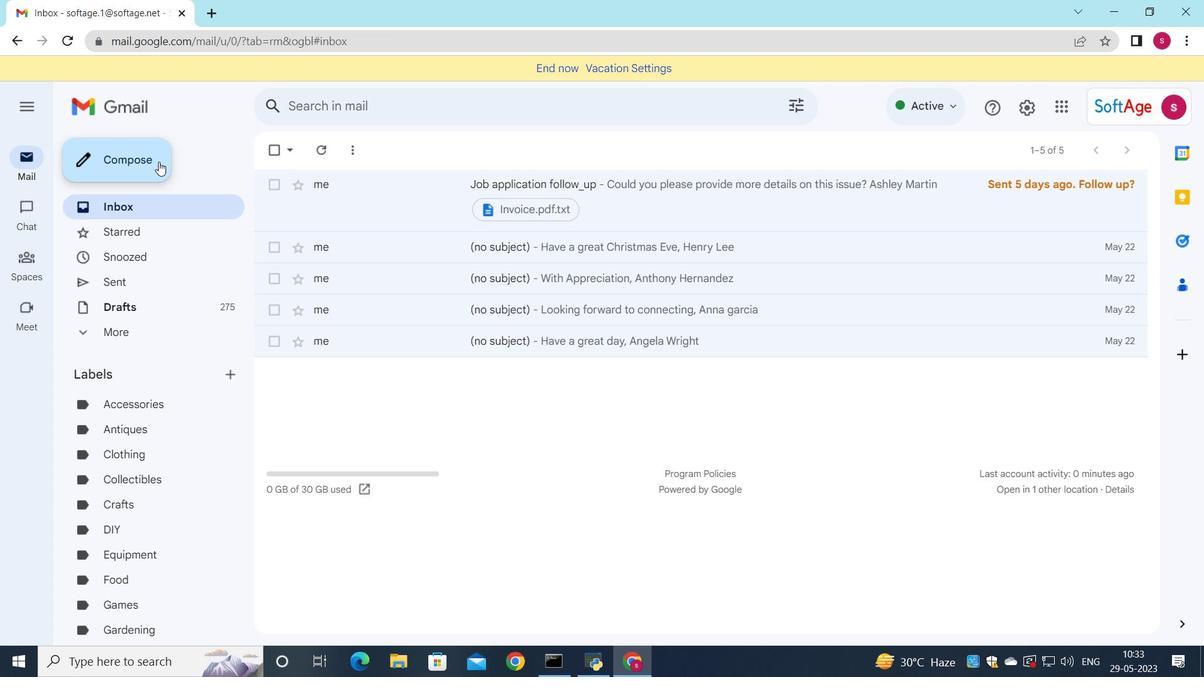 
Action: Mouse pressed left at (153, 160)
Screenshot: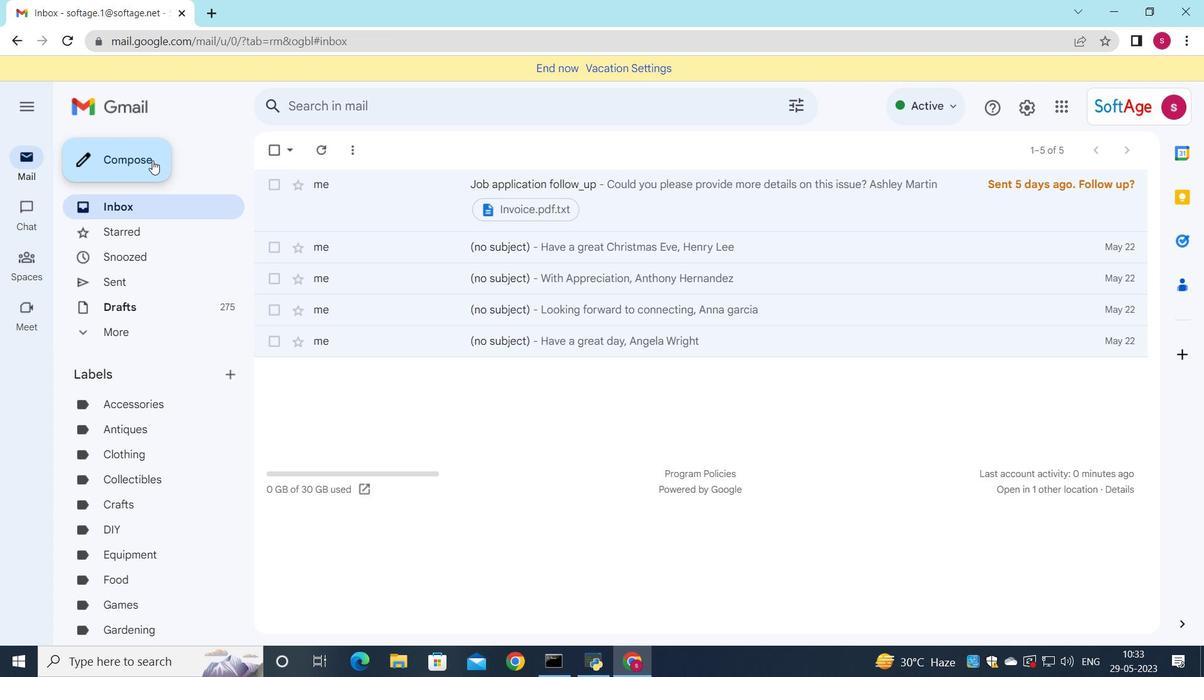 
Action: Mouse moved to (767, 261)
Screenshot: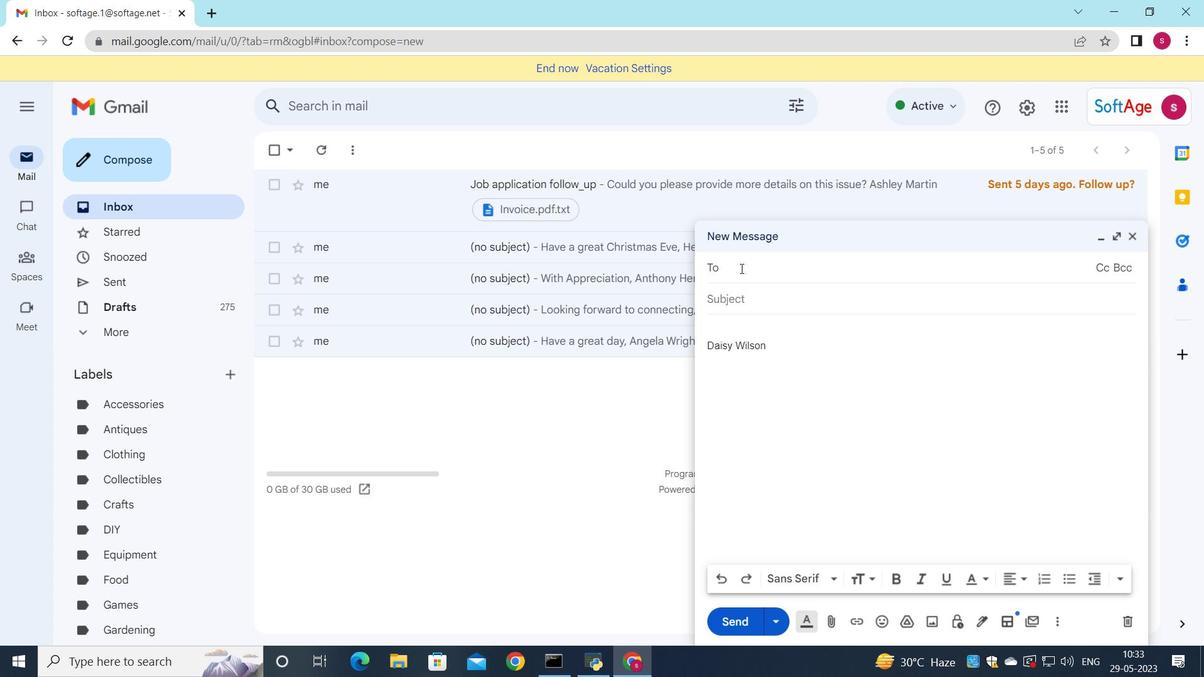 
Action: Key pressed sof
Screenshot: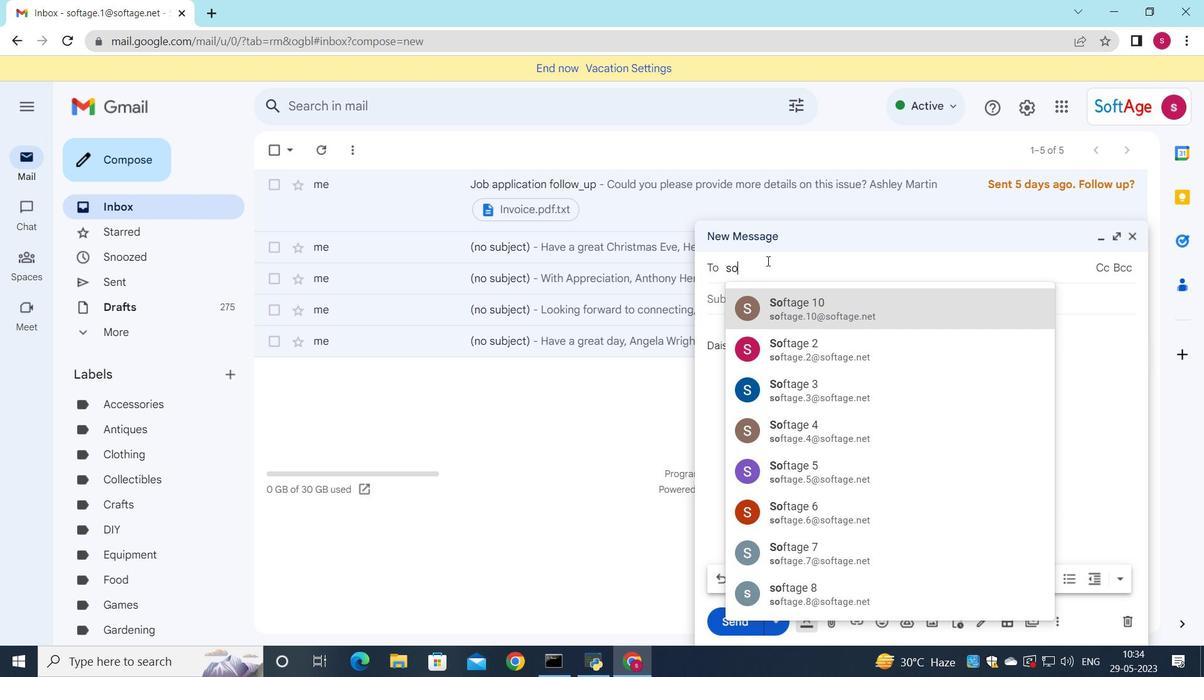 
Action: Mouse moved to (1005, 311)
Screenshot: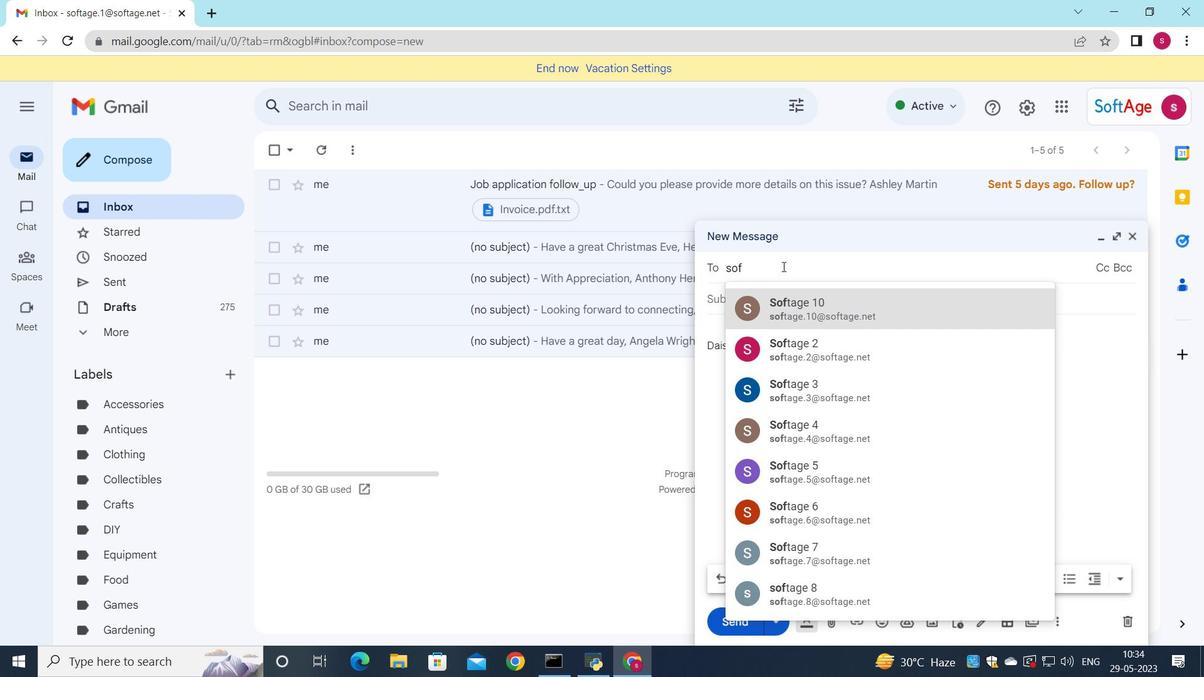 
Action: Key pressed tage.9
Screenshot: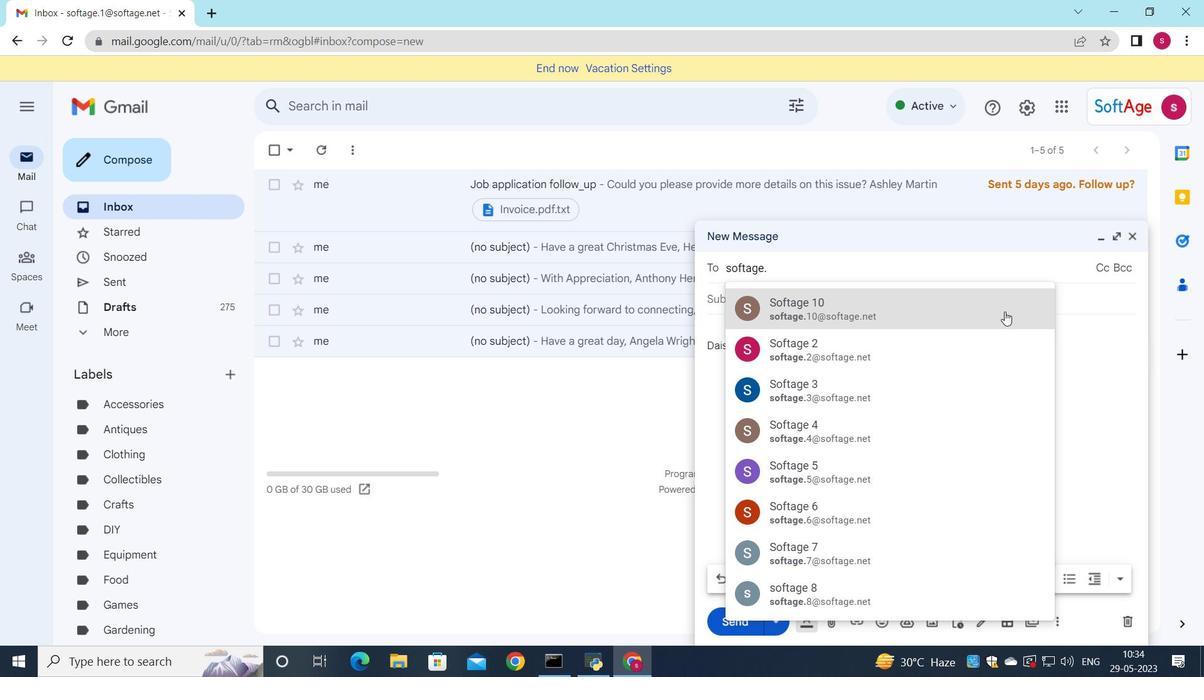 
Action: Mouse pressed left at (1005, 311)
Screenshot: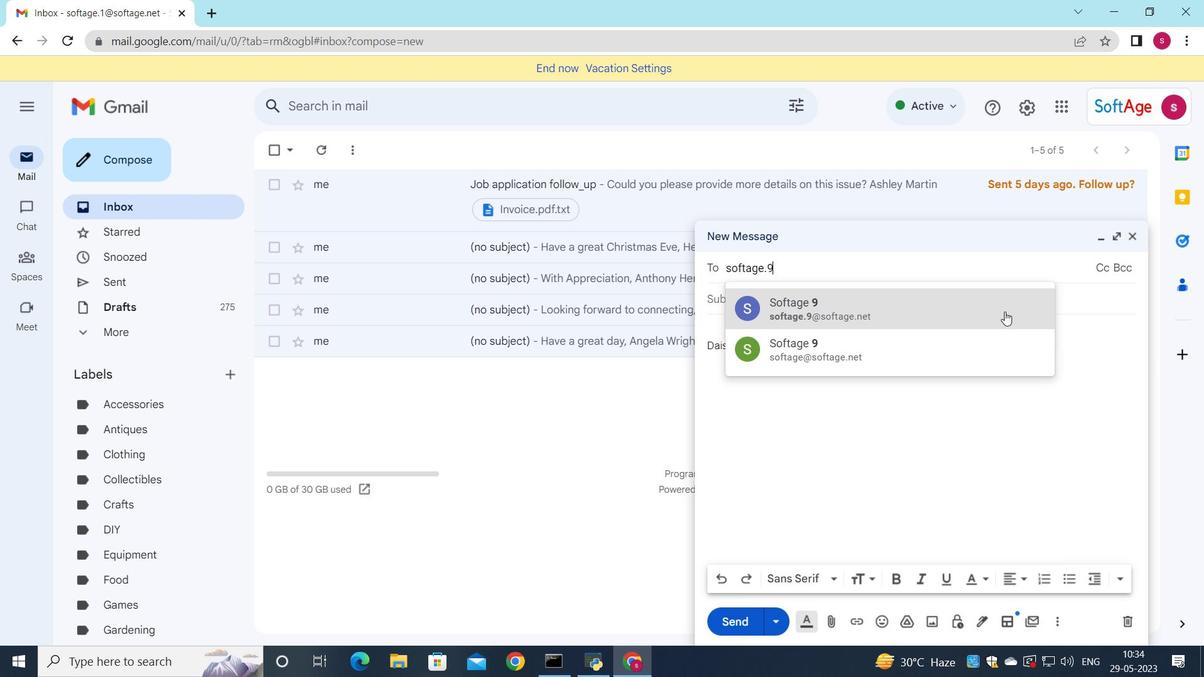 
Action: Key pressed softage
Screenshot: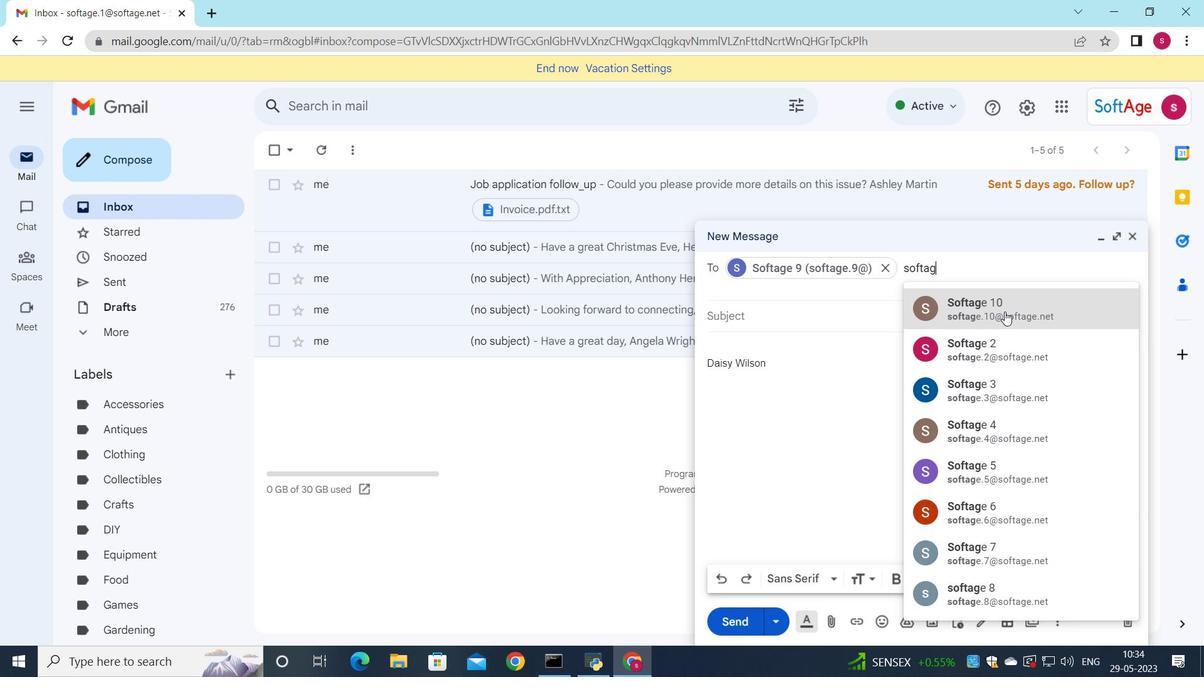 
Action: Mouse moved to (987, 303)
Screenshot: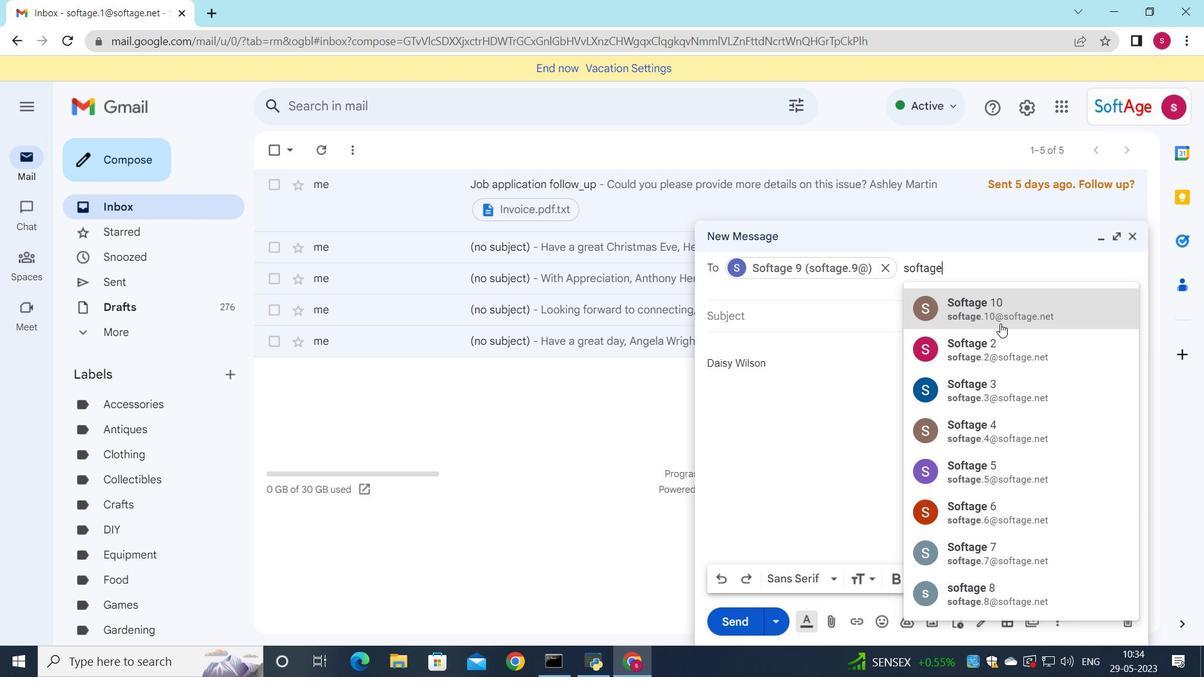 
Action: Mouse pressed left at (987, 303)
Screenshot: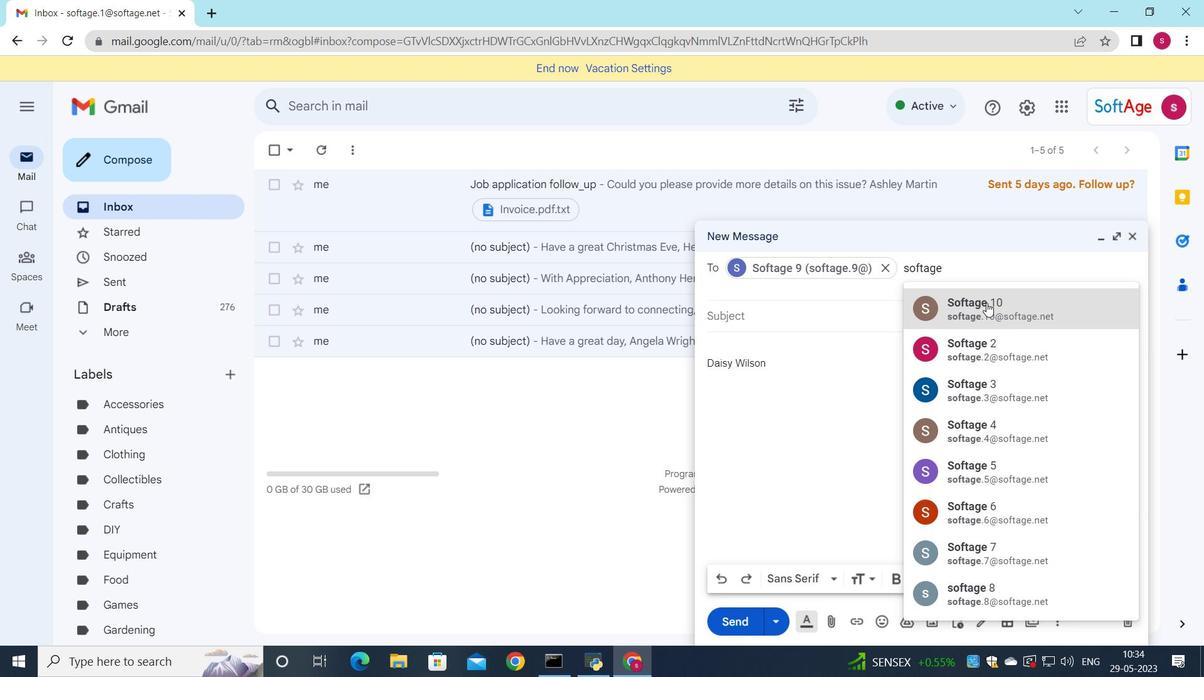 
Action: Mouse moved to (1096, 293)
Screenshot: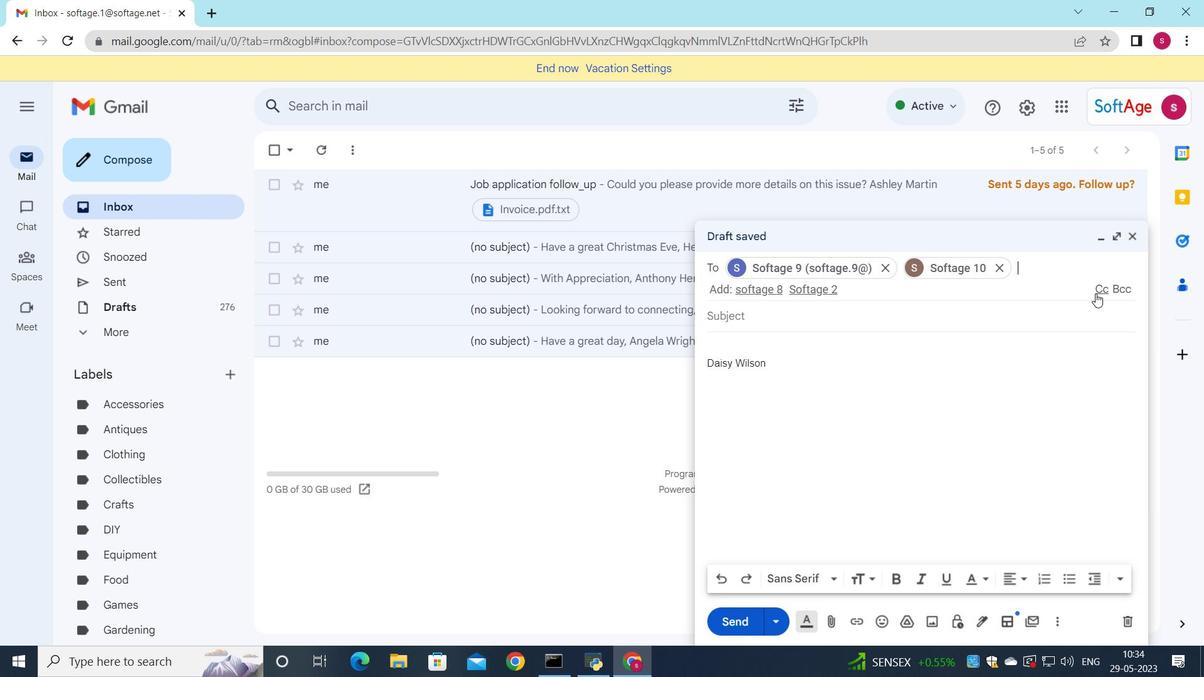 
Action: Mouse pressed left at (1096, 293)
Screenshot: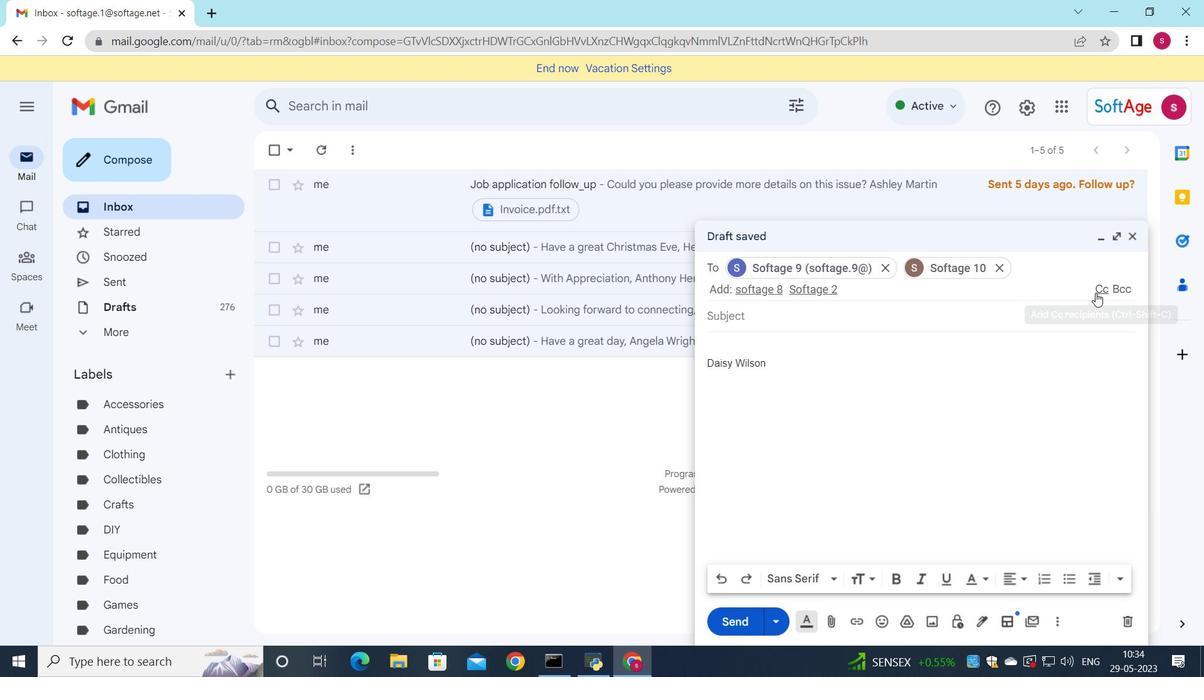 
Action: Mouse moved to (1086, 311)
Screenshot: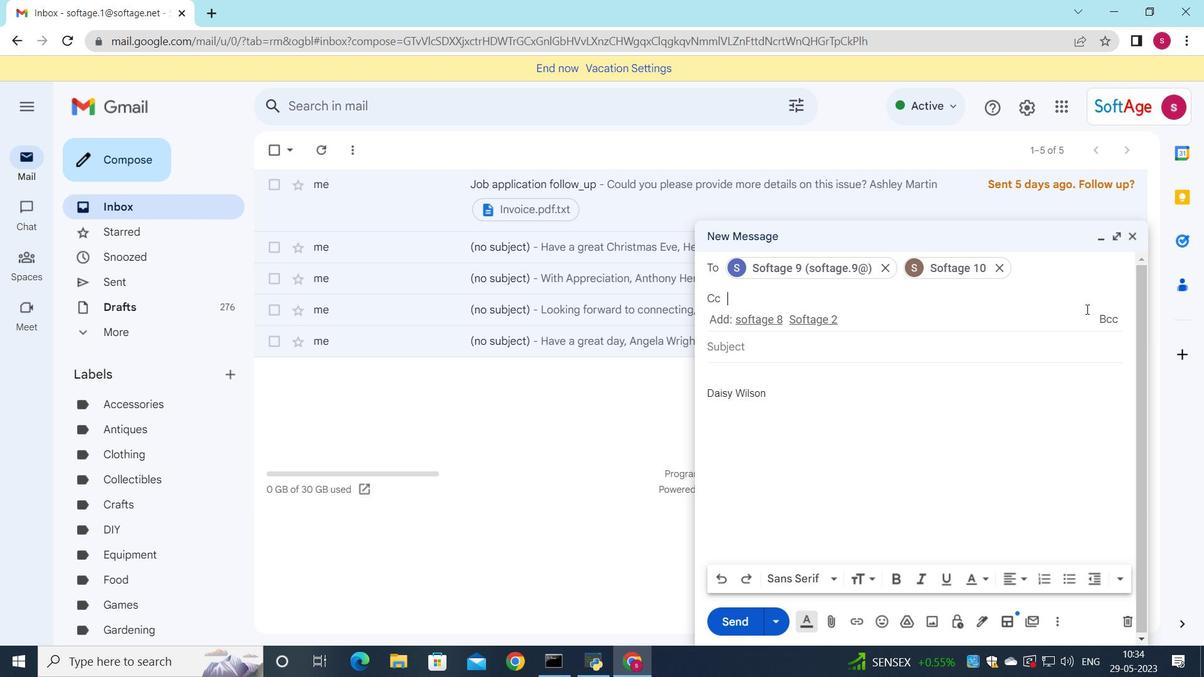 
Action: Key pressed s
Screenshot: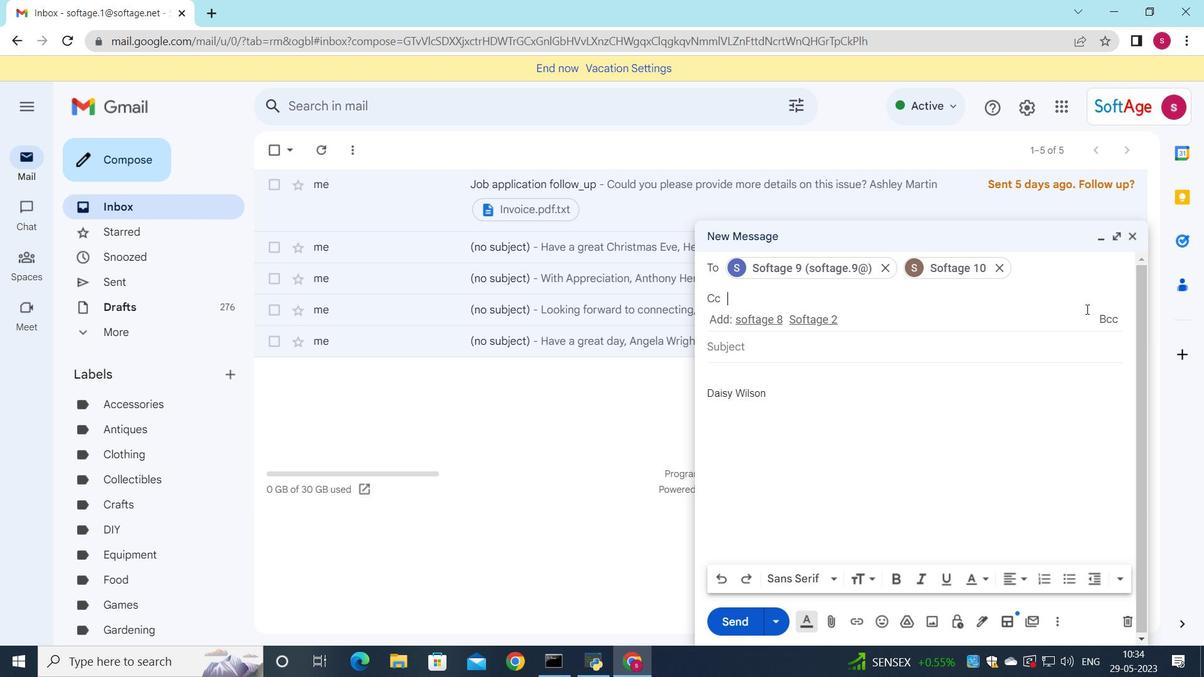 
Action: Mouse moved to (921, 385)
Screenshot: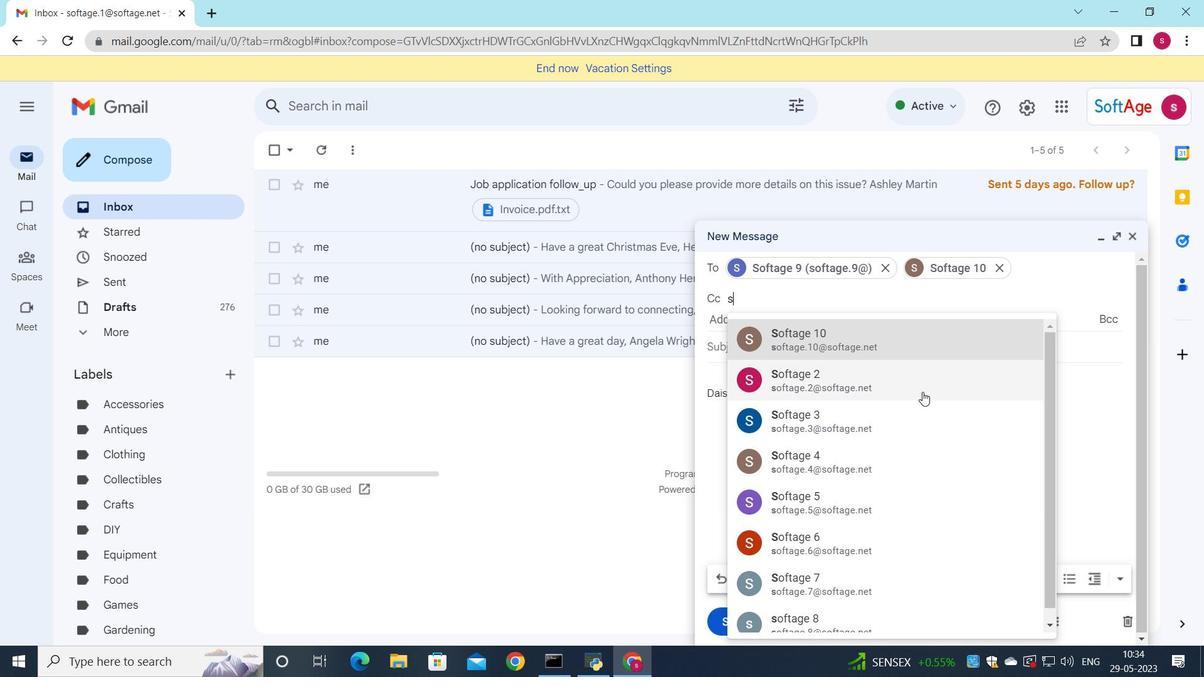 
Action: Mouse pressed left at (921, 385)
Screenshot: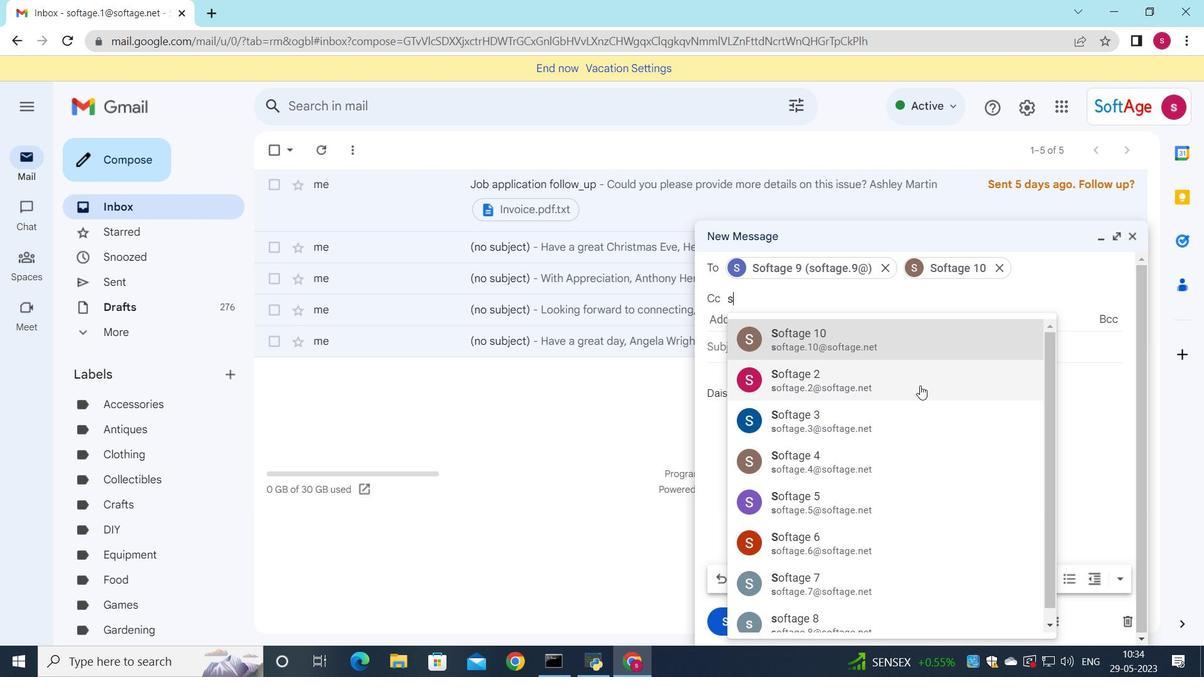 
Action: Mouse moved to (815, 353)
Screenshot: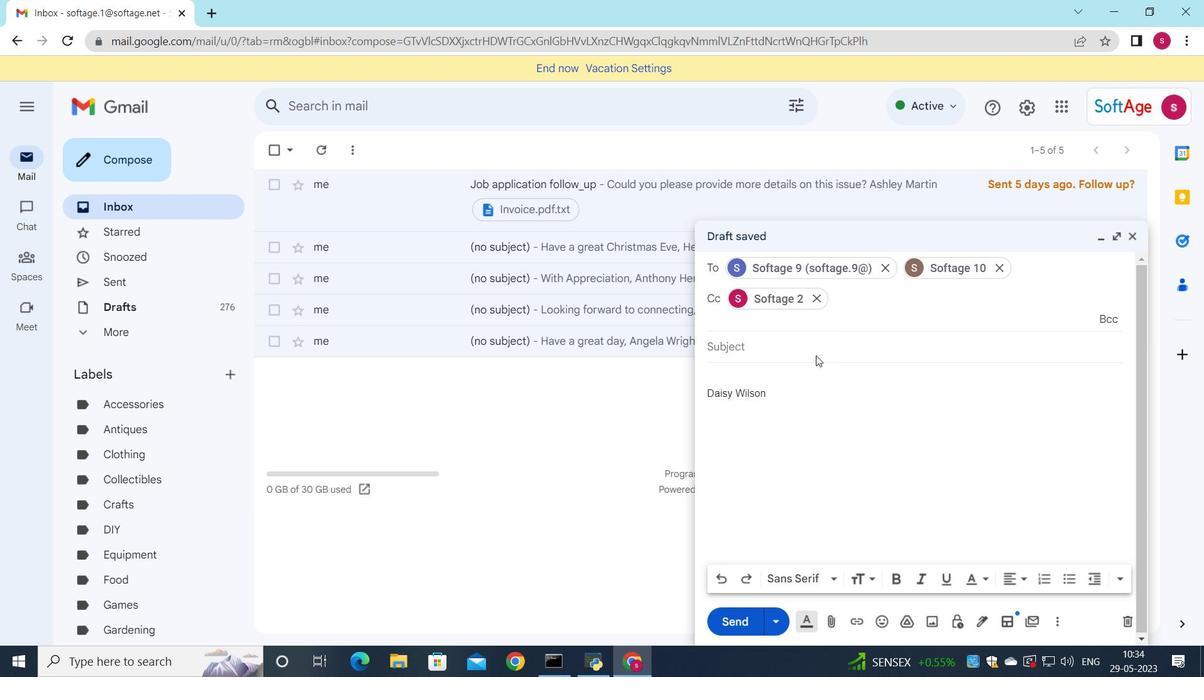 
Action: Mouse pressed left at (815, 353)
Screenshot: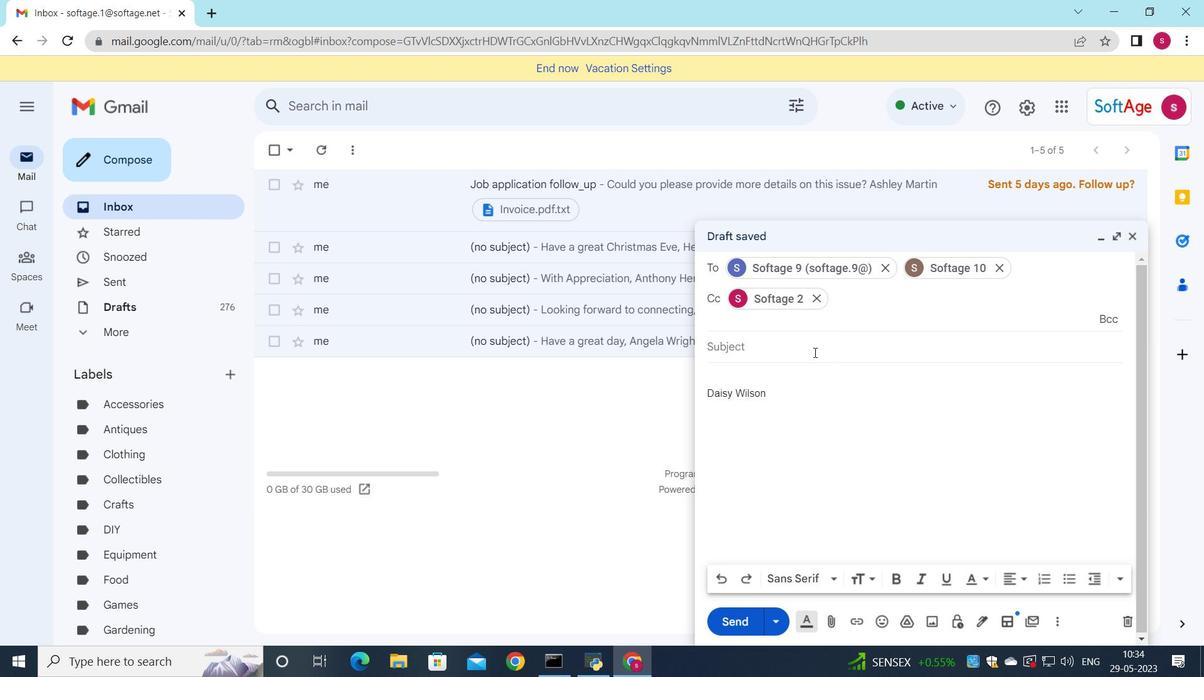 
Action: Mouse moved to (816, 353)
Screenshot: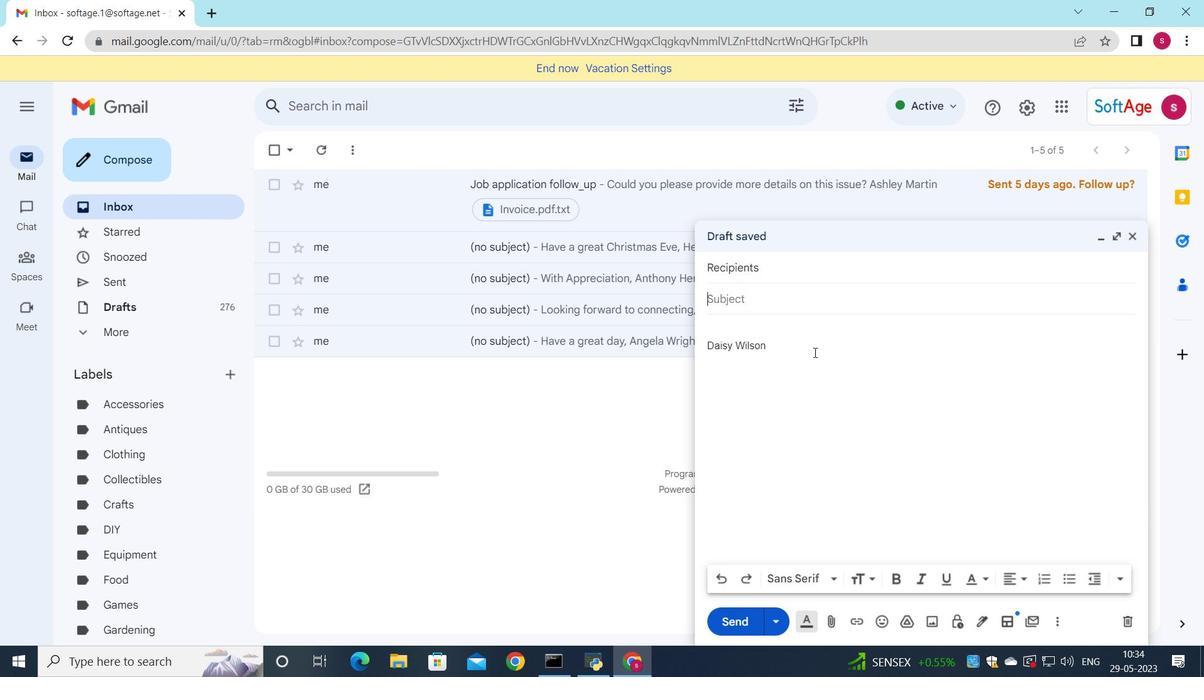 
Action: Key pressed <Key.shift>Service<Key.space>renewal
Screenshot: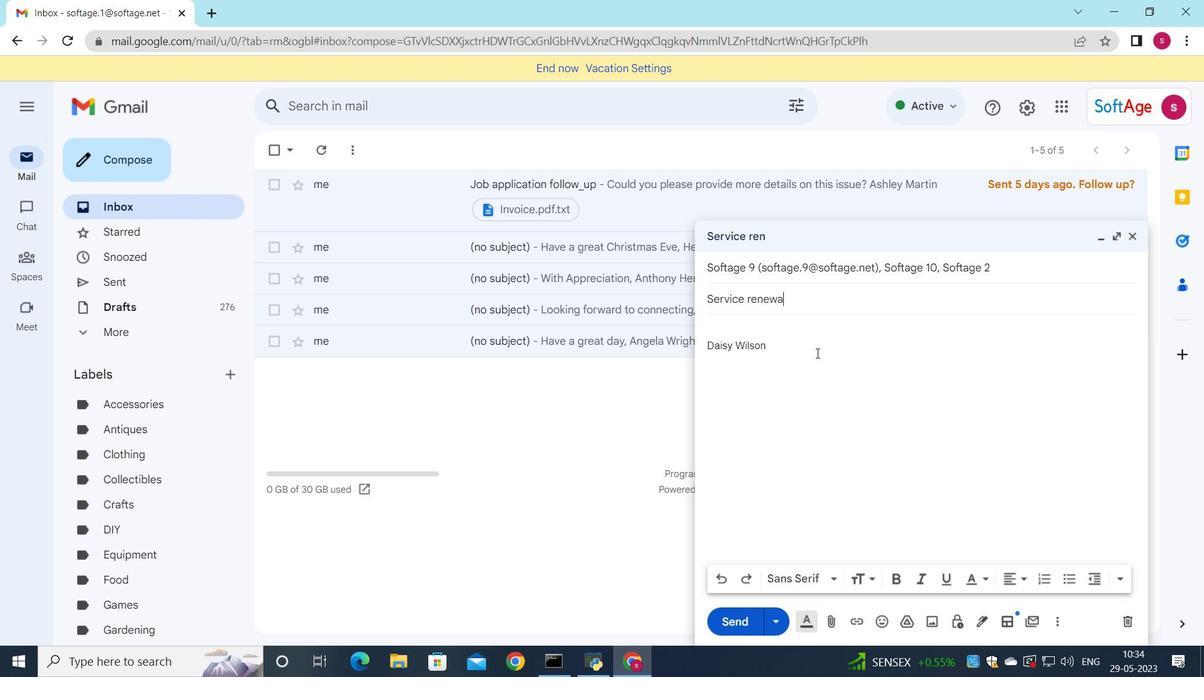 
Action: Mouse moved to (743, 332)
Screenshot: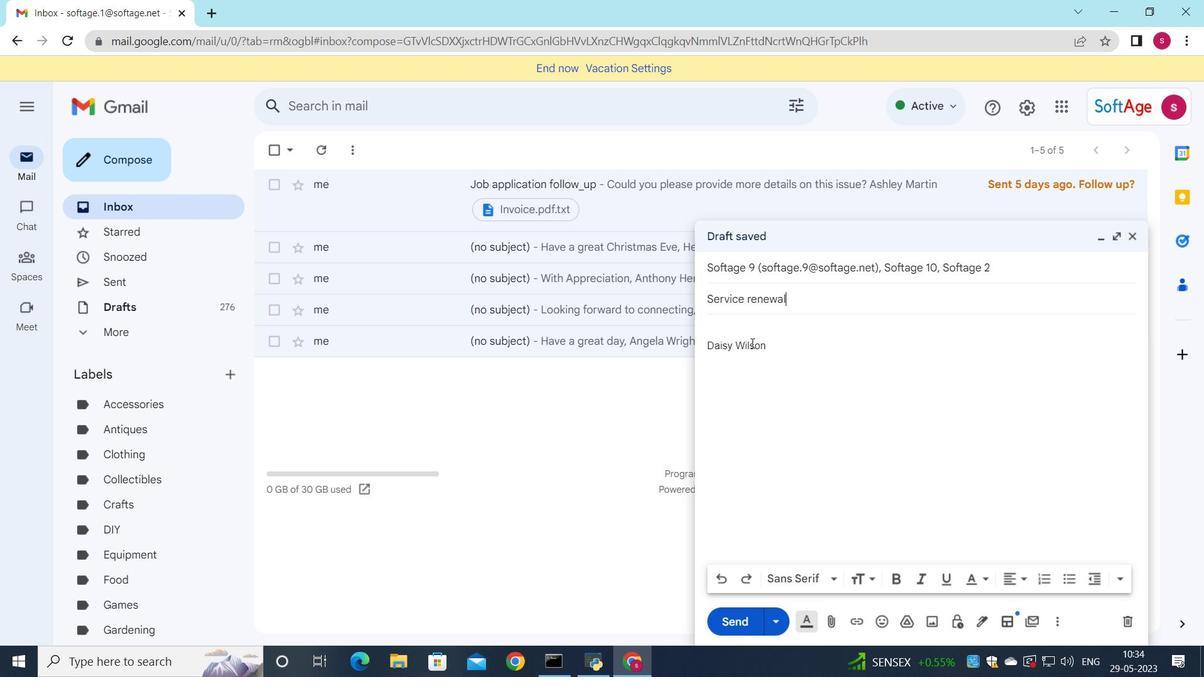 
Action: Mouse pressed left at (743, 332)
Screenshot: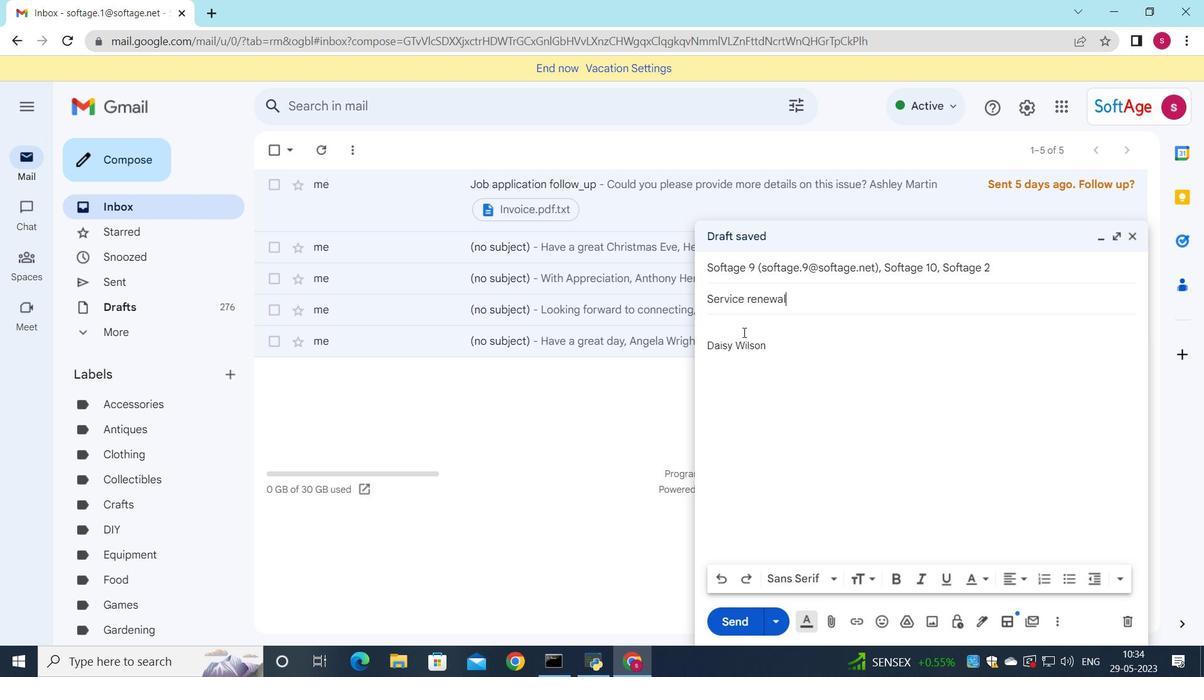 
Action: Key pressed <Key.shift>I<Key.space>am<Key.space>sorry<Key.space>for<Key.space>any<Key.space>miss<Key.space><Key.backspace>communication<Key.space>
Screenshot: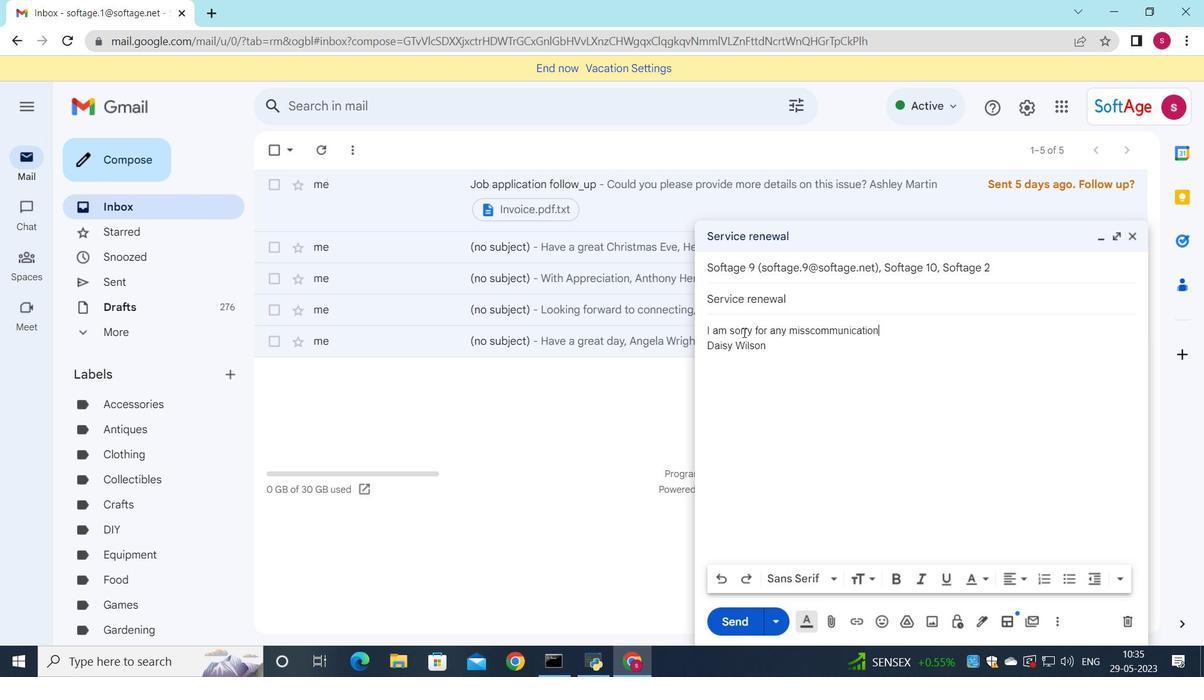 
Action: Mouse moved to (899, 339)
Screenshot: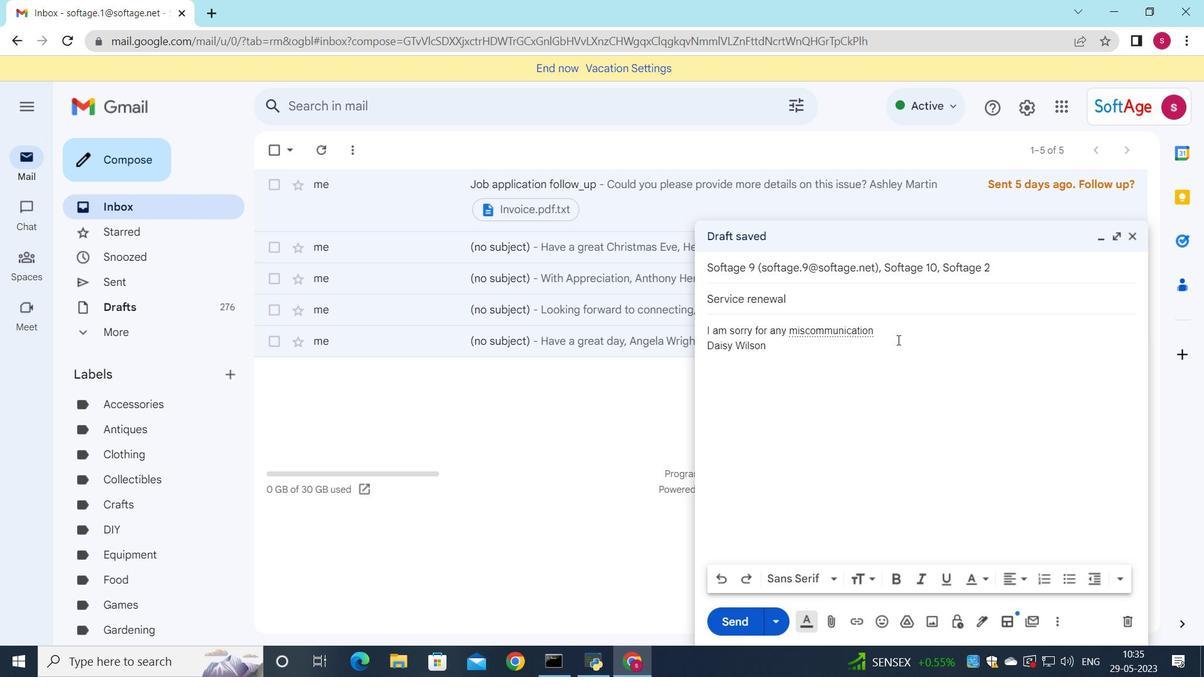
Action: Key pressed <Key.space><Key.backspace>on<Key.space>our<Key.space>end<Key.space><Key.backspace>.
Screenshot: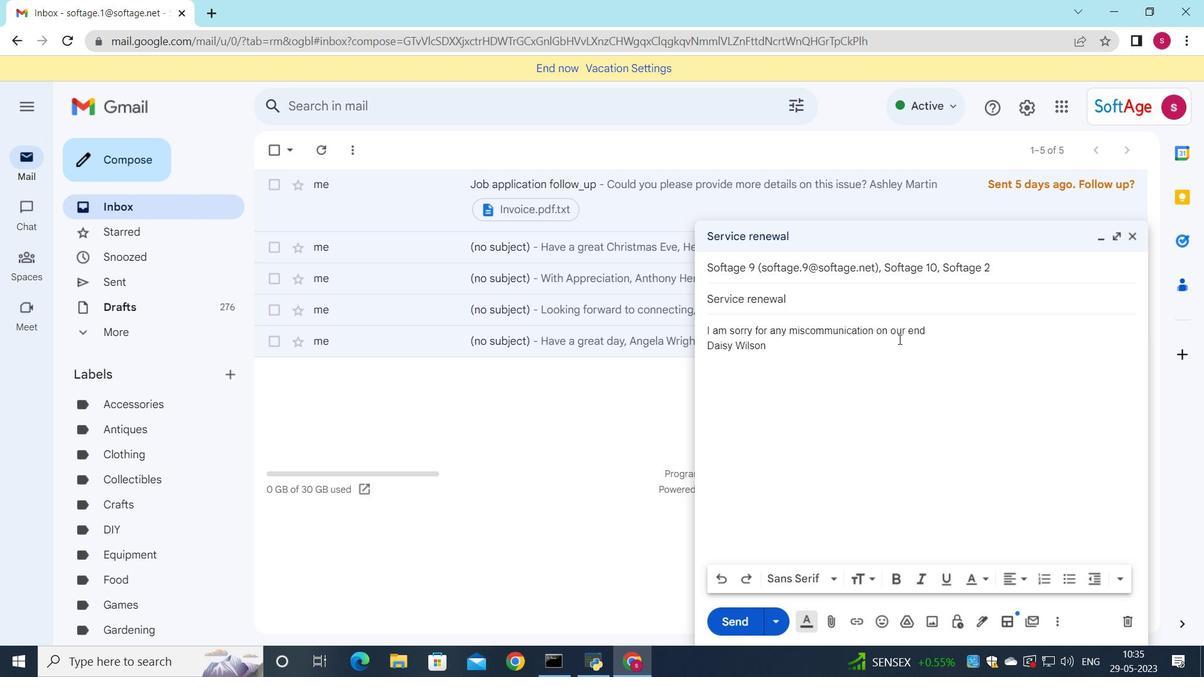 
Action: Mouse moved to (930, 326)
Screenshot: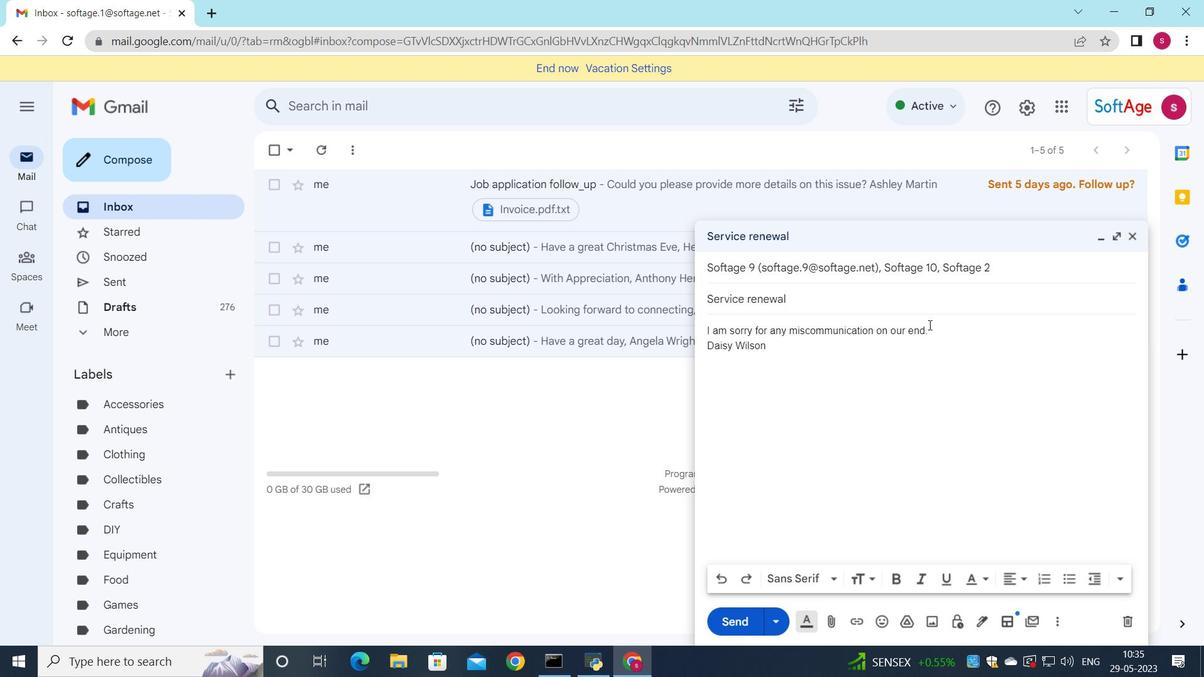 
Action: Mouse pressed left at (930, 326)
Screenshot: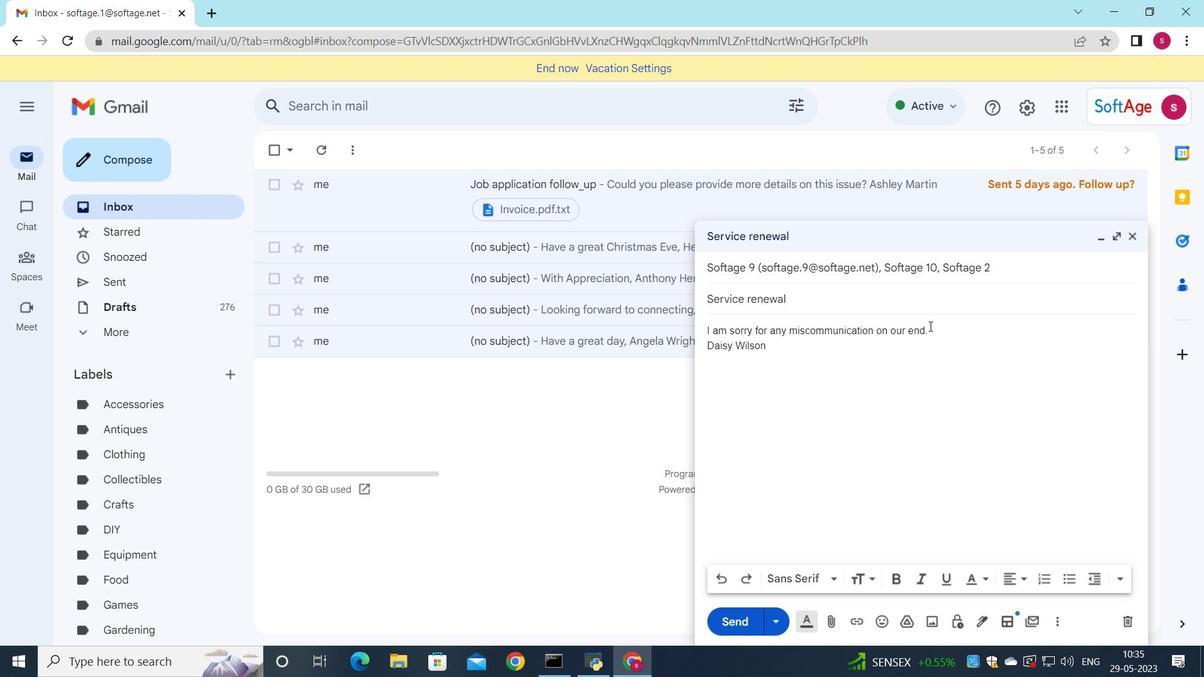 
Action: Mouse moved to (876, 587)
Screenshot: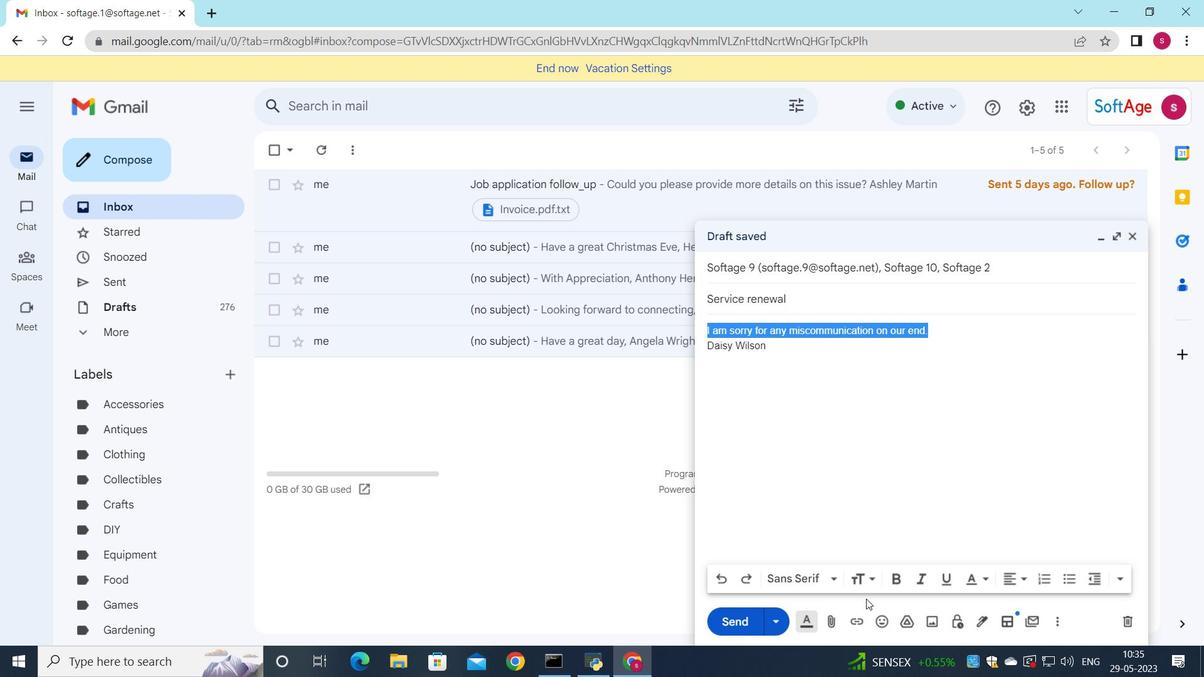 
Action: Mouse pressed left at (876, 587)
Screenshot: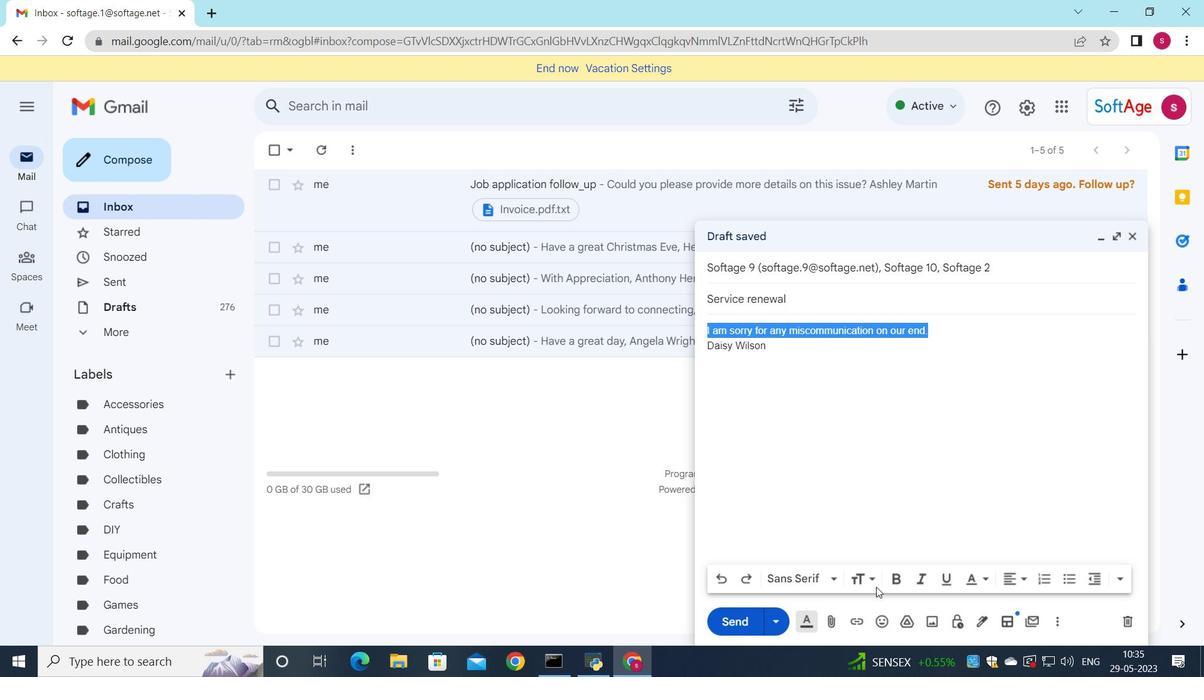 
Action: Mouse moved to (872, 580)
Screenshot: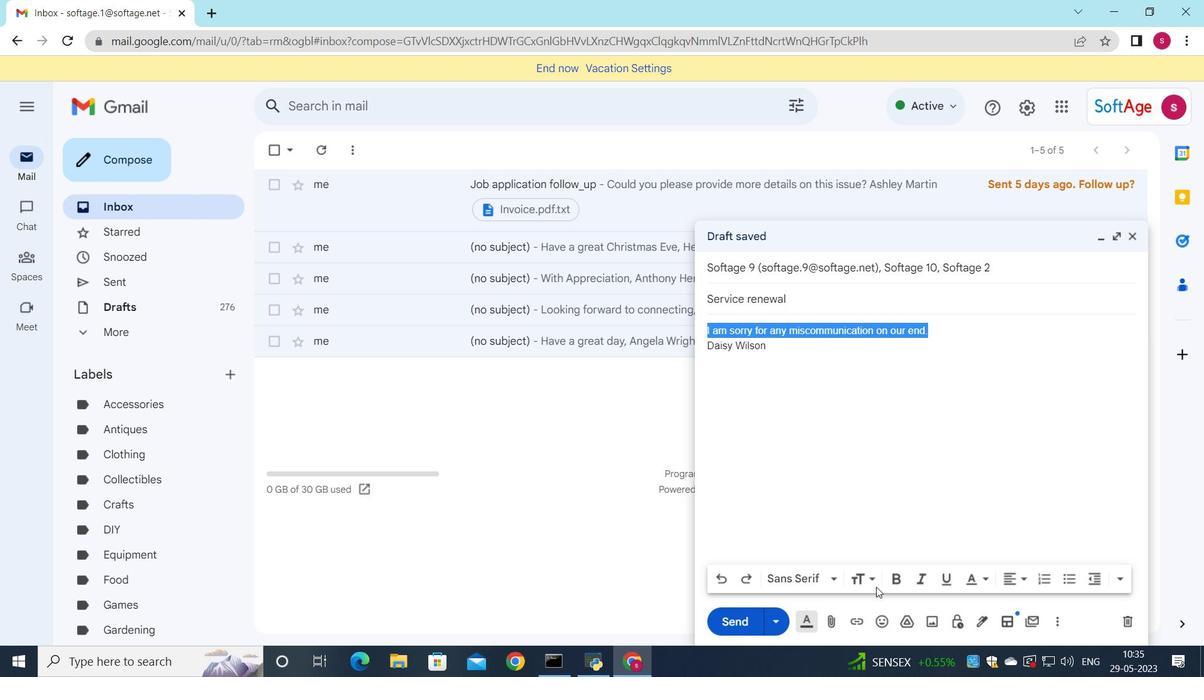 
Action: Mouse pressed left at (872, 580)
Screenshot: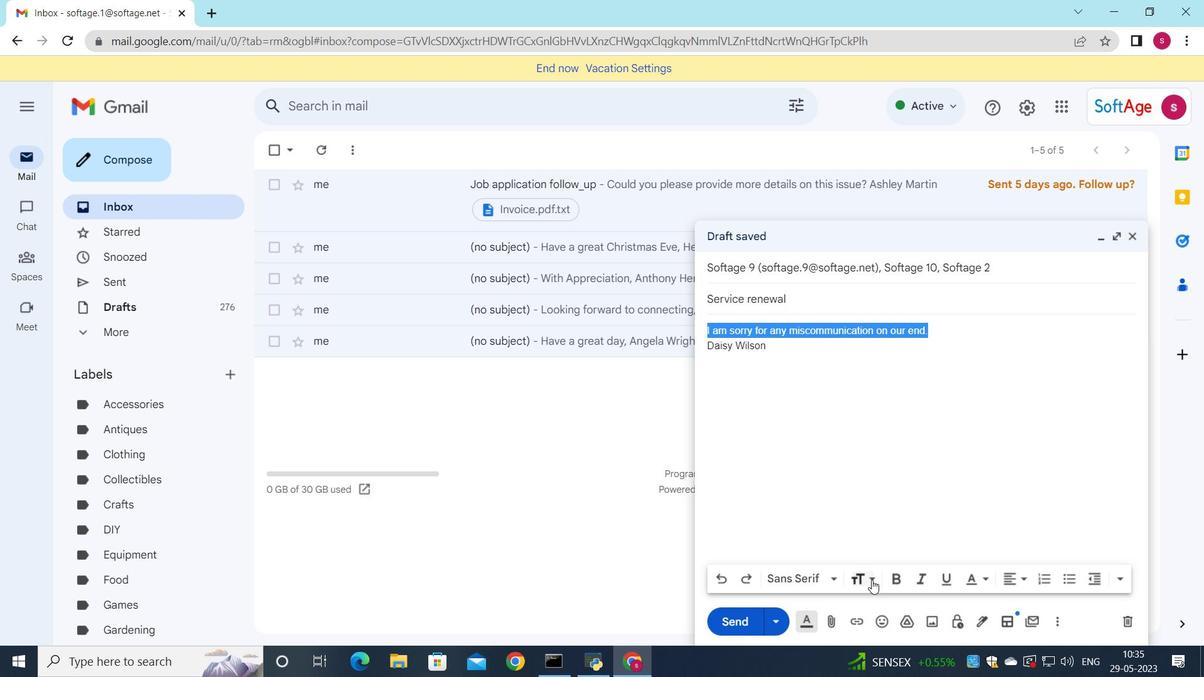 
Action: Mouse moved to (926, 530)
Screenshot: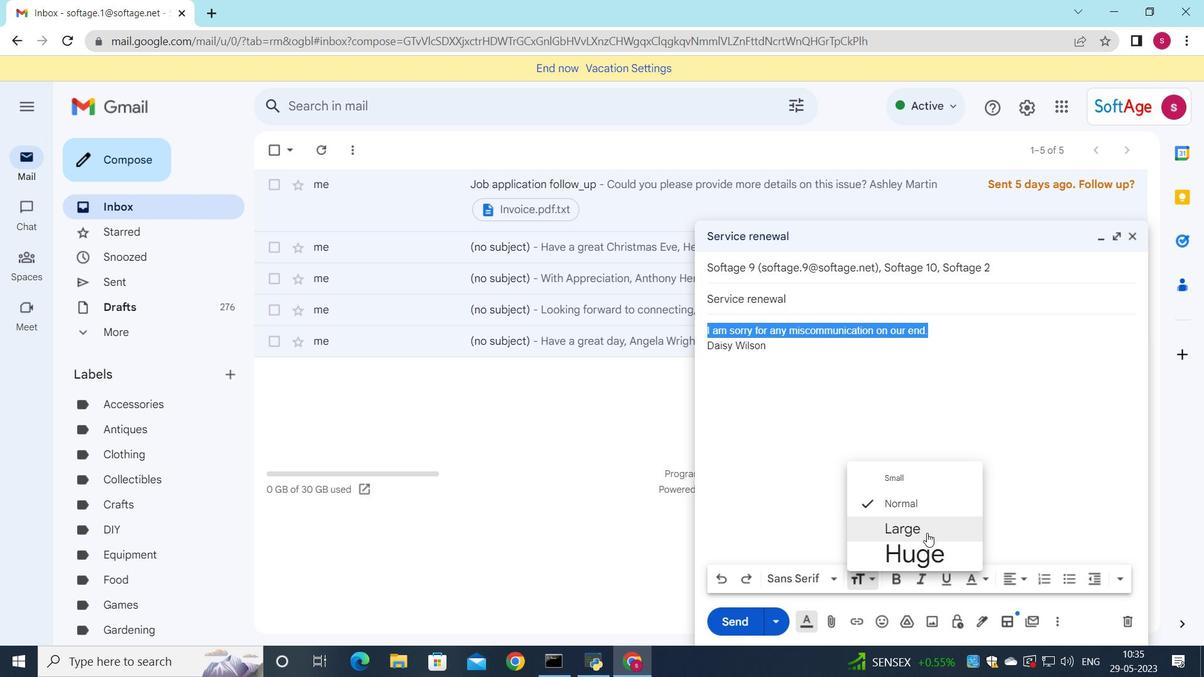 
Action: Mouse pressed left at (926, 530)
Screenshot: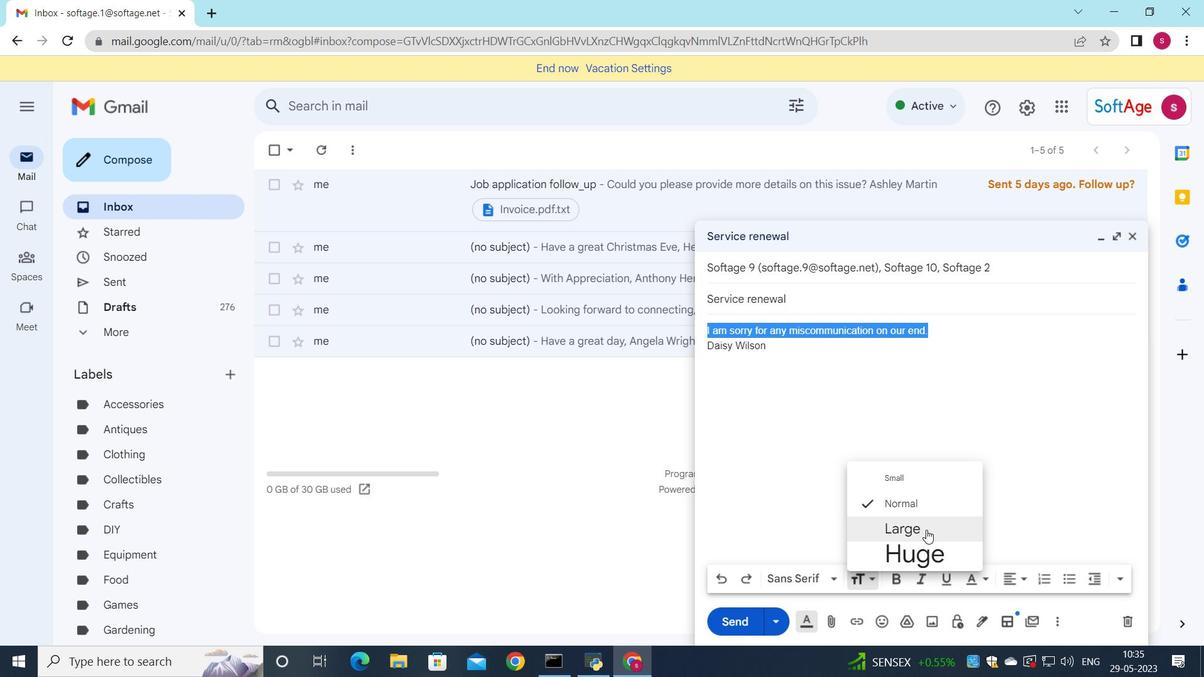
Action: Mouse moved to (1020, 585)
Screenshot: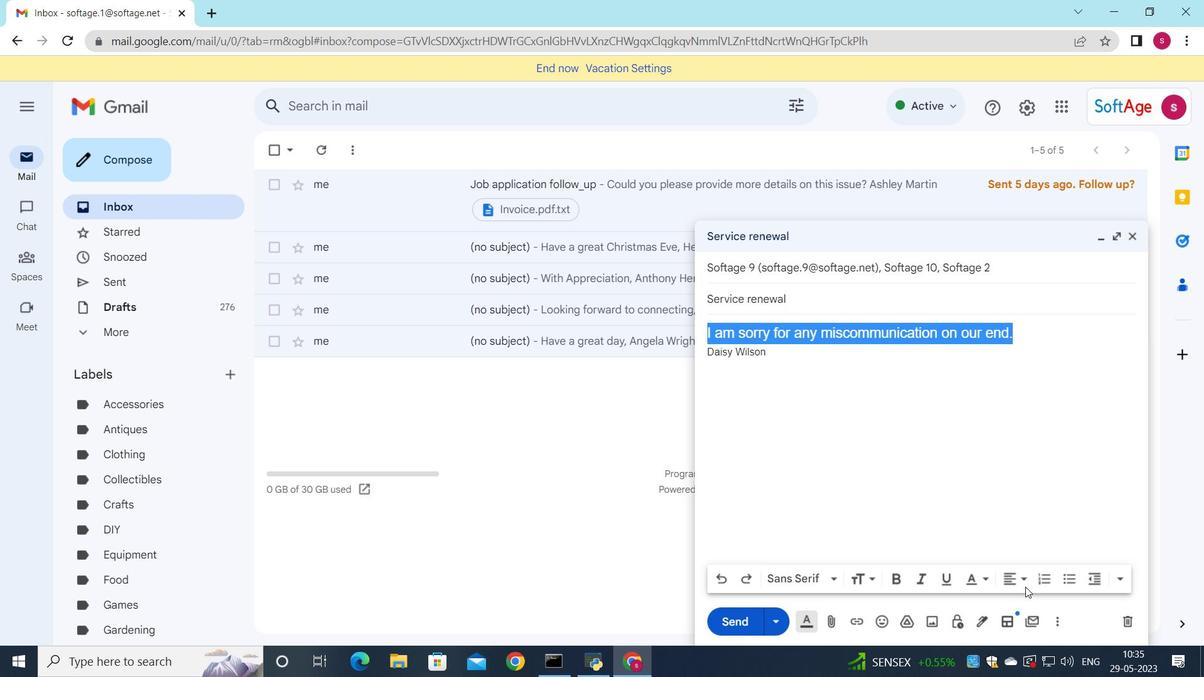 
Action: Mouse pressed left at (1020, 585)
Screenshot: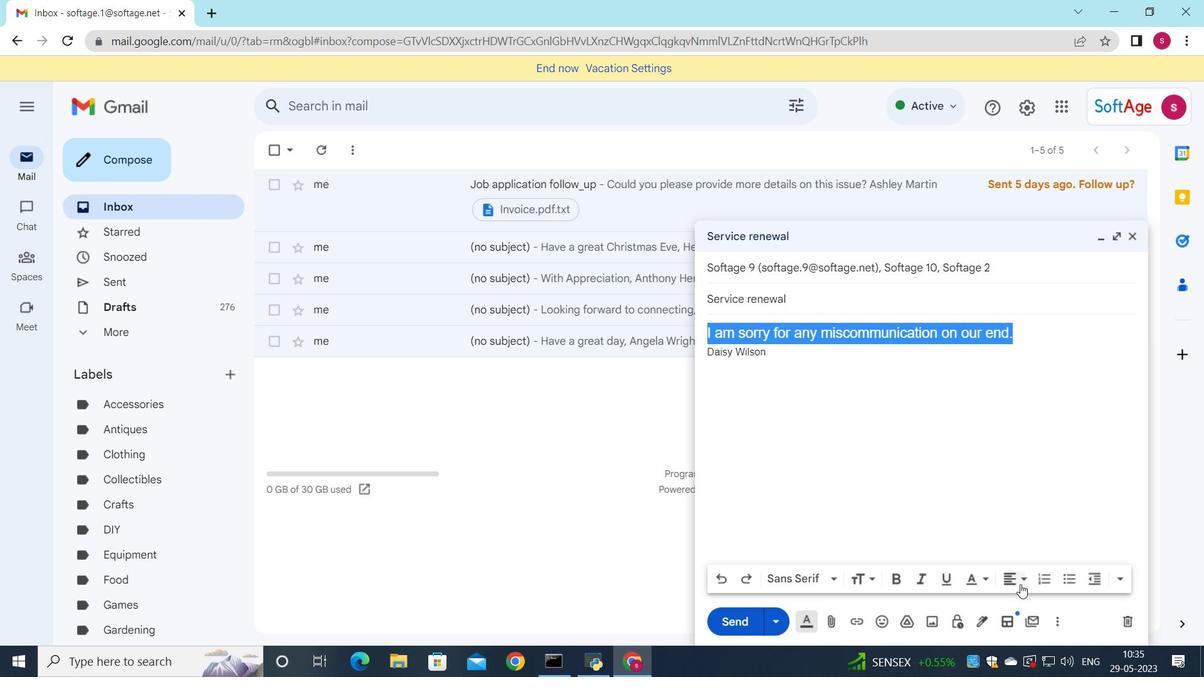 
Action: Mouse moved to (1014, 540)
Screenshot: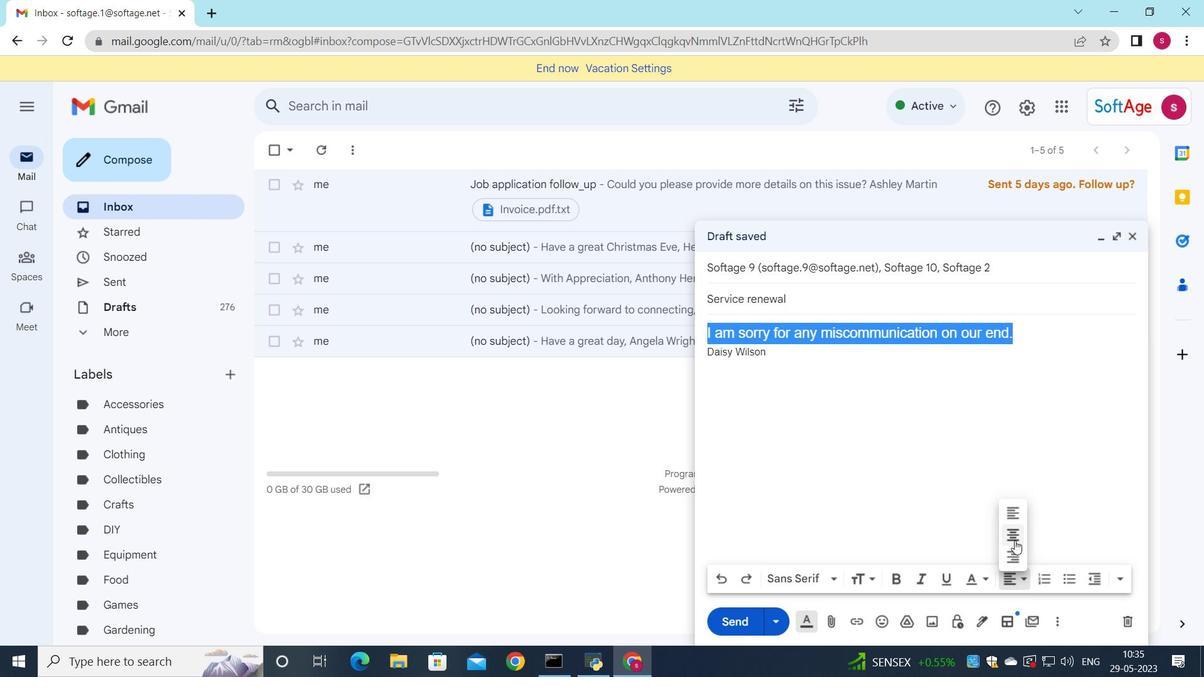 
Action: Mouse pressed left at (1014, 540)
Screenshot: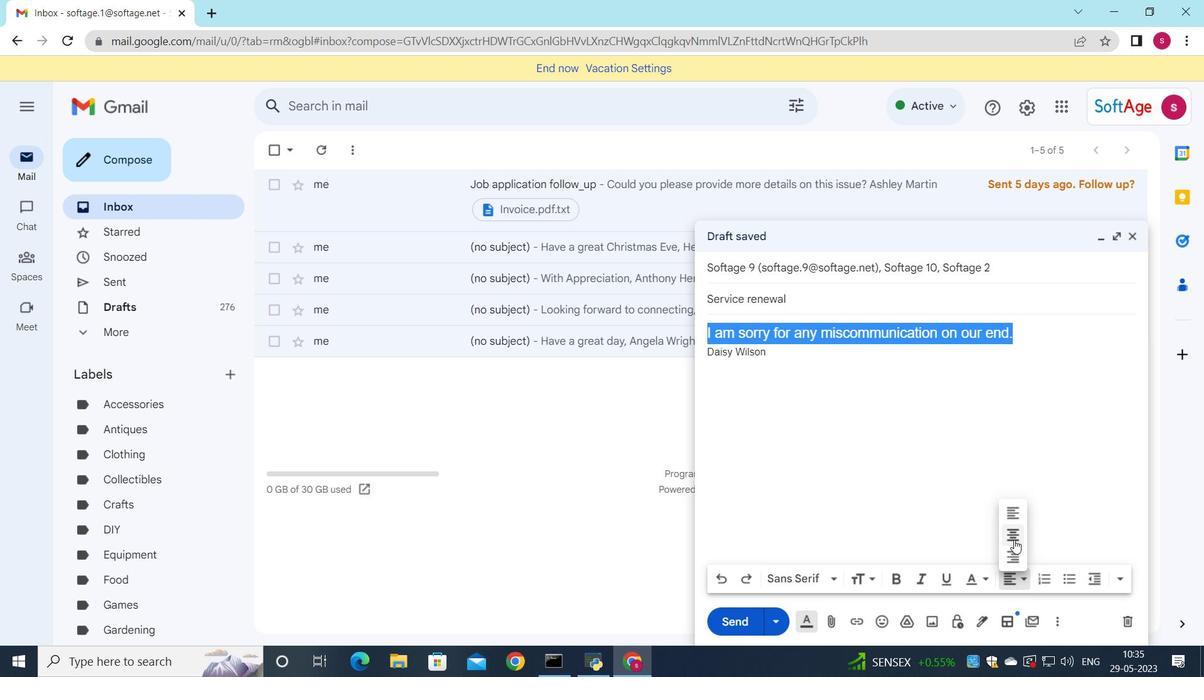
Action: Mouse moved to (731, 626)
Screenshot: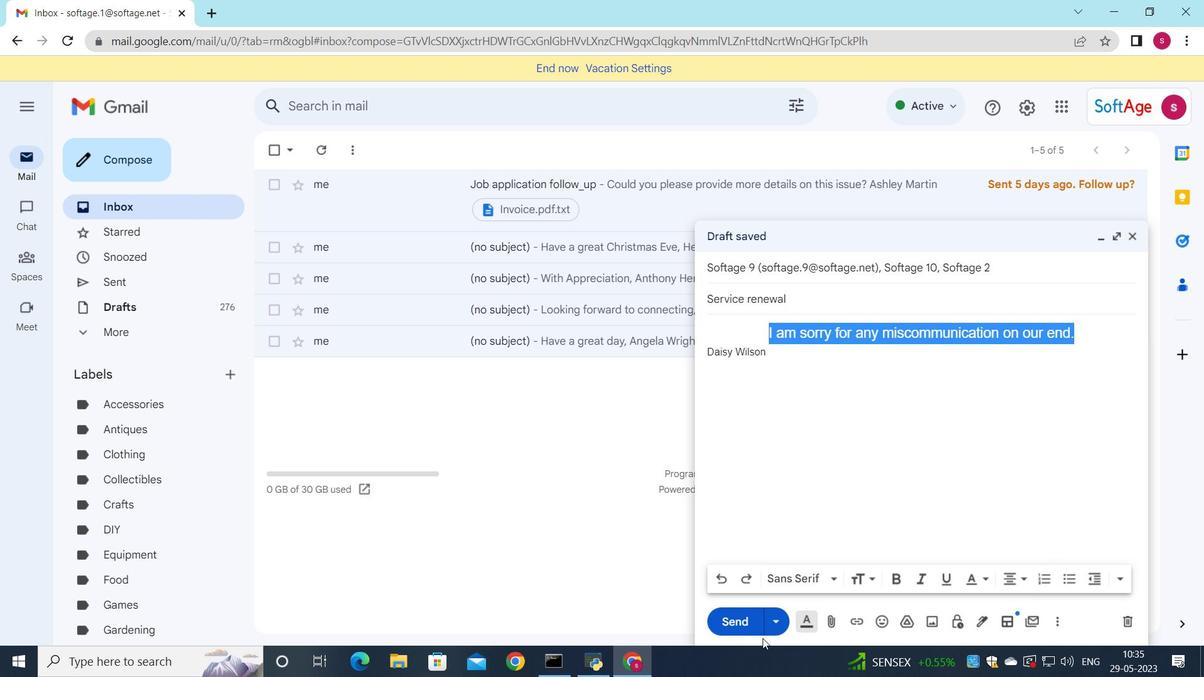 
Action: Mouse pressed left at (731, 626)
Screenshot: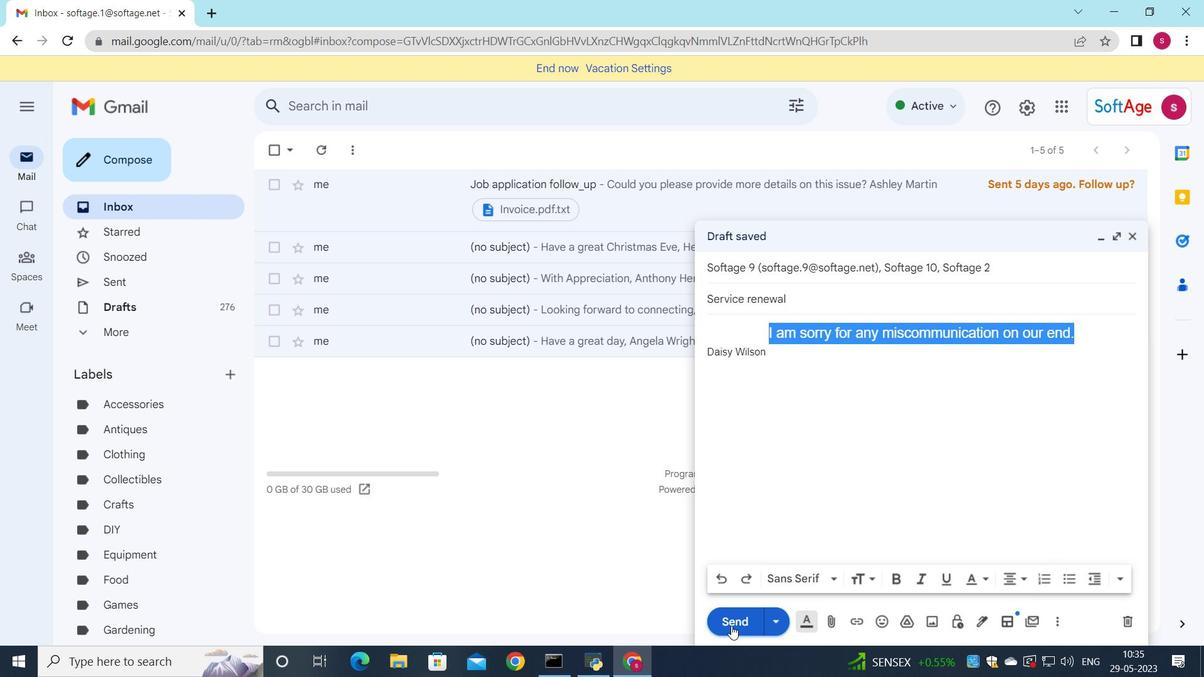 
Action: Mouse moved to (137, 279)
Screenshot: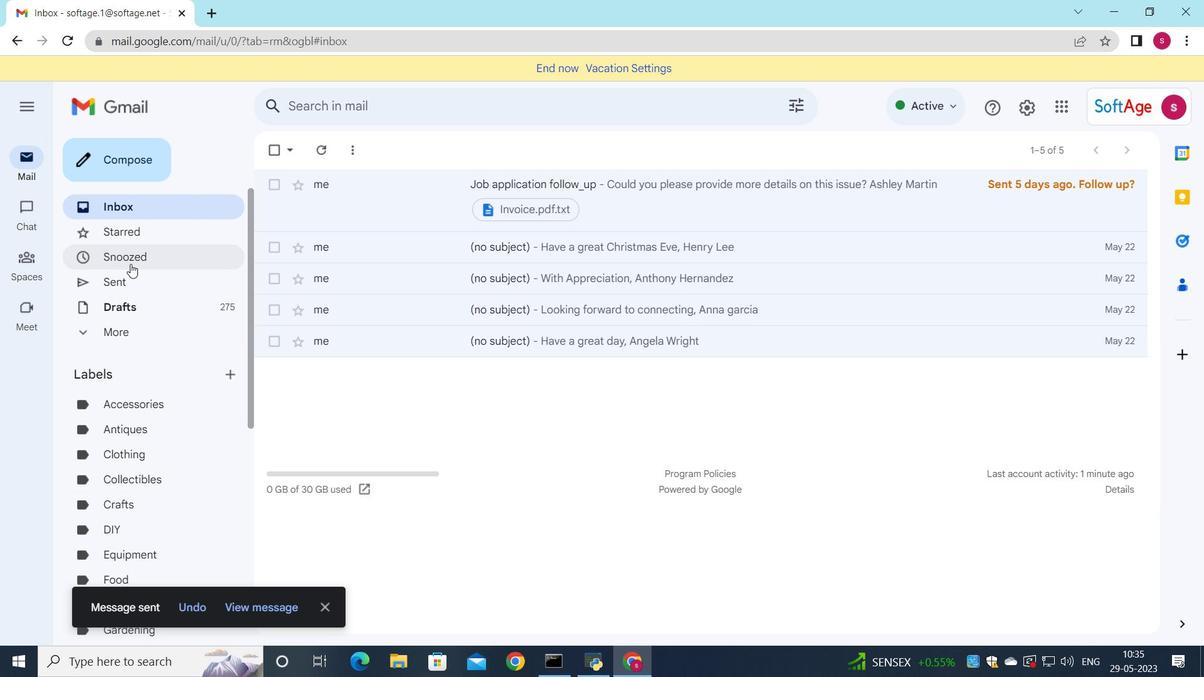 
Action: Mouse pressed left at (137, 279)
Screenshot: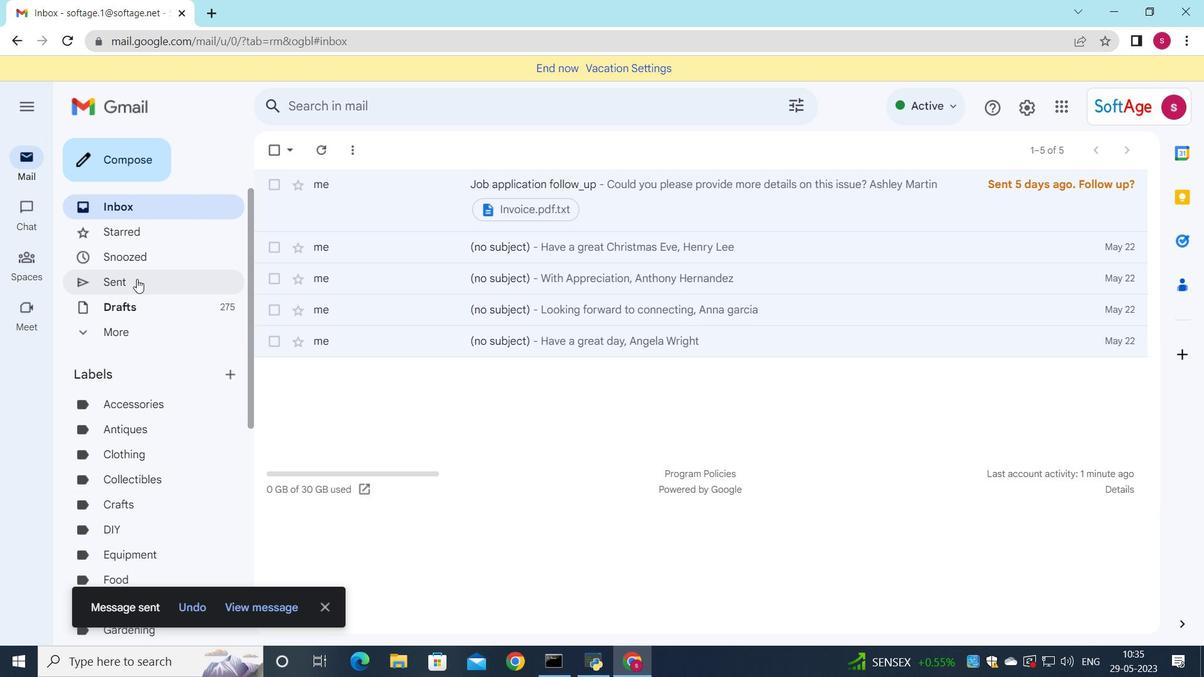 
Action: Mouse moved to (734, 230)
Screenshot: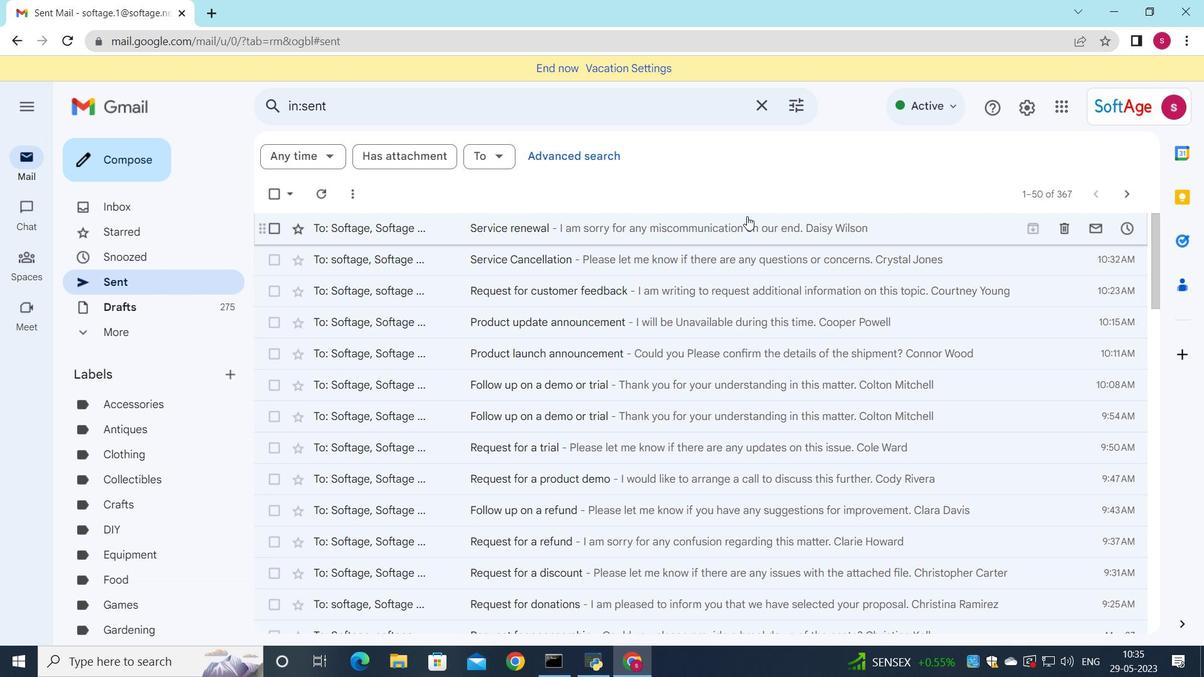 
Action: Mouse pressed left at (734, 230)
Screenshot: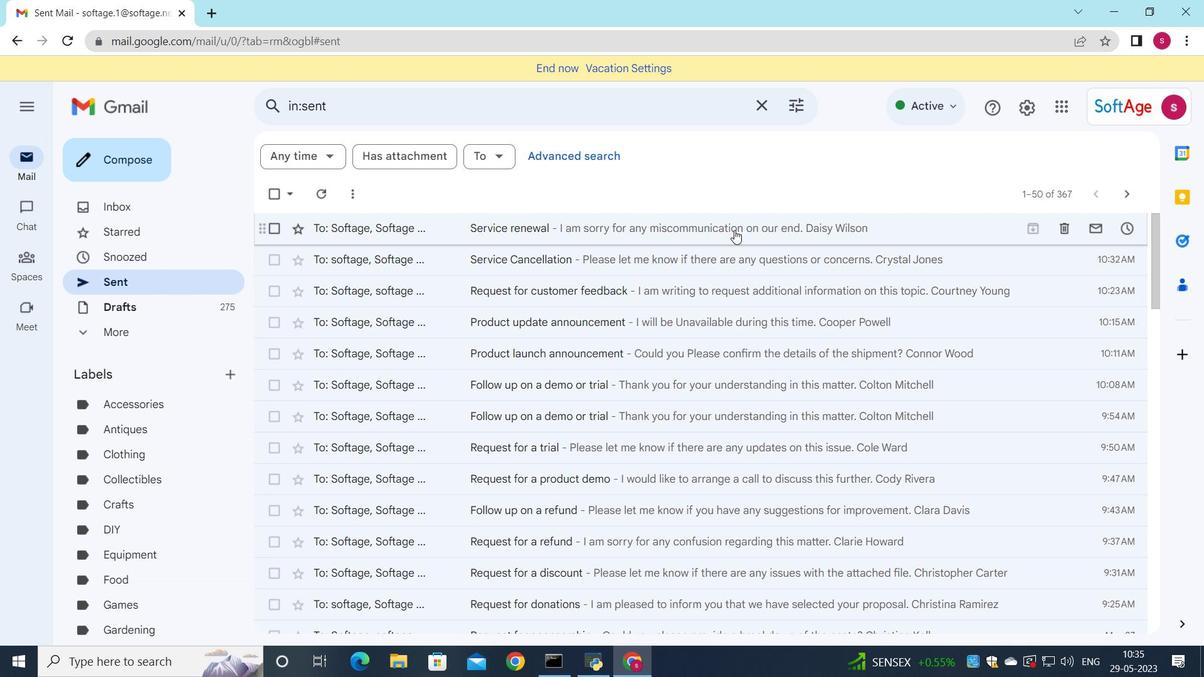 
